 Task: Add an event  with title  Casual Second Business Trip: New York, date '2024/05/22' to 2024/05/23  & Select Event type as  Group. Add location for the event as  Marseille, France and add a description: Welcome to the Lunch with Mentor session, an invaluable opportunity for personal growth and guidance. This session aims to create a casual and supportive environment where mentees can connect with experienced mentors, gain insights, and receive valuable advice to navigate their professional journeys.Create an event link  http-casualsecondbusinesstrip:newyorkcom & Select the event color as  Magenta. , logged in from the account softage.4@softage.netand send the event invitation to softage.7@softage.net and softage.8@softage.net
Action: Mouse pressed left at (710, 156)
Screenshot: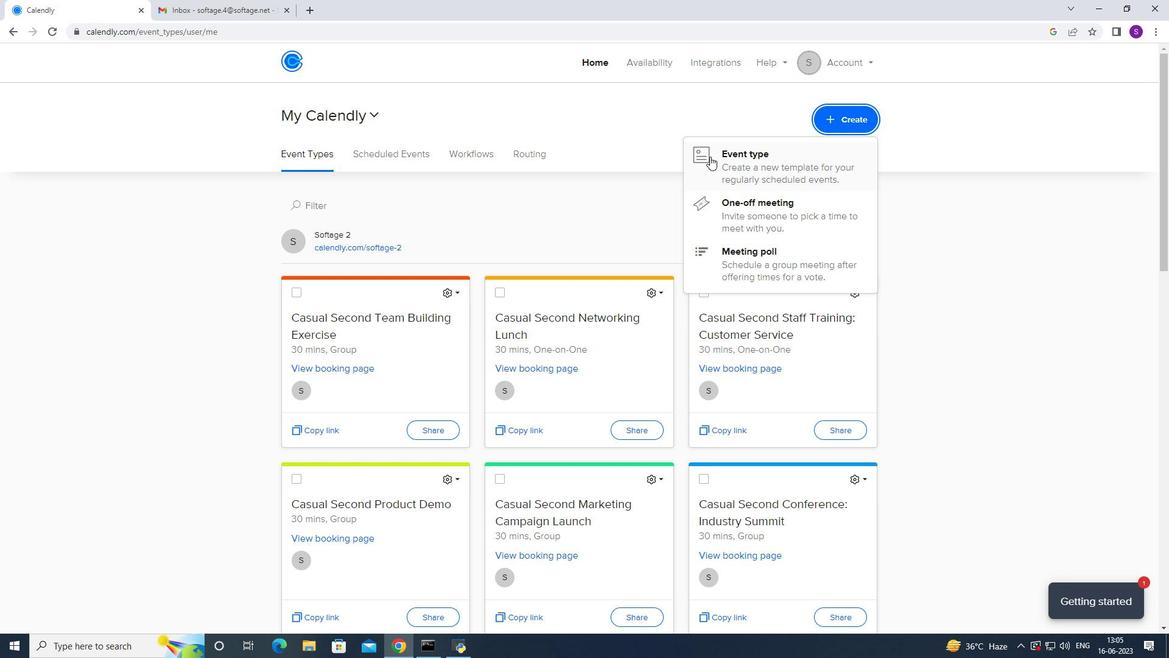 
Action: Mouse moved to (501, 301)
Screenshot: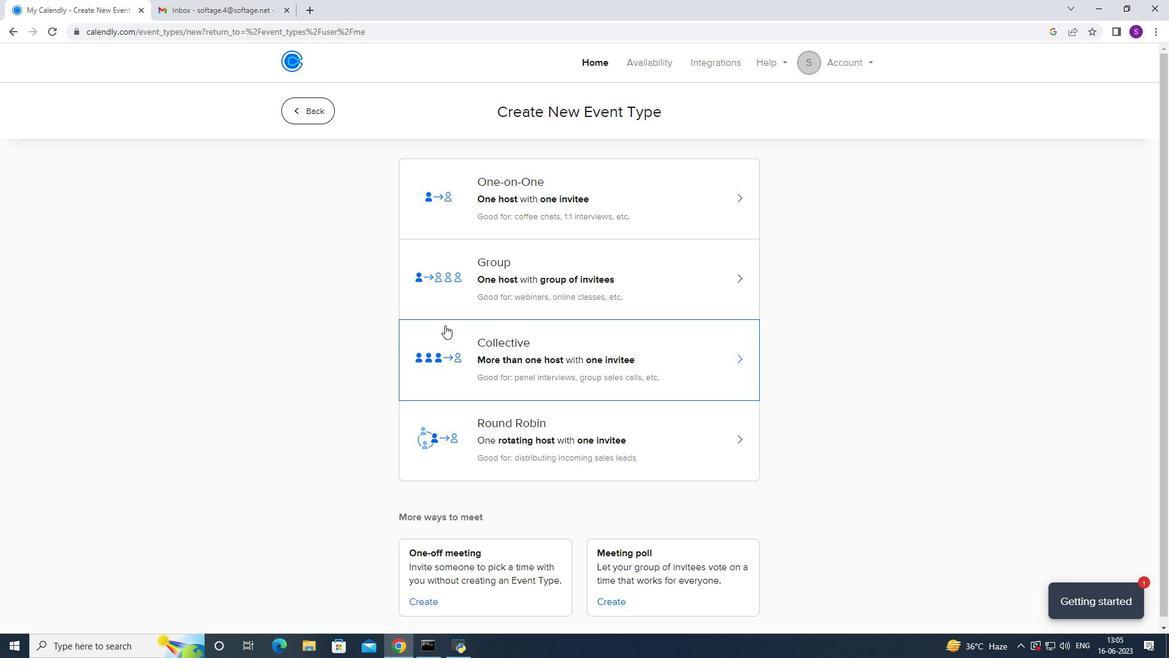 
Action: Mouse pressed left at (501, 301)
Screenshot: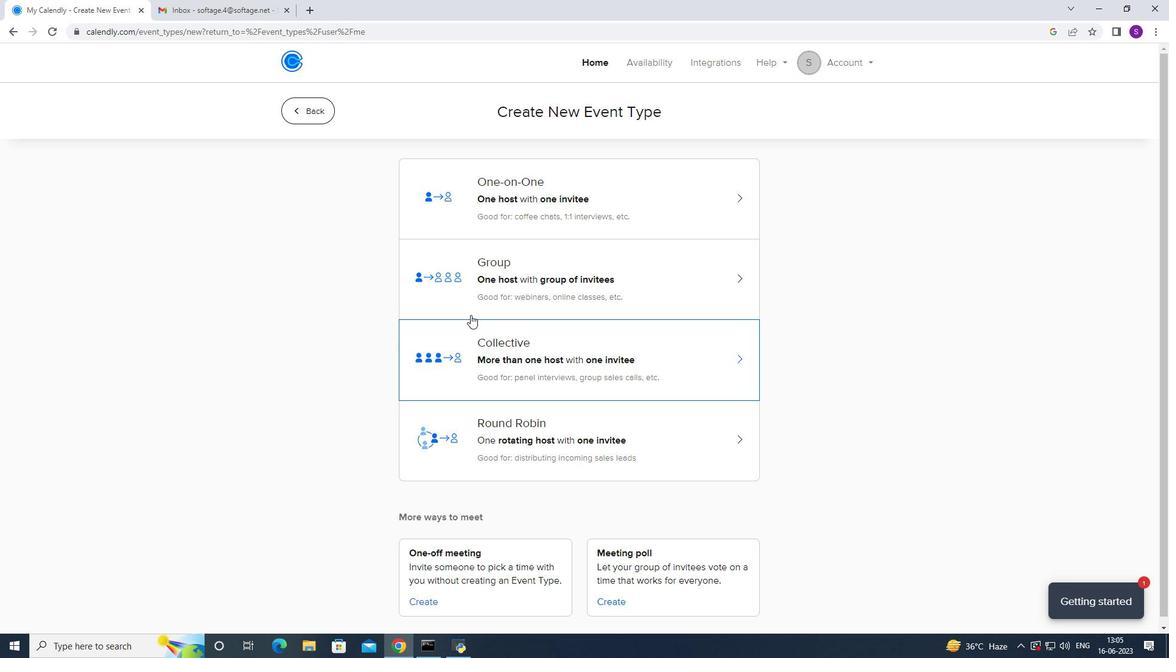 
Action: Mouse moved to (374, 283)
Screenshot: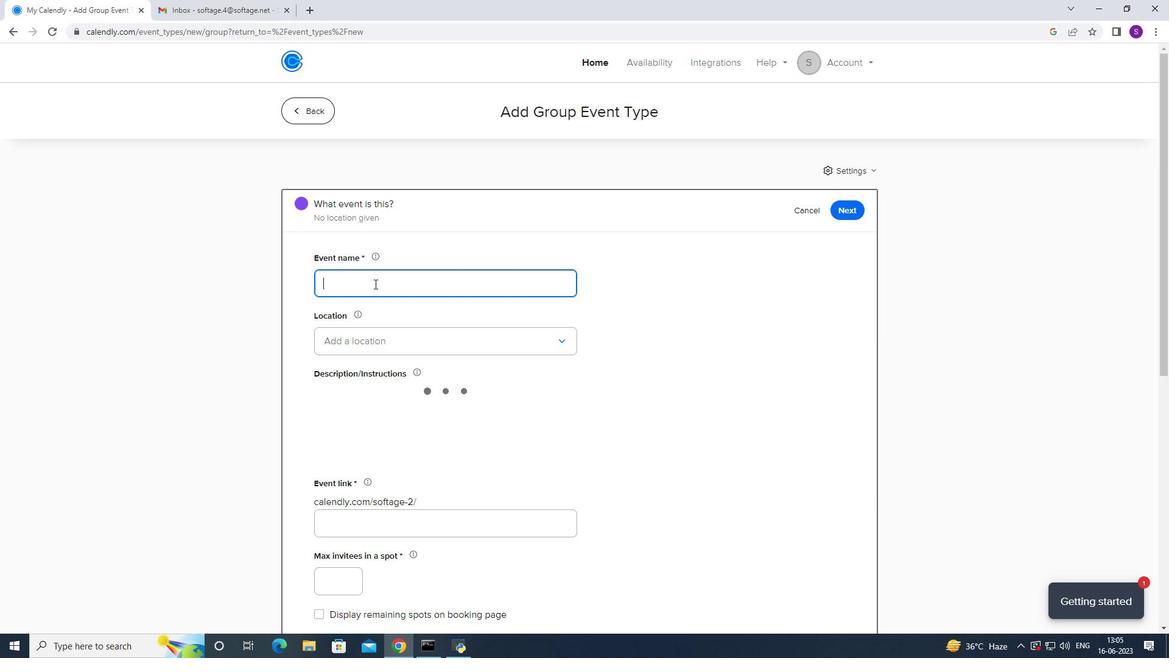 
Action: Mouse pressed left at (374, 283)
Screenshot: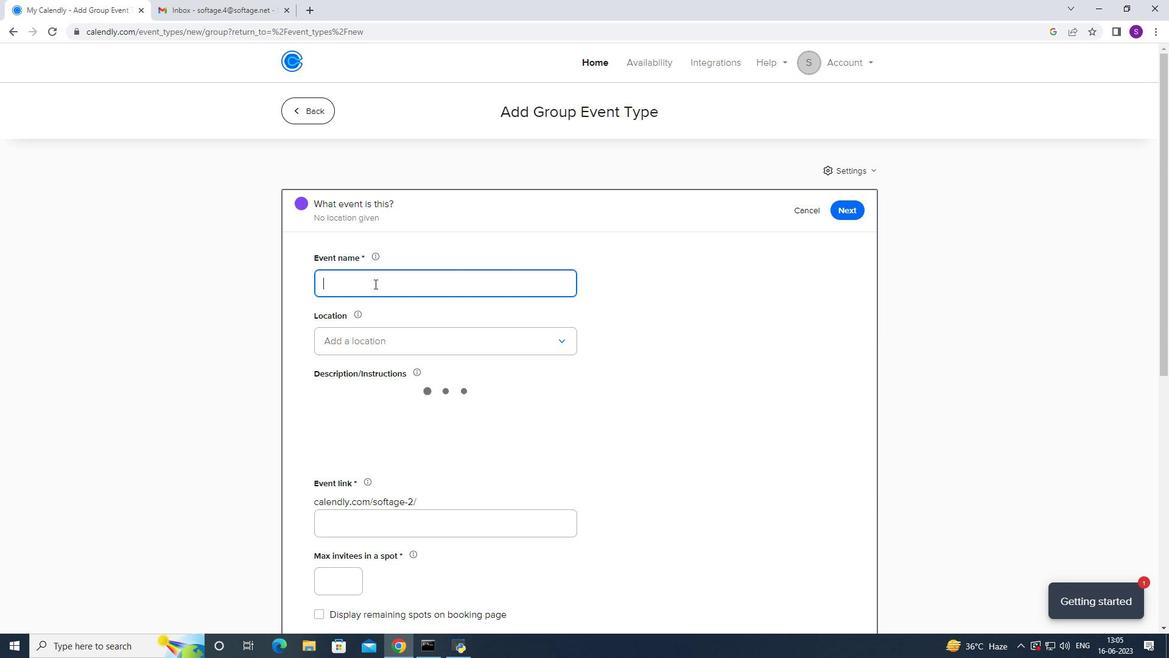 
Action: Mouse moved to (411, 269)
Screenshot: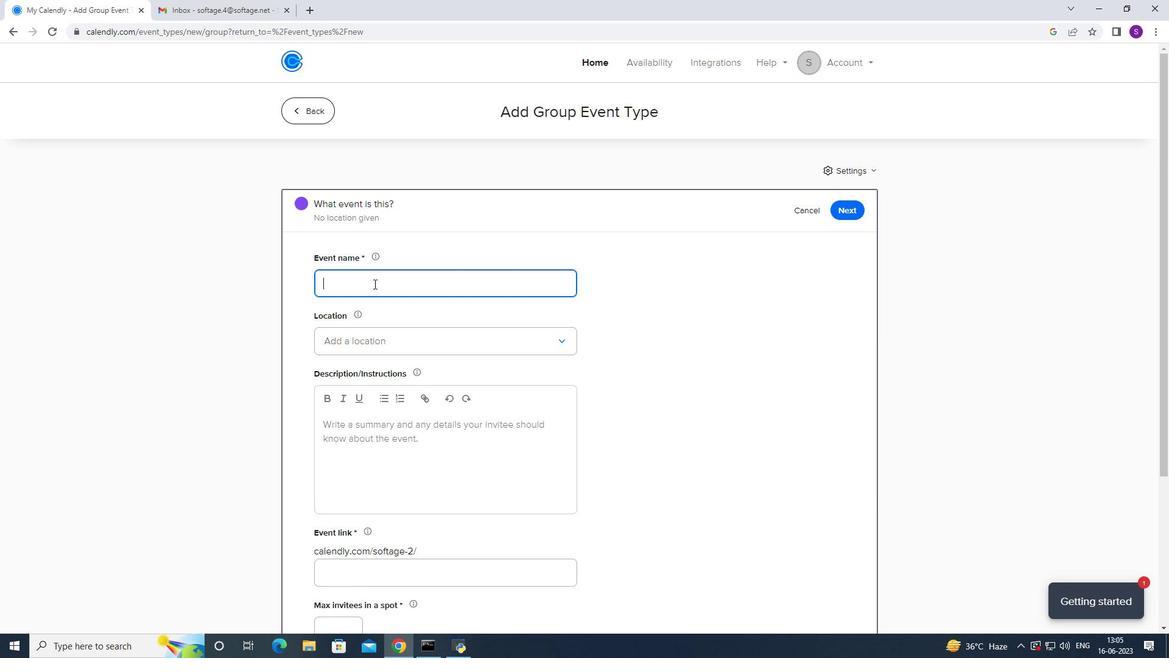
Action: Key pressed <Key.caps_lock>C<Key.caps_lock><Key.caps_lock>AS
Screenshot: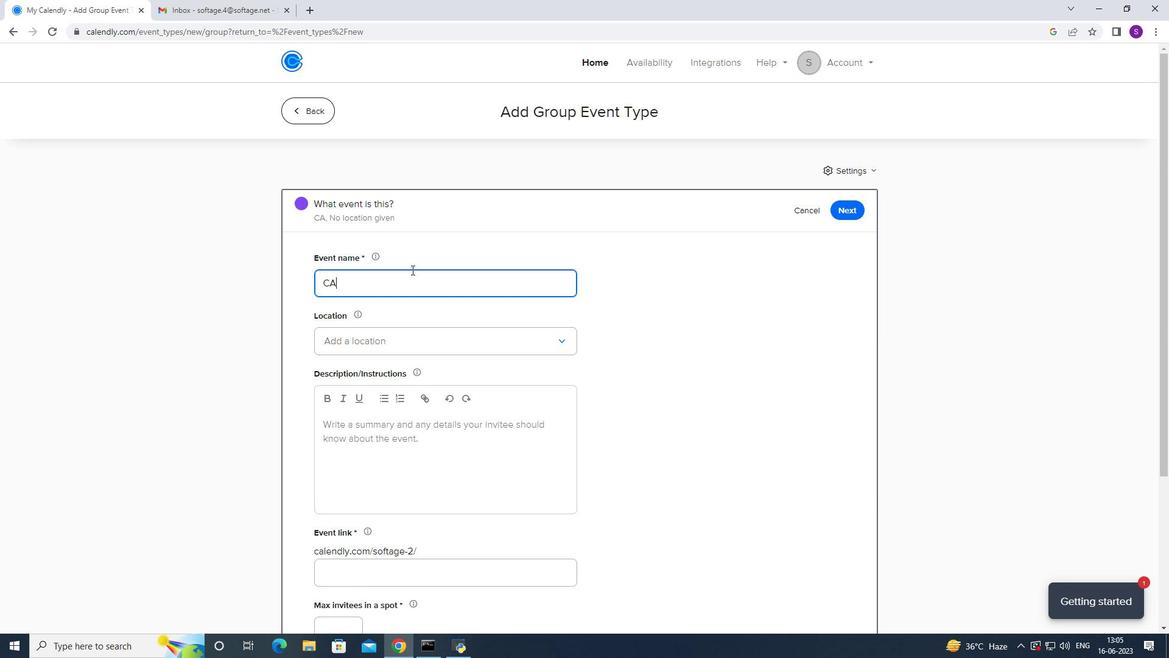 
Action: Mouse moved to (864, 110)
Screenshot: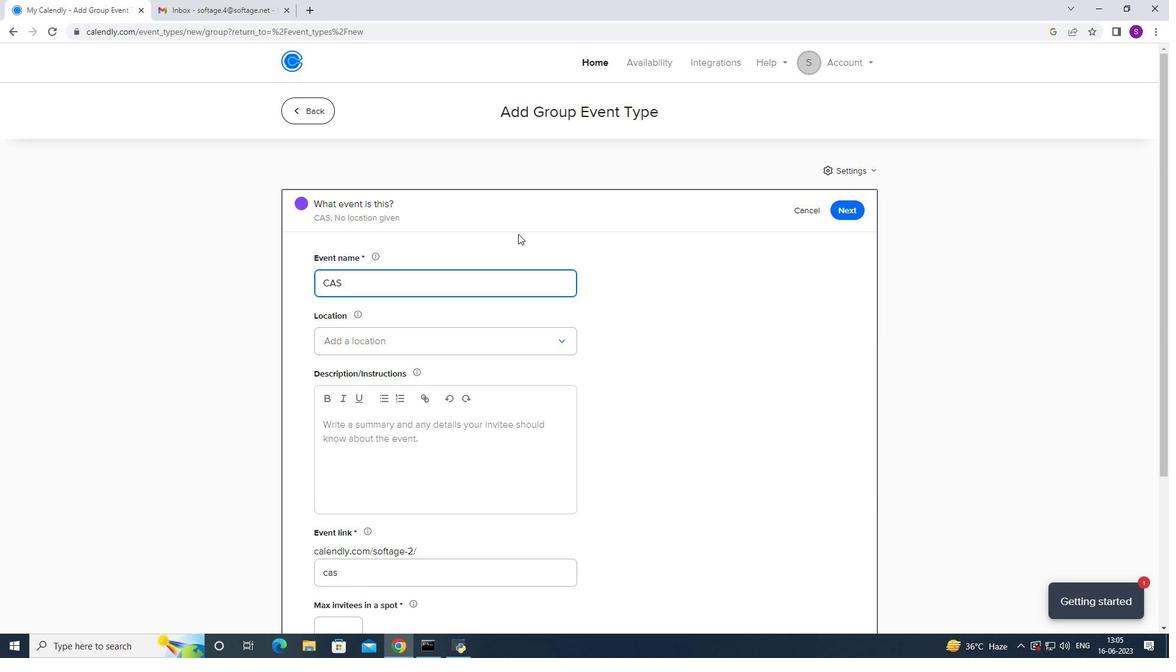 
Action: Key pressed <Key.backspace>
Screenshot: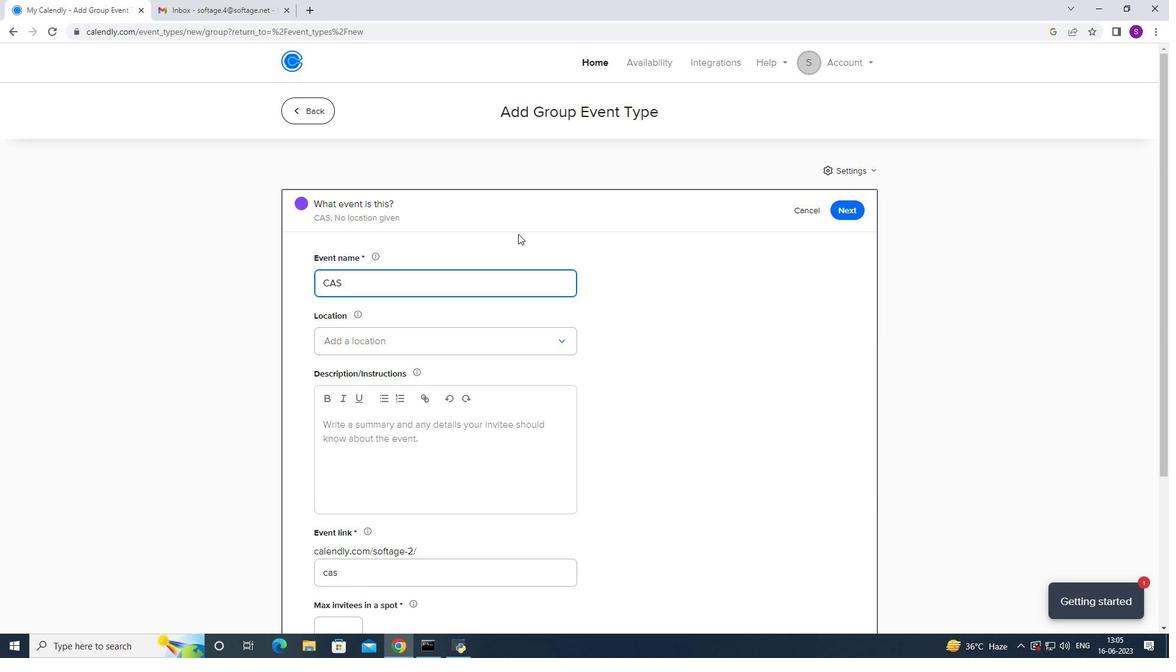 
Action: Mouse moved to (989, 84)
Screenshot: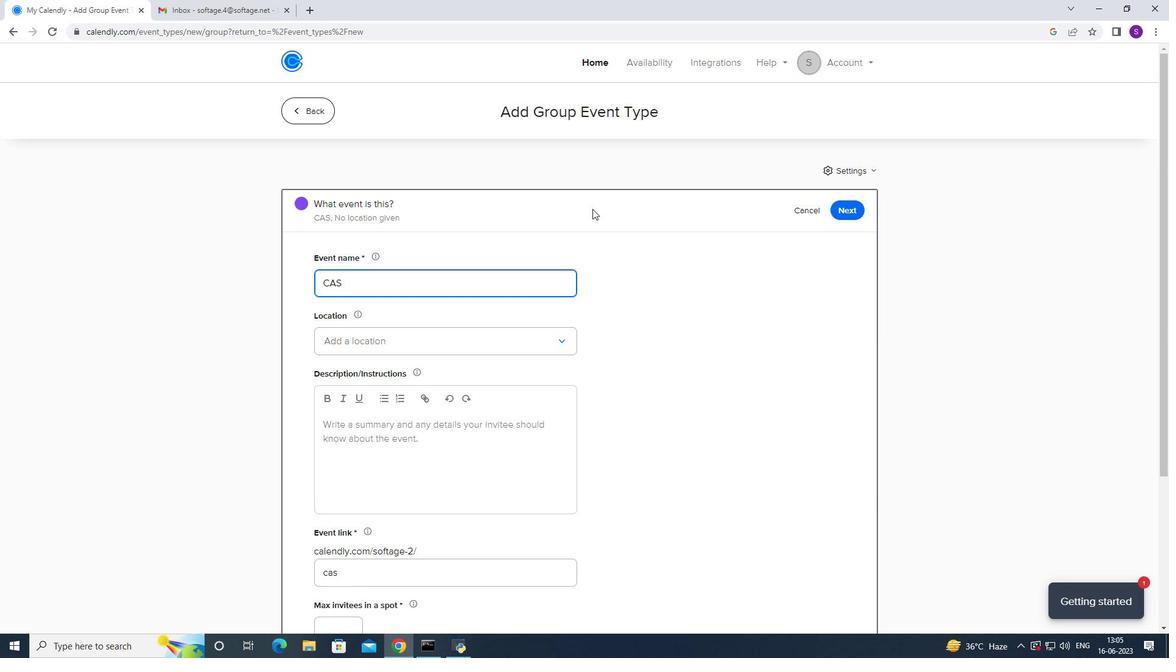 
Action: Key pressed <Key.backspace>
Screenshot: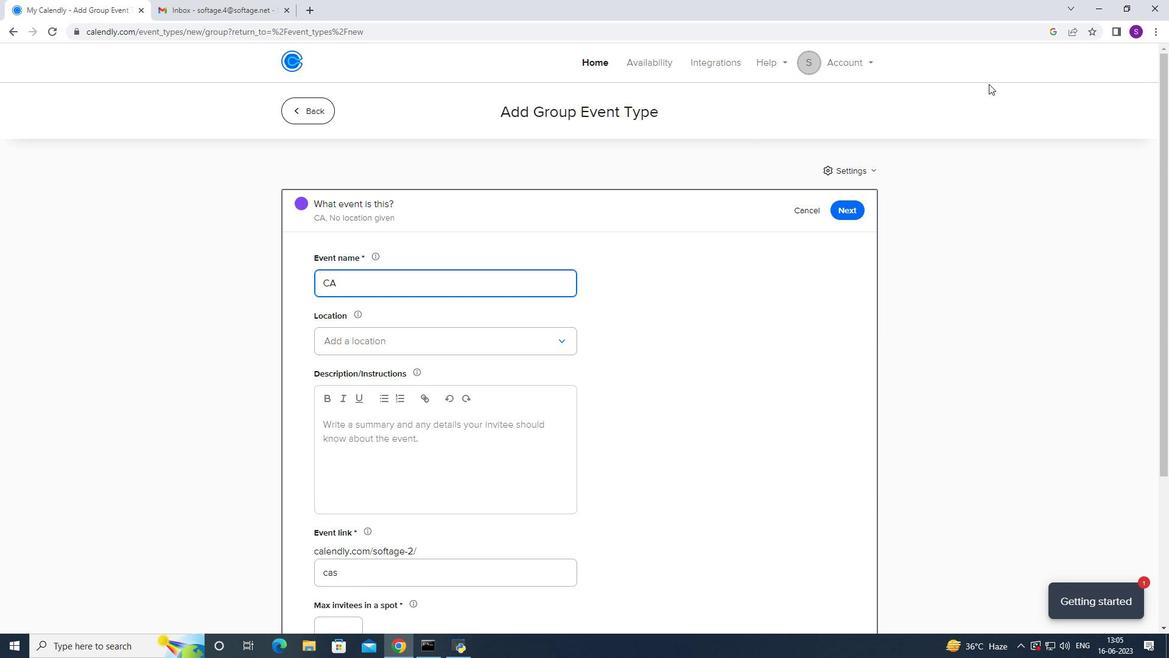 
Action: Mouse moved to (1006, 78)
Screenshot: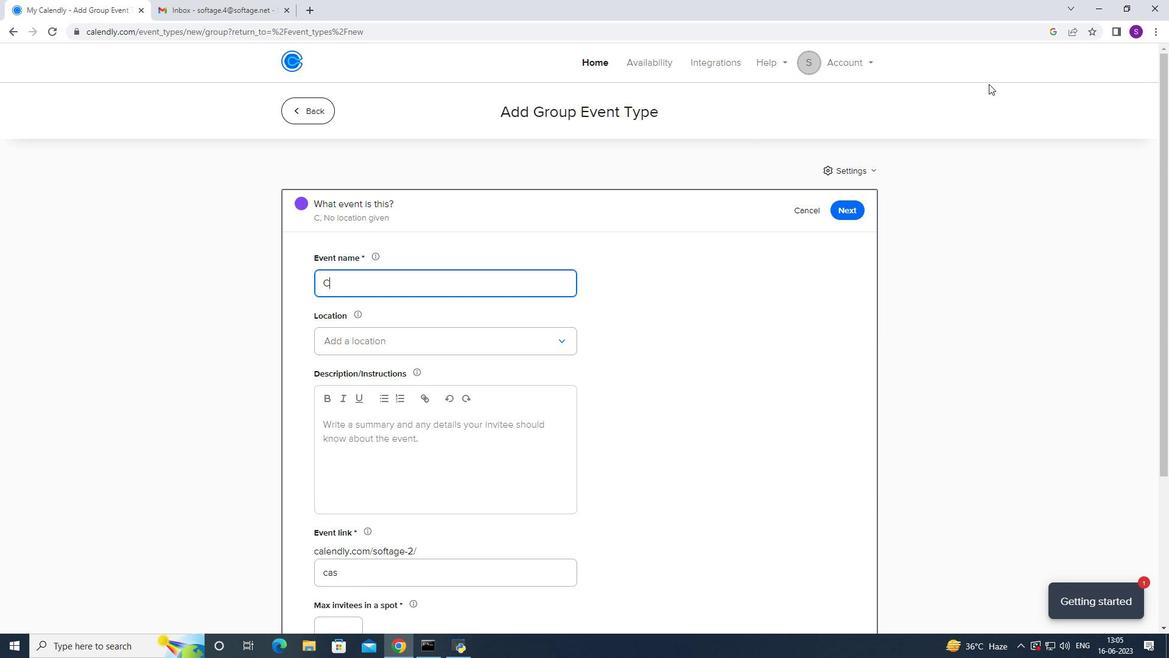 
Action: Key pressed <Key.caps_lock>asual<Key.space><Key.caps_lock>S<Key.caps_lock>econd<Key.space><Key.caps_lock><Key.caps_lock>b<Key.caps_lock><Key.backspace>
Screenshot: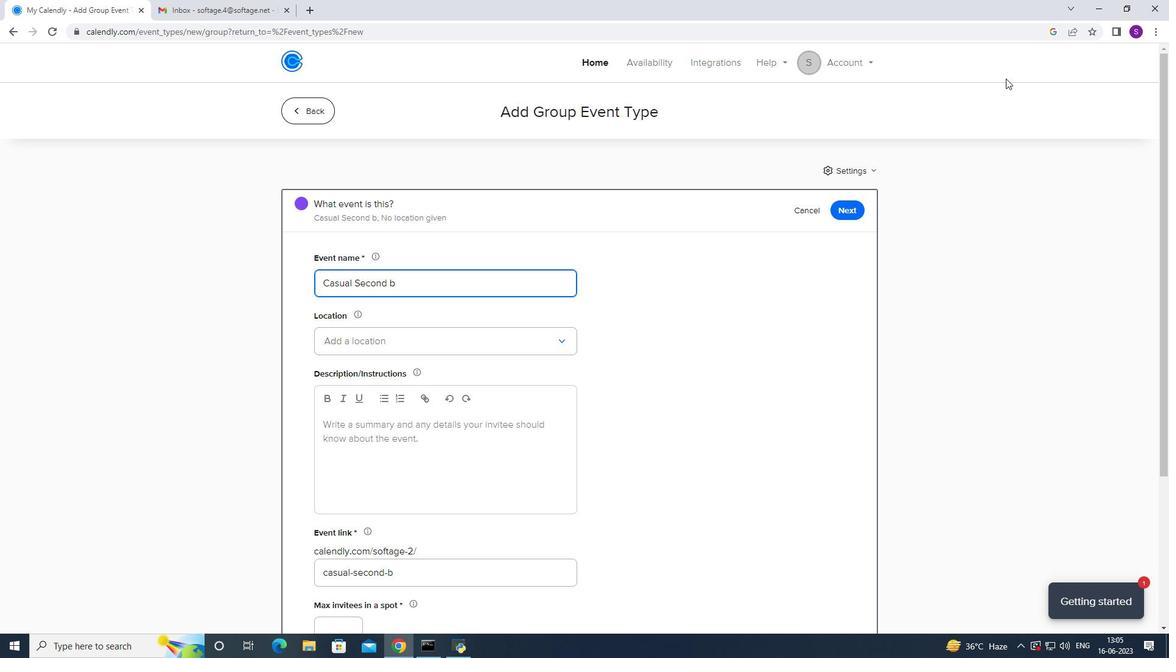 
Action: Mouse moved to (1019, 76)
Screenshot: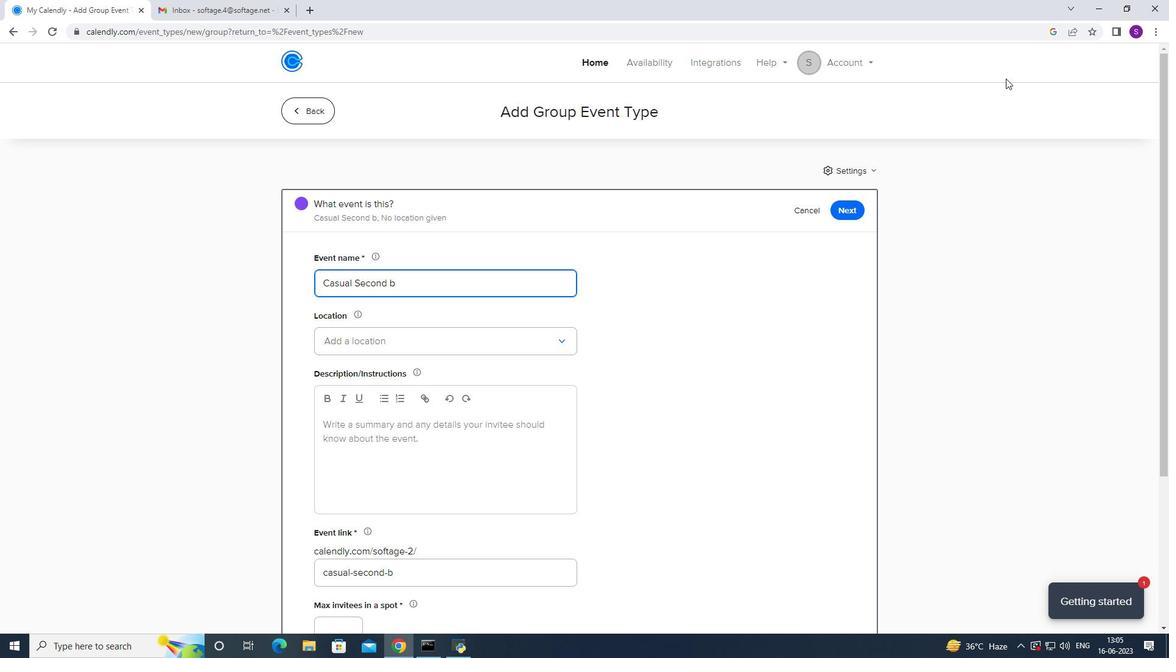 
Action: Key pressed B<Key.caps_lock>usiness<Key.space><Key.caps_lock>T<Key.caps_lock>rip<Key.shift_r>:<Key.space><Key.caps_lock>N<Key.caps_lock>ew<Key.space><Key.caps_lock>Y<Key.caps_lock>ork
Screenshot: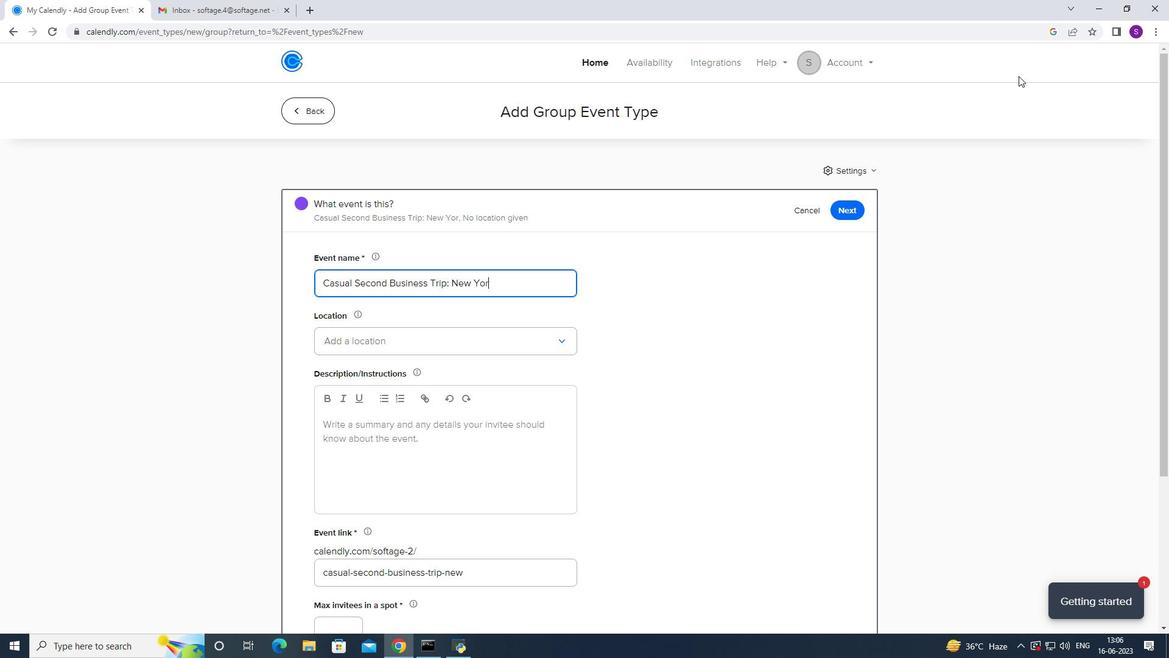 
Action: Mouse moved to (509, 341)
Screenshot: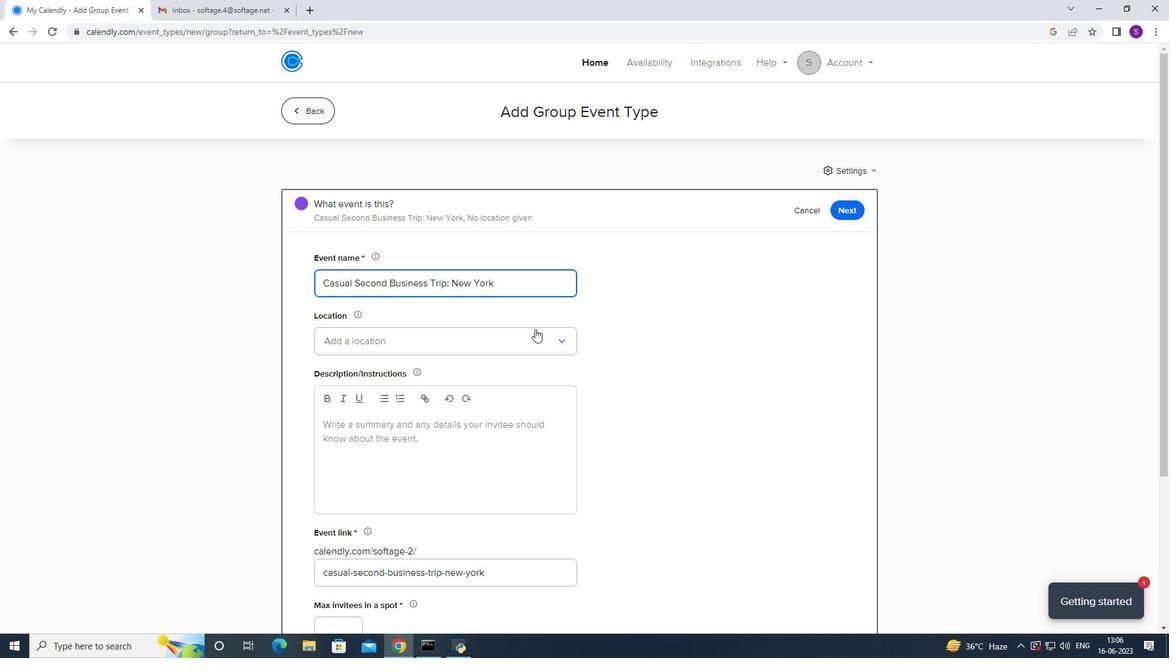 
Action: Mouse pressed left at (509, 341)
Screenshot: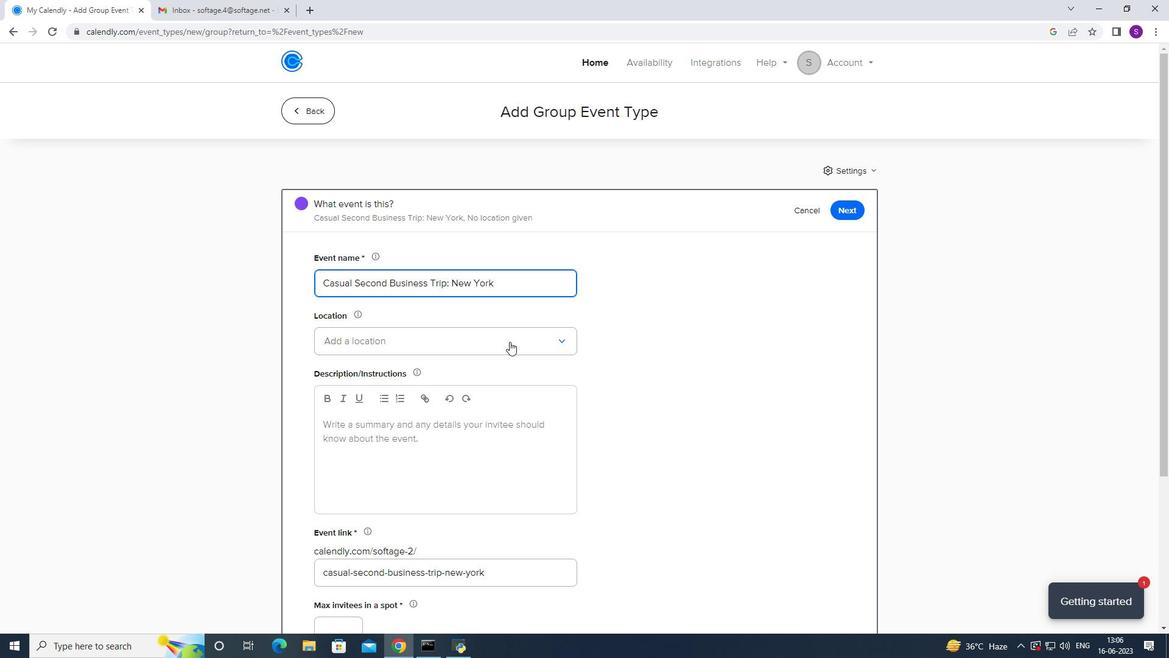 
Action: Mouse moved to (465, 381)
Screenshot: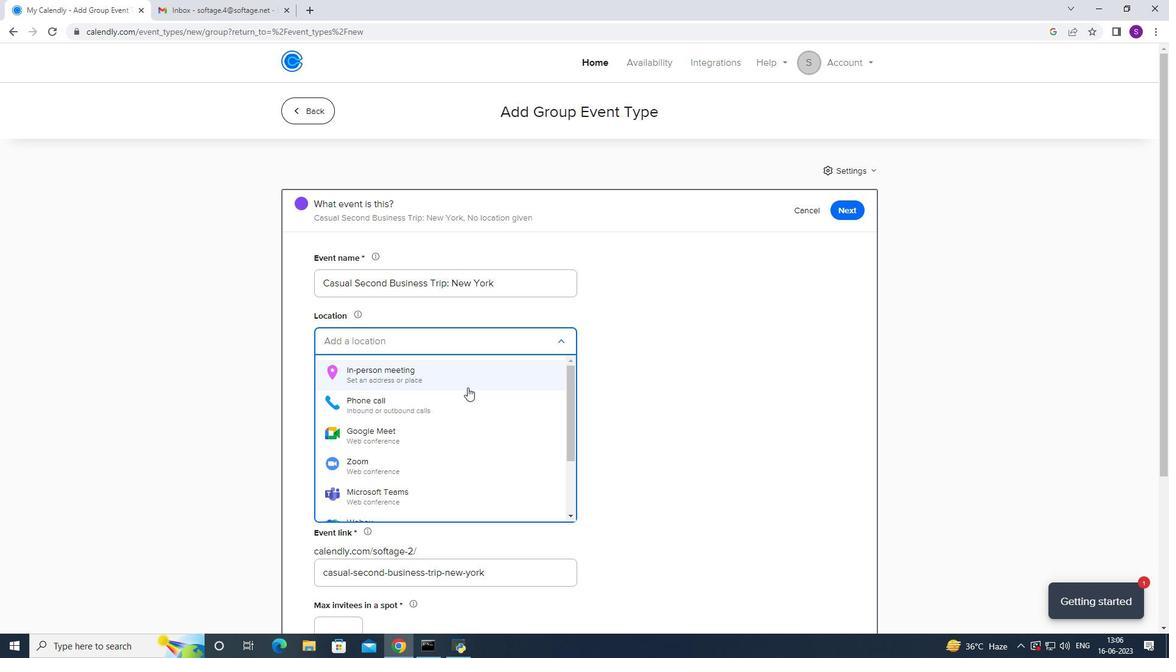 
Action: Mouse pressed left at (465, 381)
Screenshot: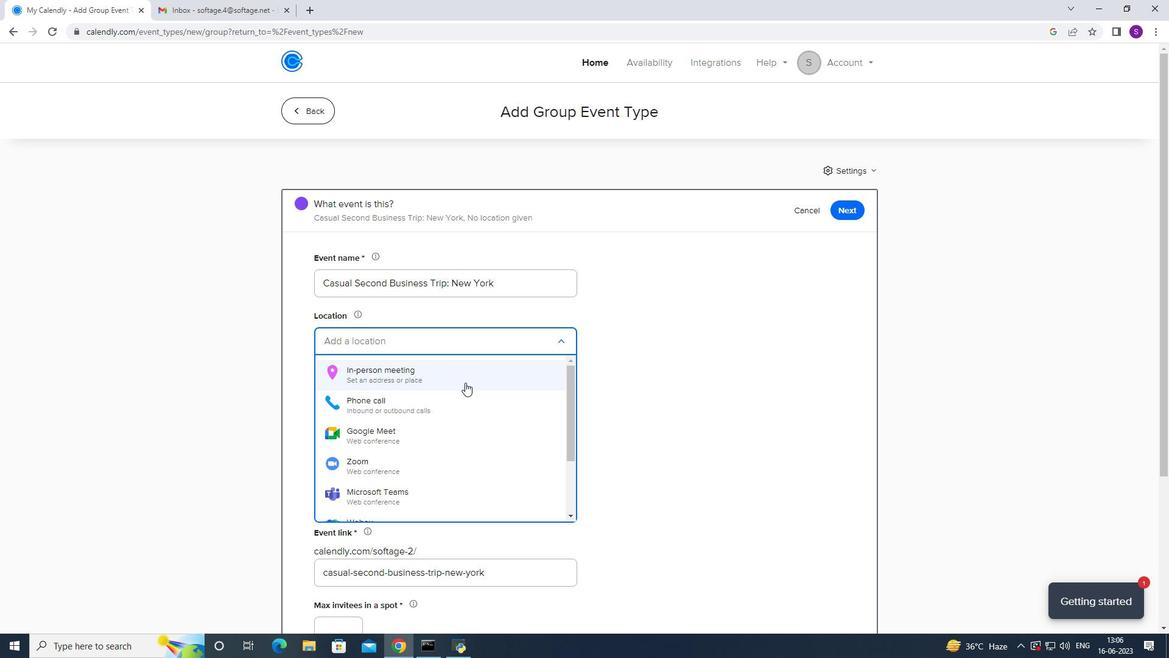 
Action: Mouse moved to (561, 209)
Screenshot: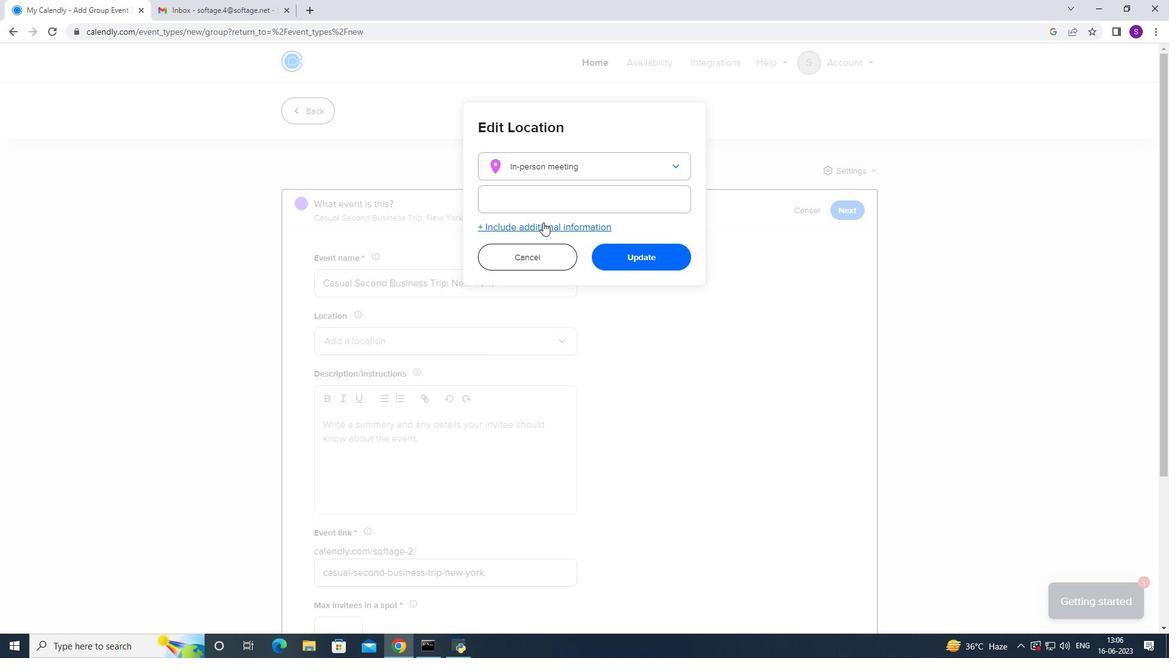 
Action: Mouse pressed left at (561, 209)
Screenshot: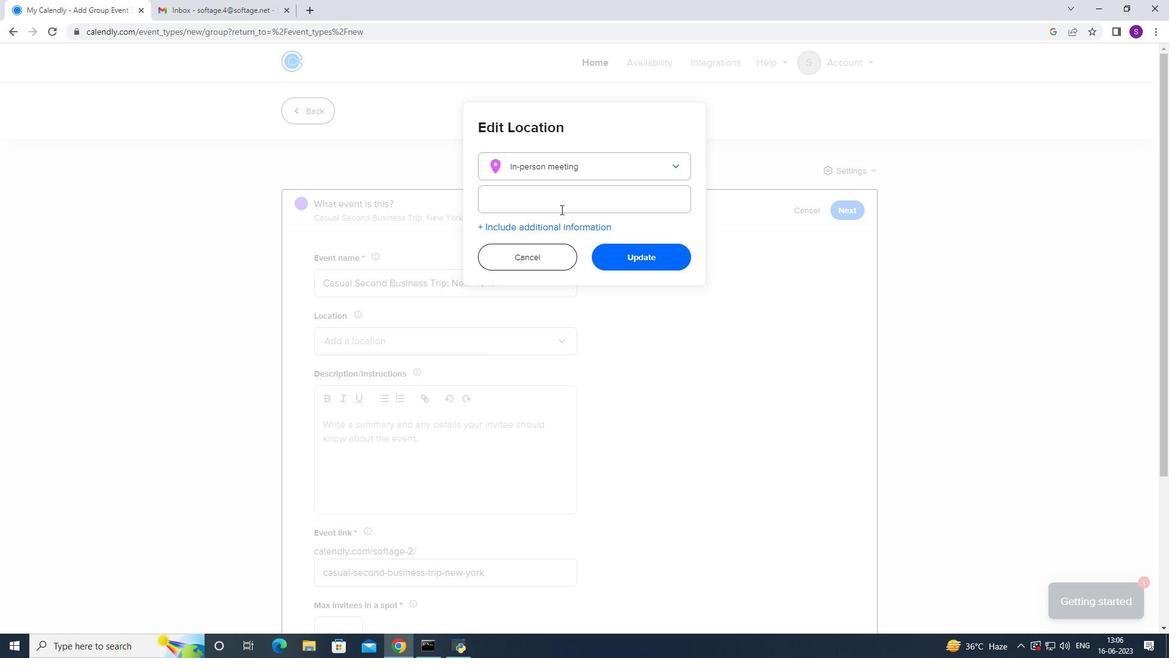 
Action: Key pressed <Key.caps_lock>M<Key.caps_lock>arsel
Screenshot: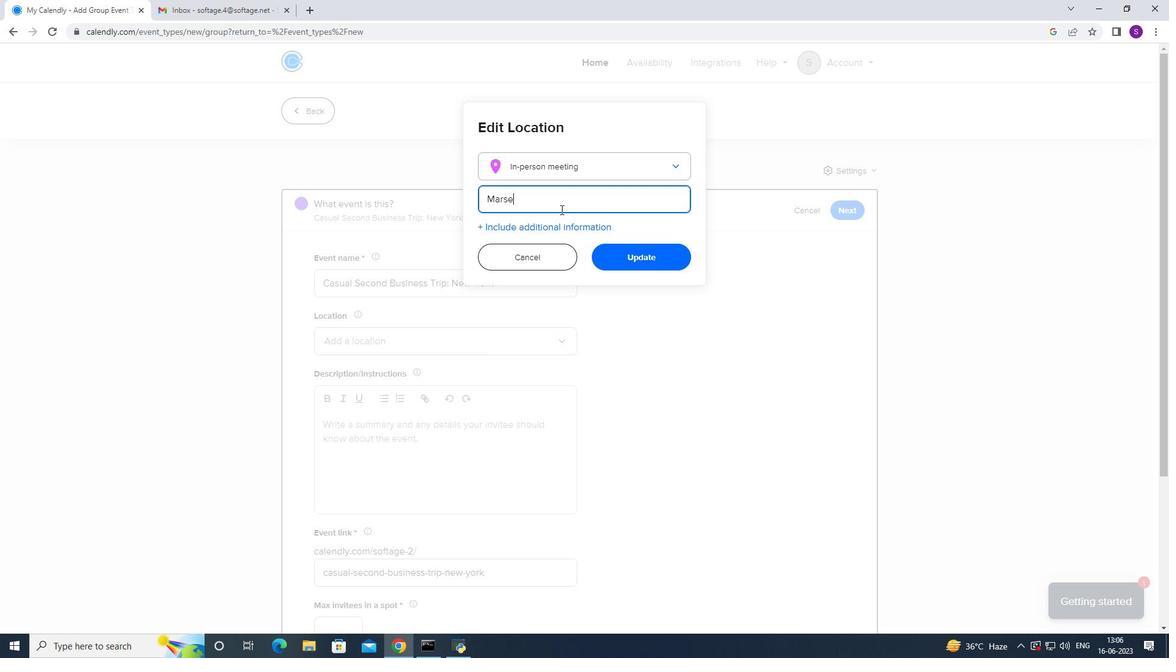 
Action: Mouse moved to (598, 192)
Screenshot: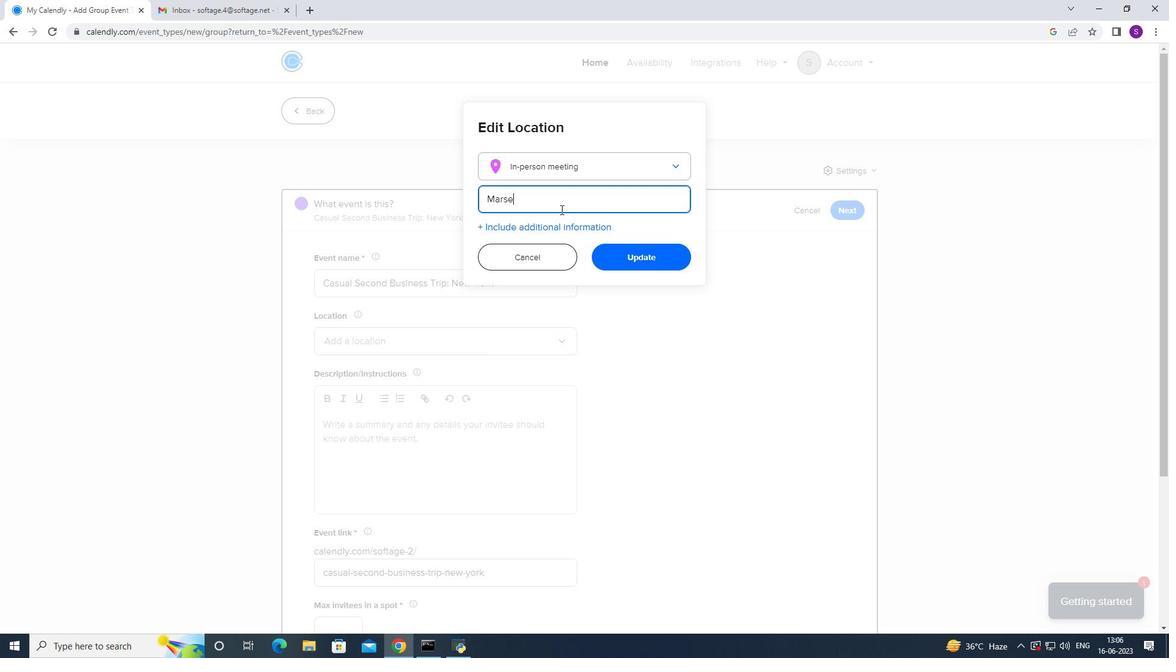 
Action: Key pressed les,<Key.space><Key.caps_lock><Key.caps_lock>fr
Screenshot: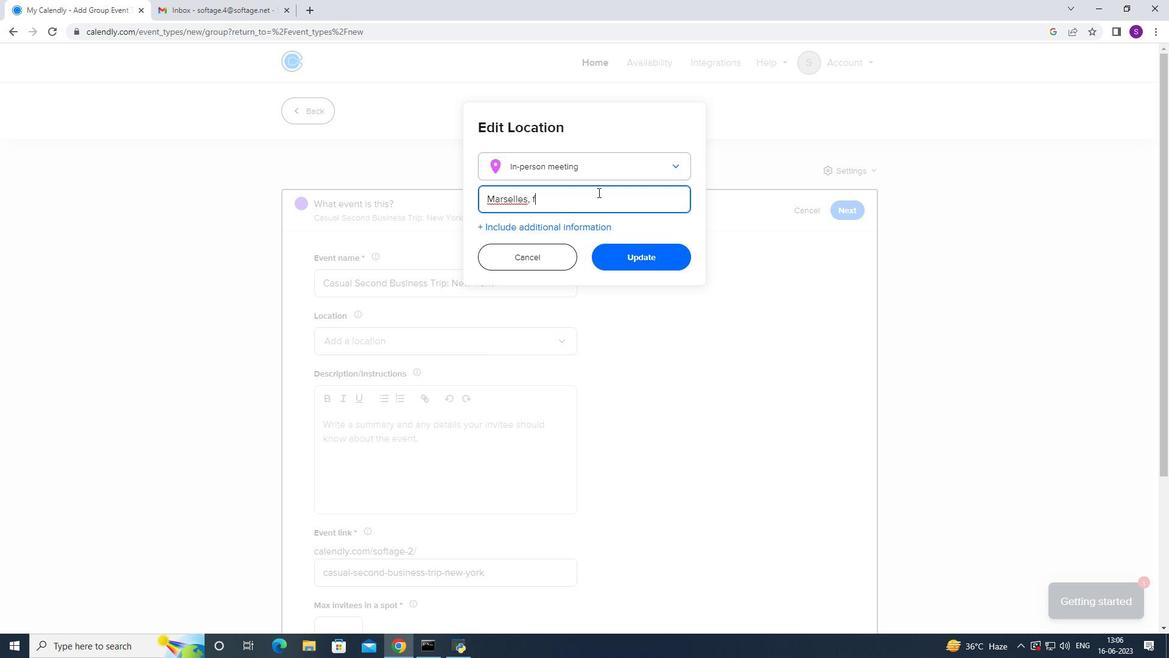 
Action: Mouse moved to (618, 178)
Screenshot: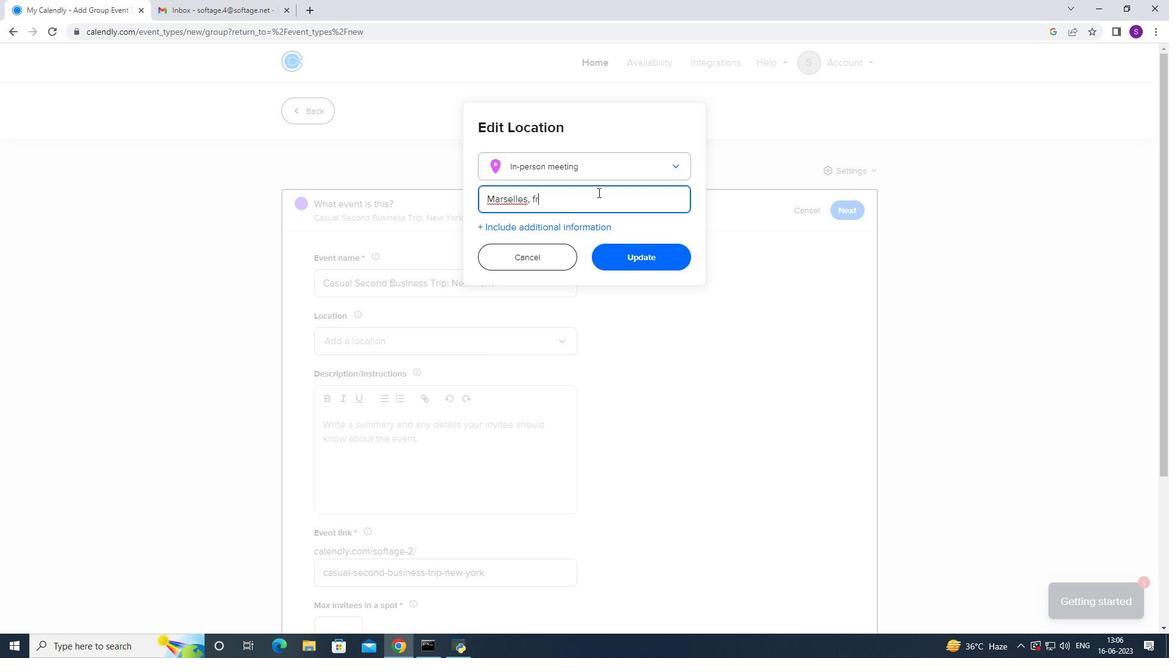 
Action: Key pressed =
Screenshot: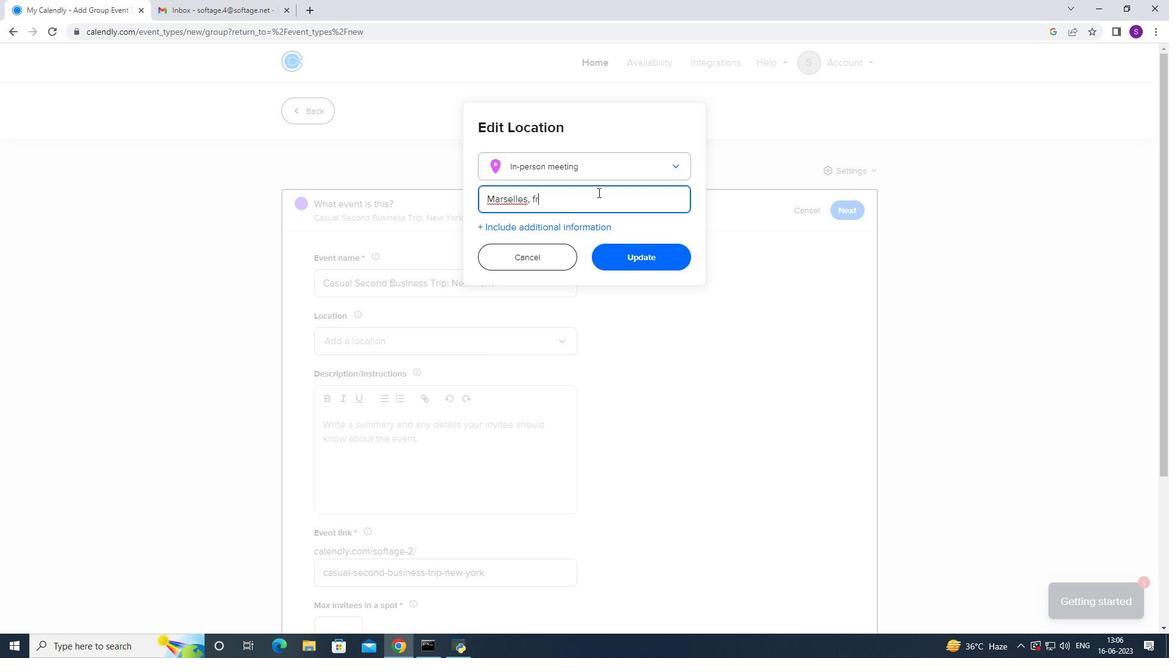 
Action: Mouse moved to (766, 115)
Screenshot: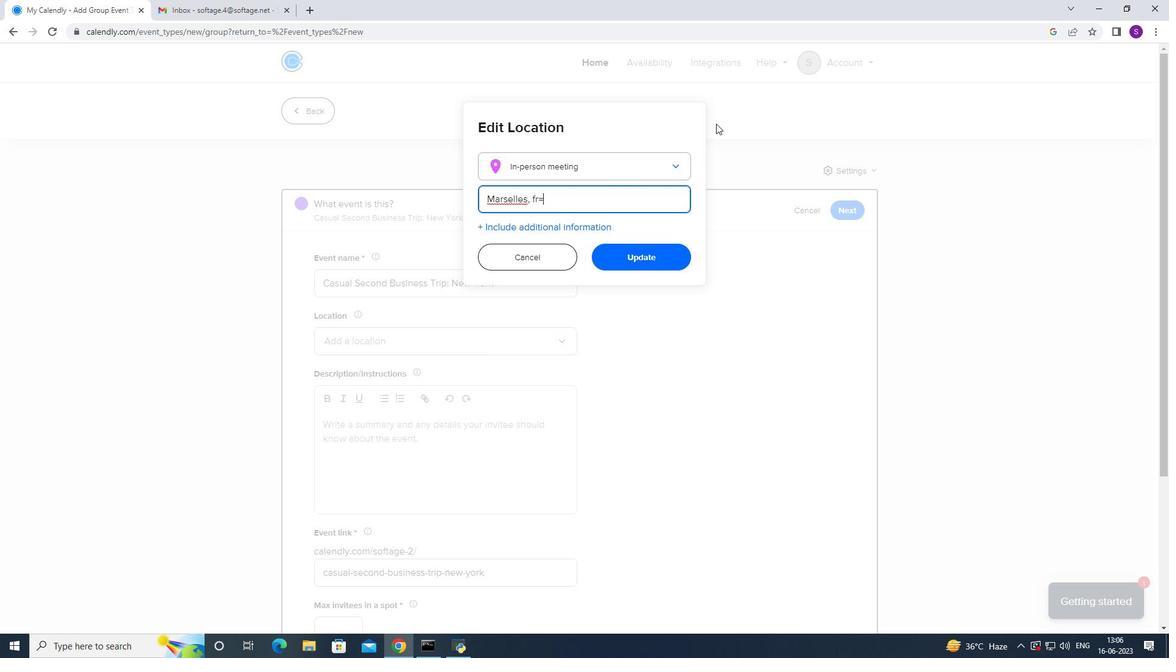 
Action: Key pressed <Key.backspace>
Screenshot: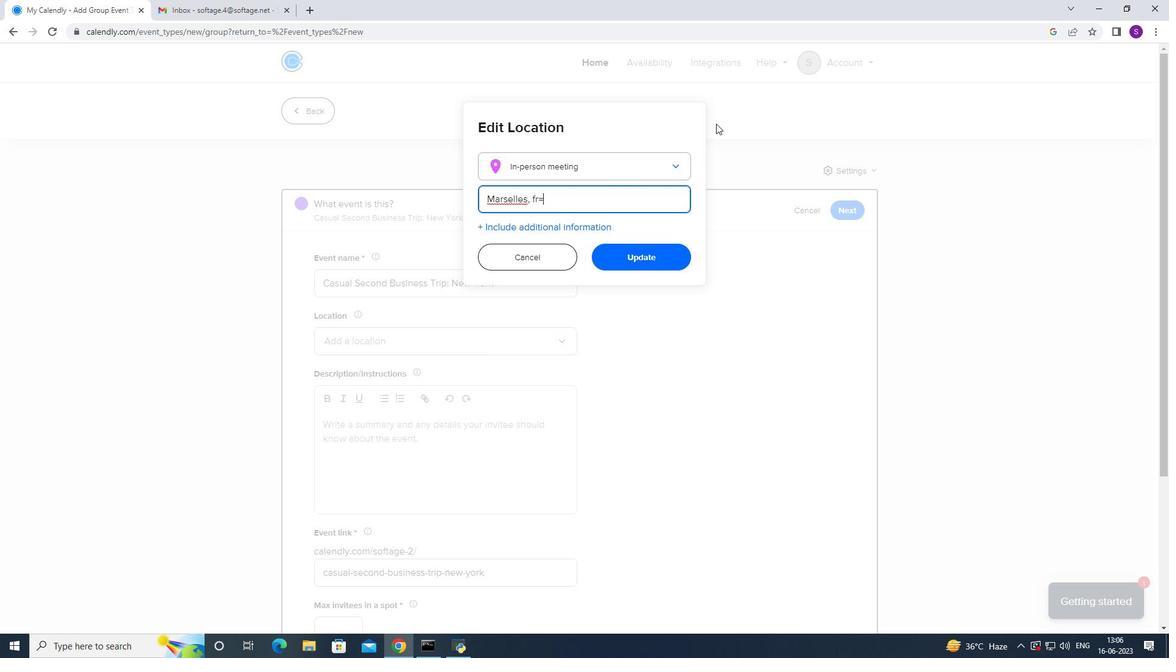 
Action: Mouse moved to (800, 115)
Screenshot: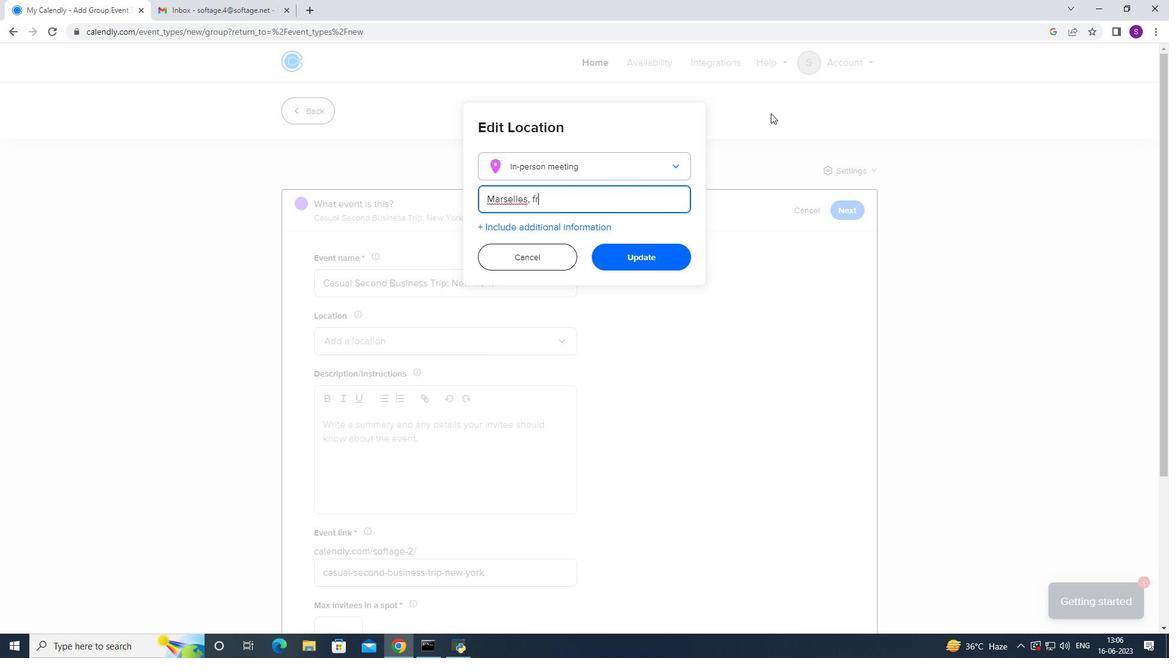 
Action: Key pressed <Key.backspace>
Screenshot: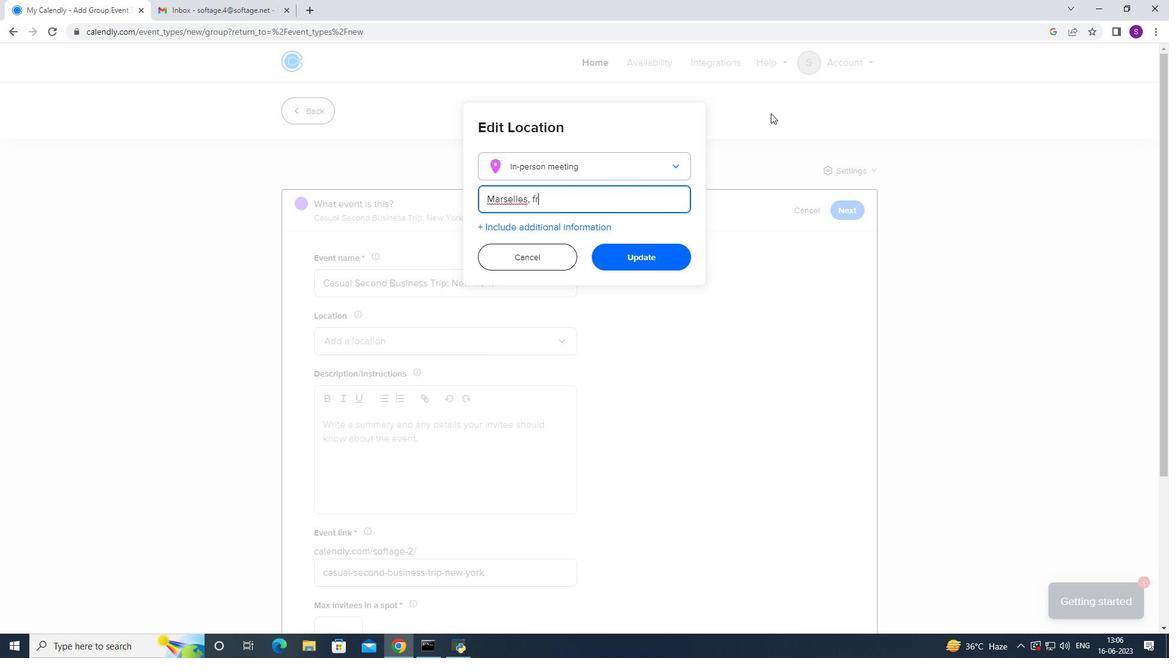 
Action: Mouse moved to (808, 115)
Screenshot: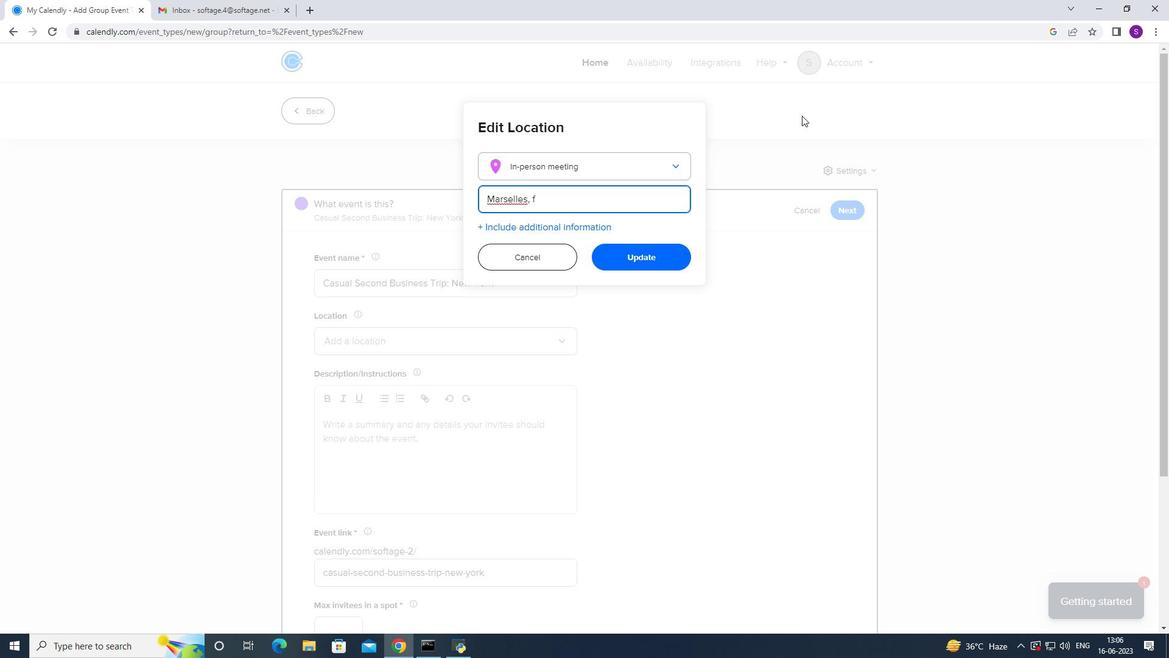 
Action: Key pressed <Key.backspace>
Screenshot: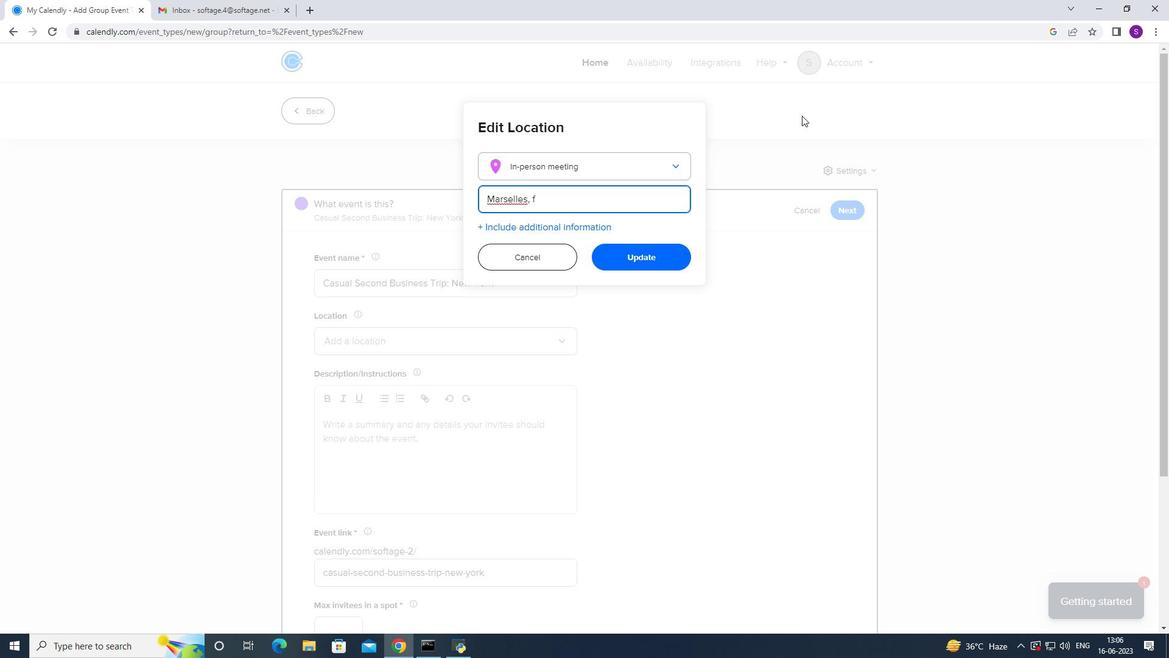 
Action: Mouse moved to (808, 115)
Screenshot: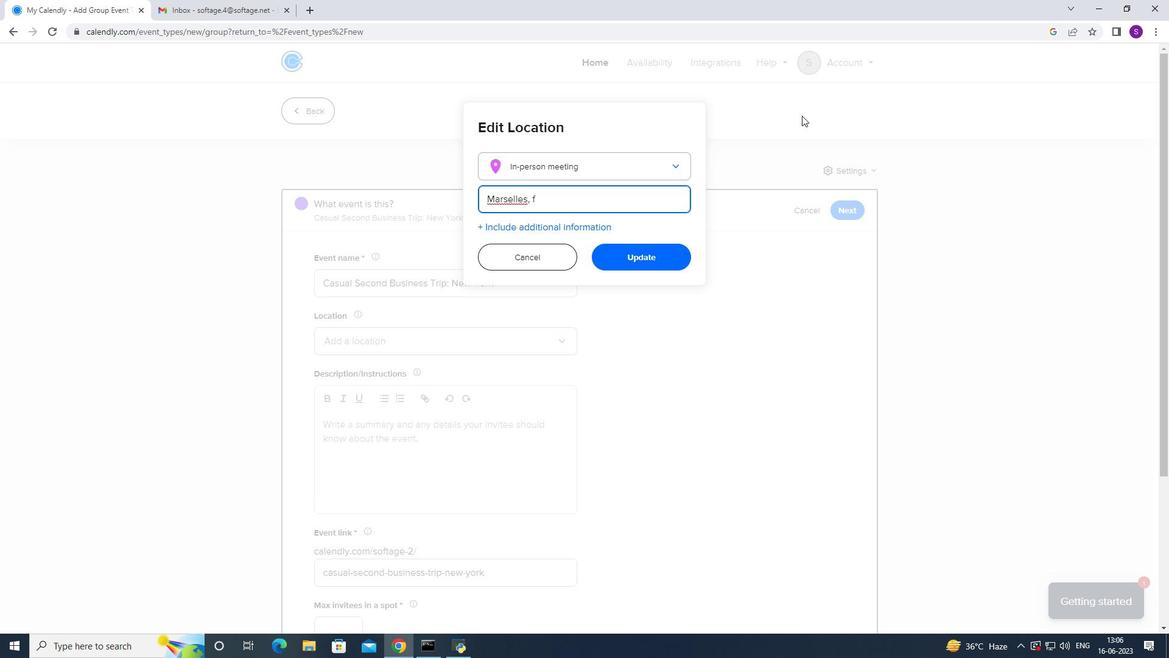 
Action: Key pressed <Key.caps_lock>F<Key.caps_lock><Key.caps_lock>R<Key.backspace><Key.backspace>F<Key.caps_lock>rance
Screenshot: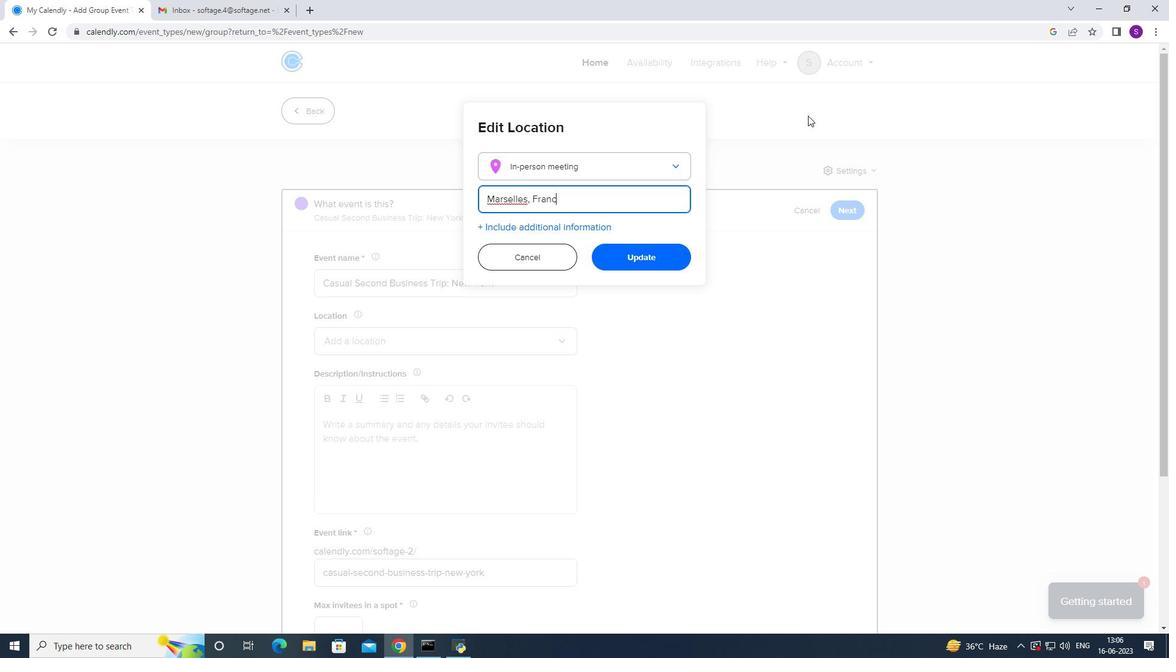 
Action: Mouse moved to (522, 212)
Screenshot: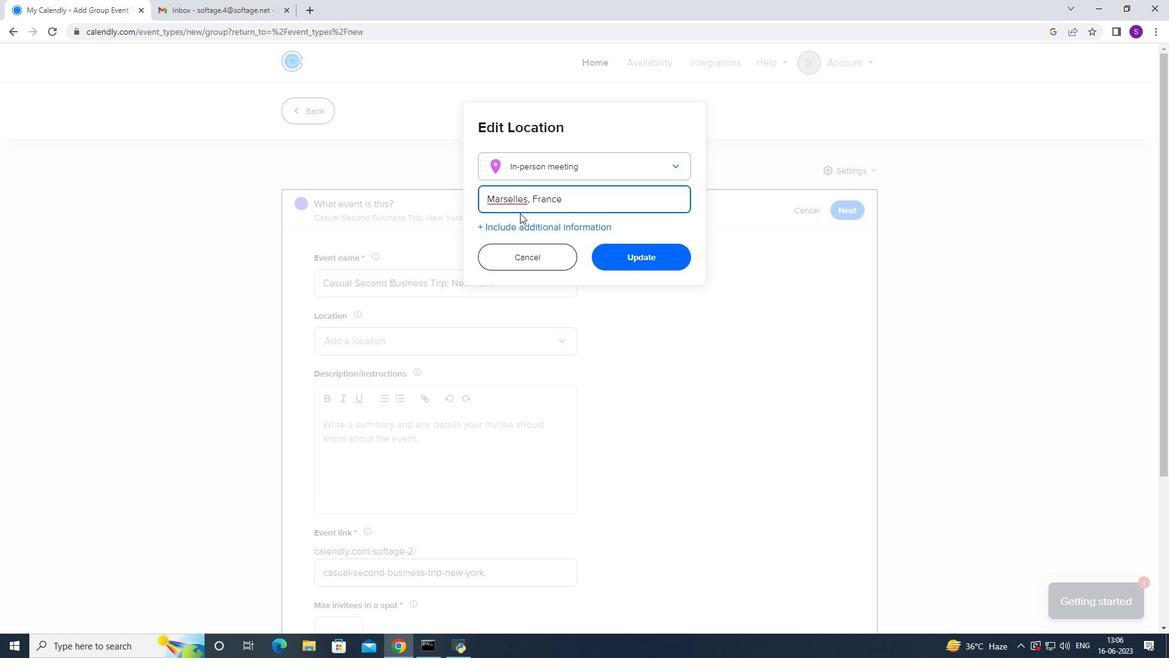 
Action: Mouse pressed left at (522, 212)
Screenshot: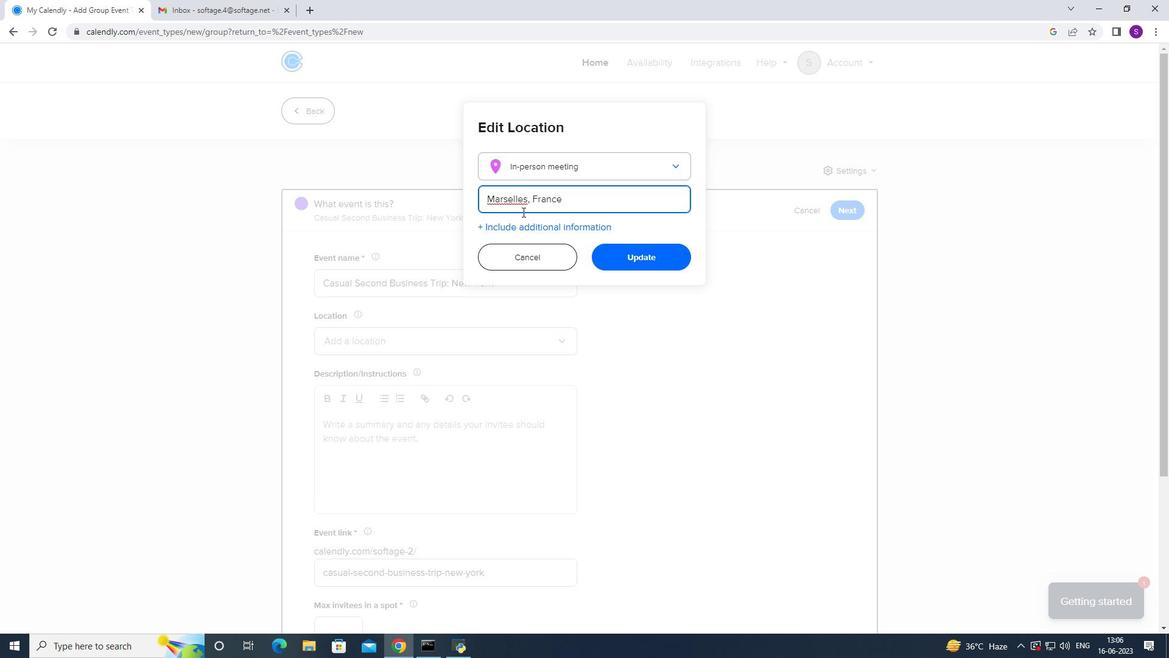 
Action: Mouse moved to (524, 208)
Screenshot: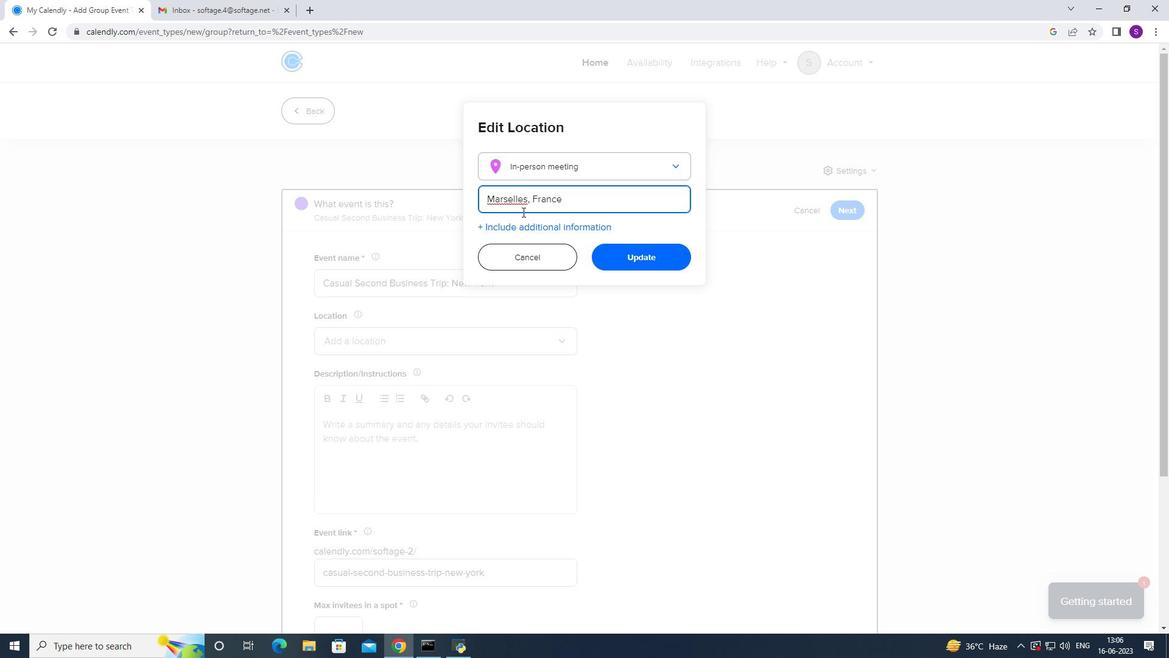 
Action: Mouse pressed right at (524, 208)
Screenshot: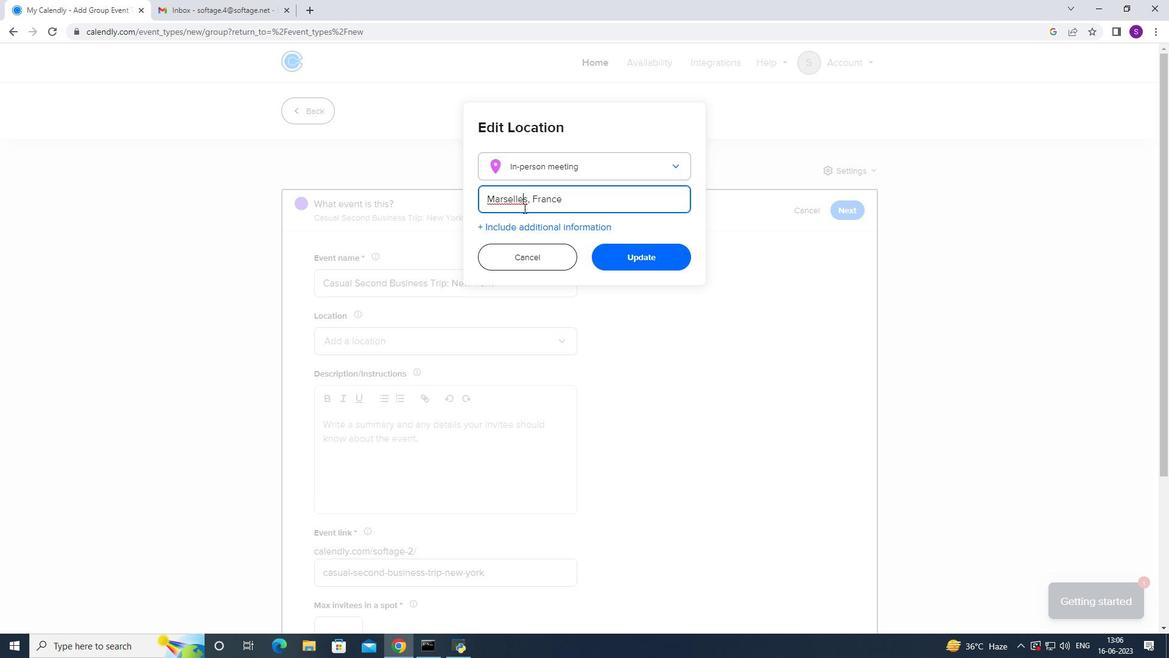 
Action: Mouse moved to (529, 219)
Screenshot: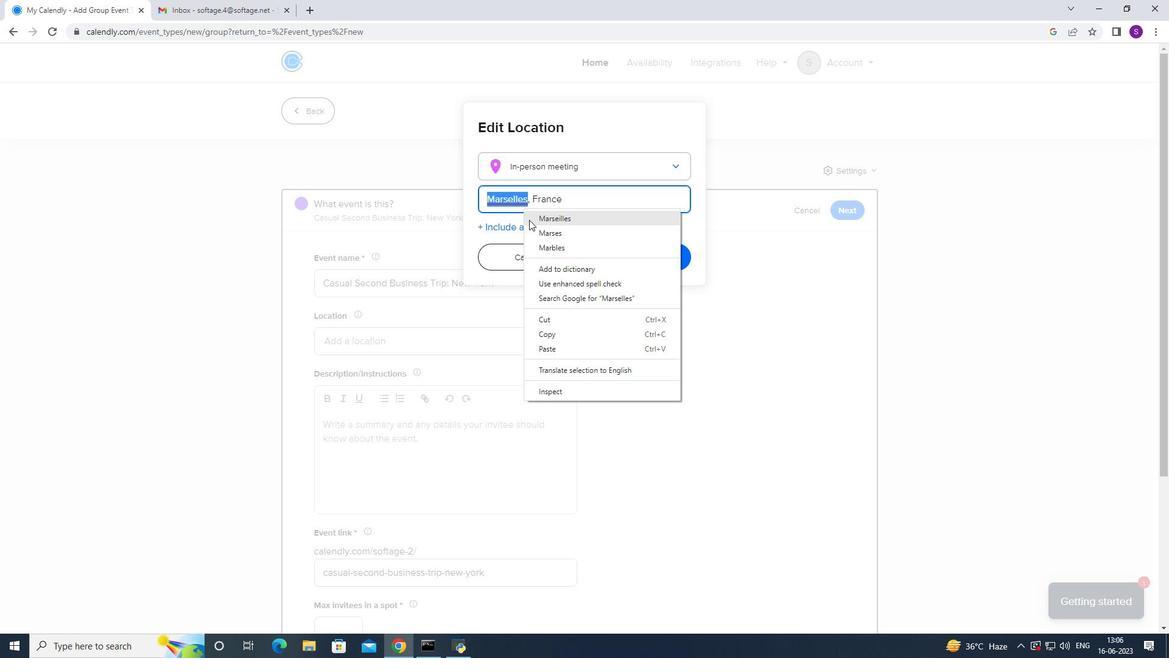 
Action: Mouse pressed left at (529, 219)
Screenshot: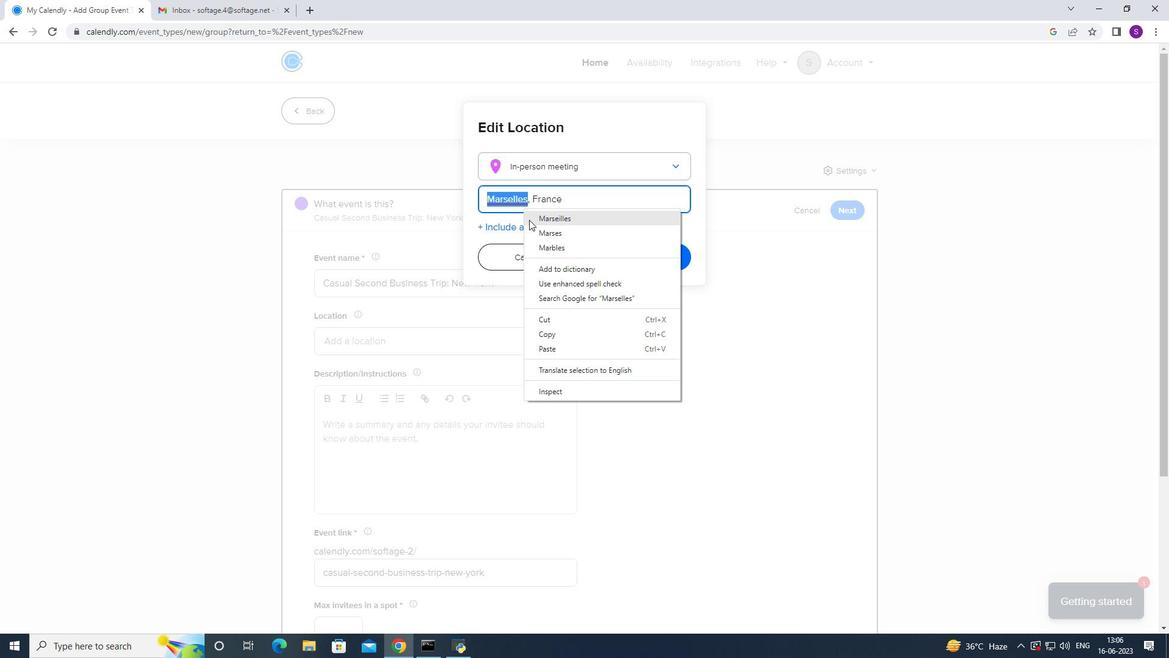 
Action: Mouse moved to (645, 254)
Screenshot: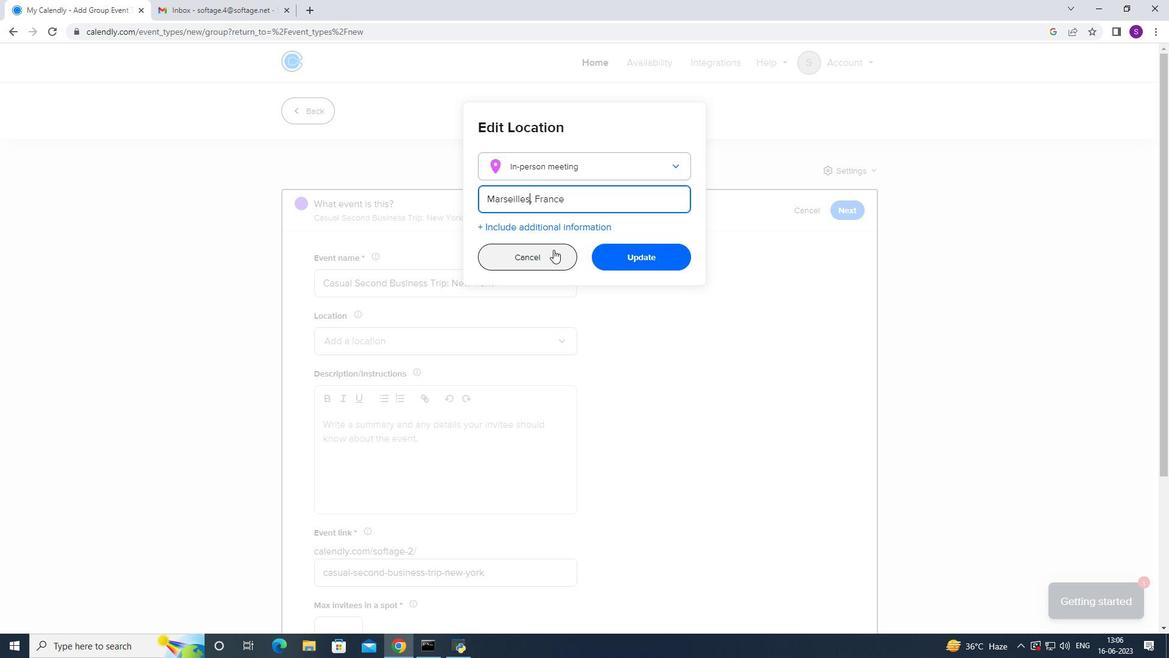 
Action: Mouse pressed left at (645, 254)
Screenshot: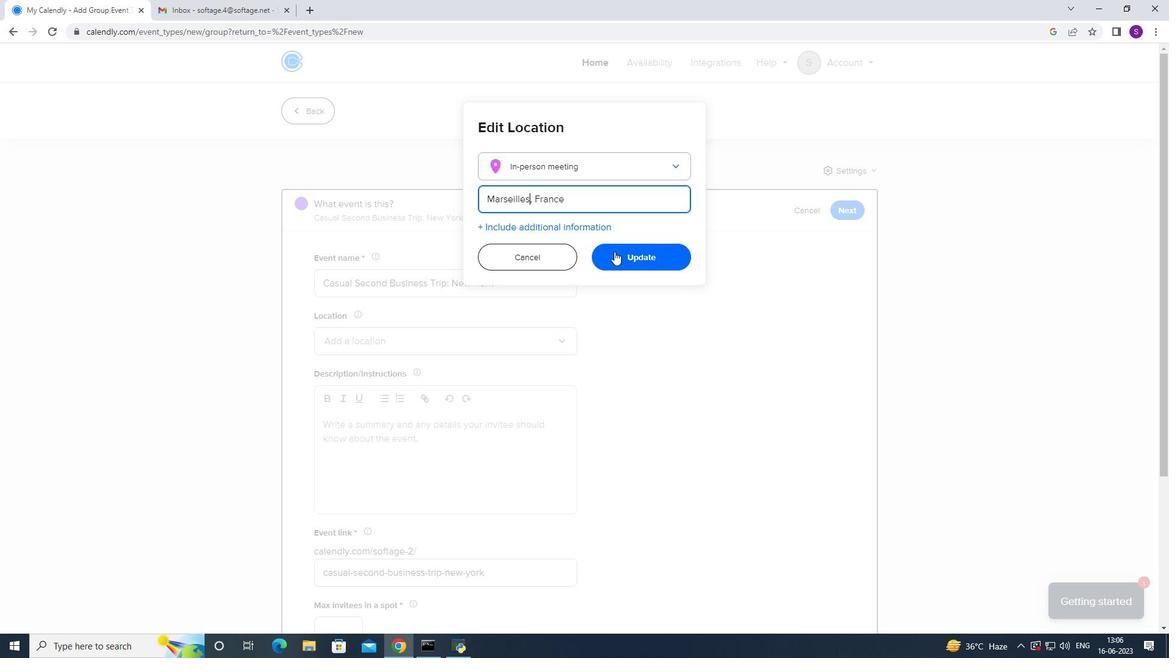 
Action: Mouse moved to (369, 310)
Screenshot: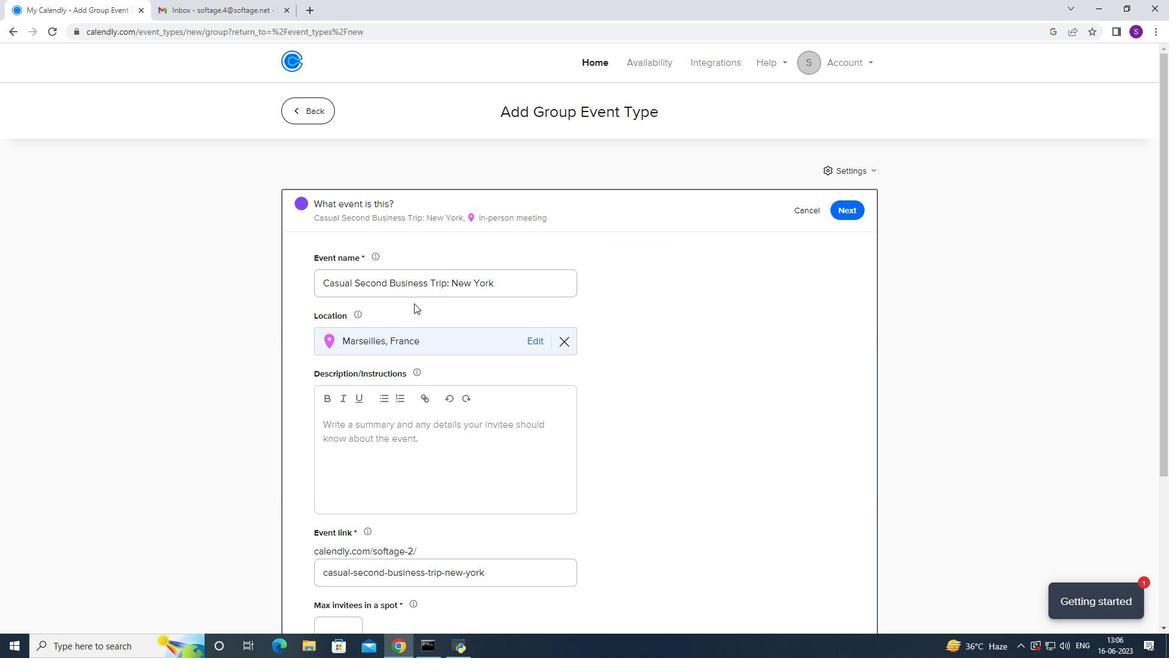 
Action: Mouse scrolled (369, 309) with delta (0, 0)
Screenshot: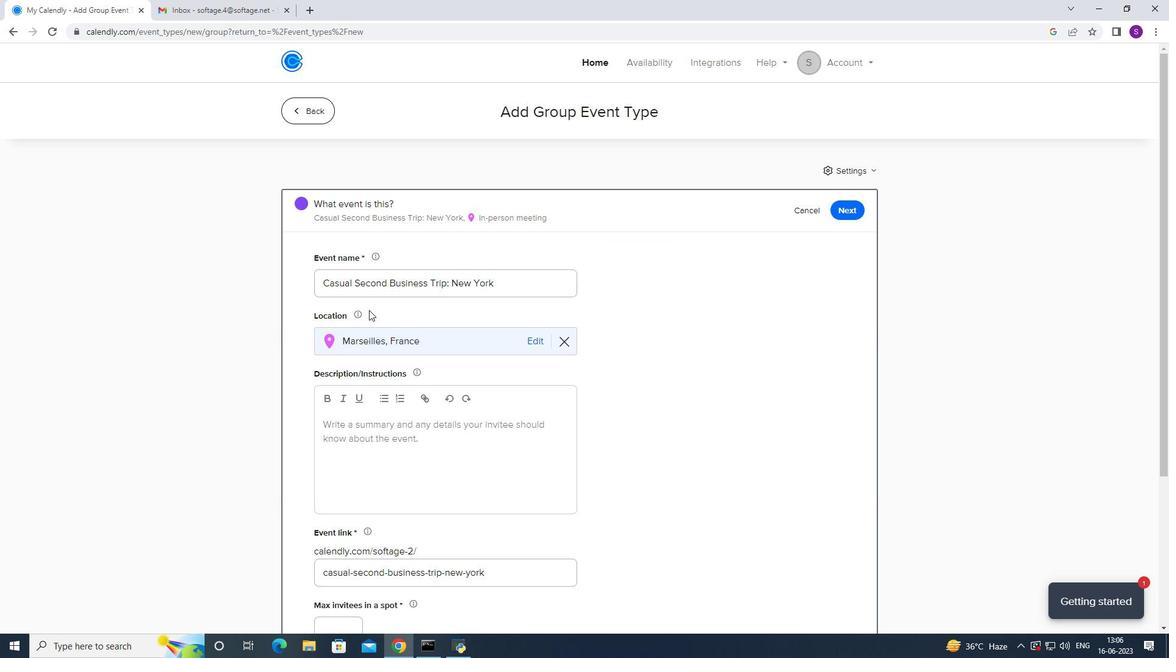 
Action: Mouse scrolled (369, 309) with delta (0, 0)
Screenshot: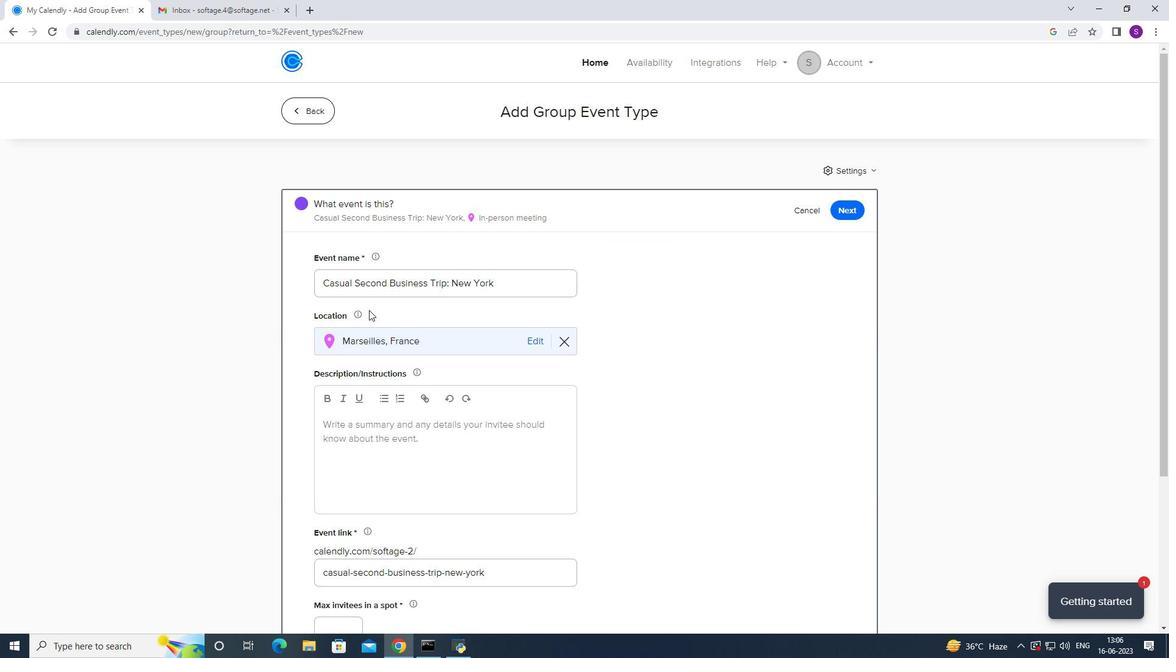 
Action: Mouse moved to (368, 310)
Screenshot: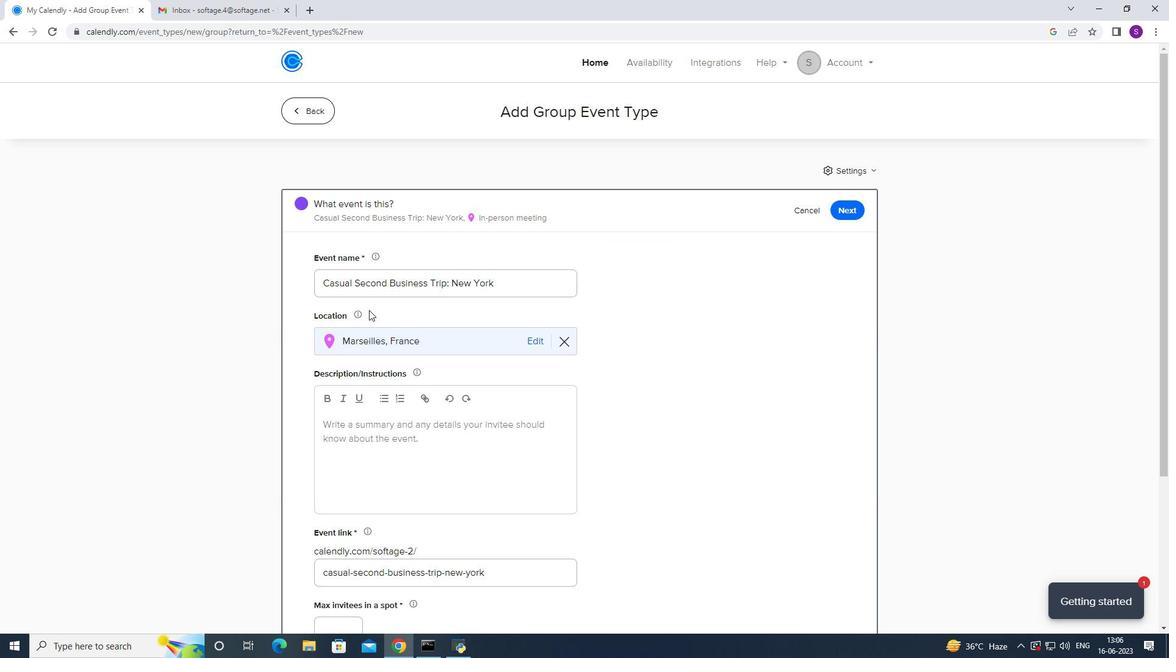 
Action: Mouse scrolled (369, 309) with delta (0, 0)
Screenshot: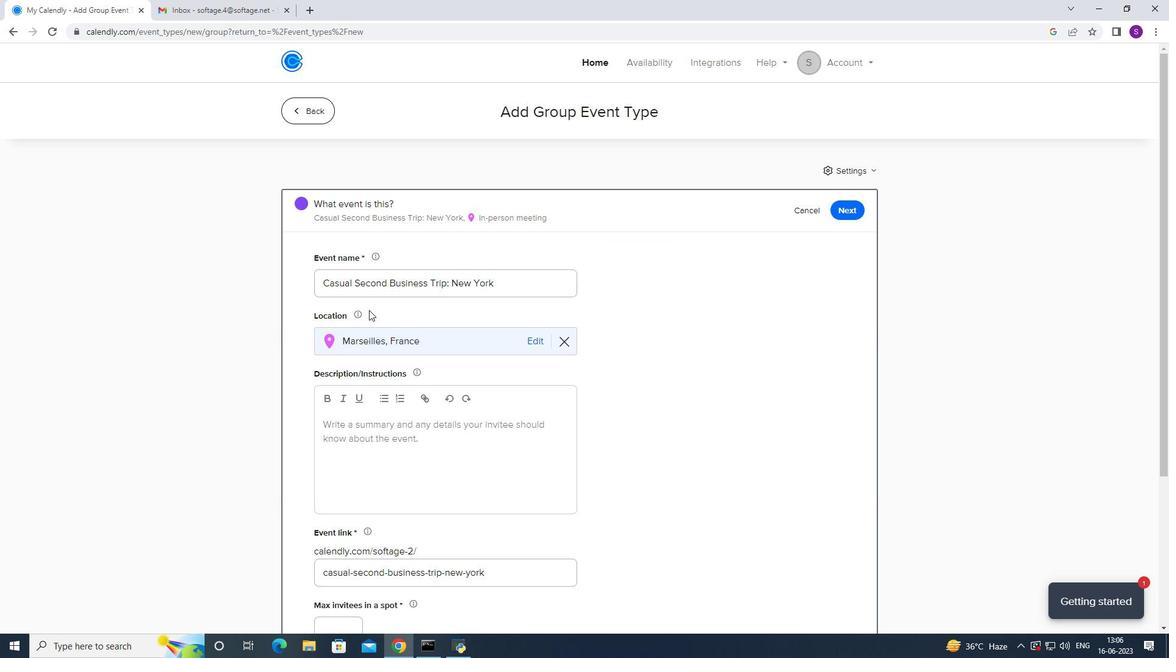 
Action: Mouse moved to (367, 309)
Screenshot: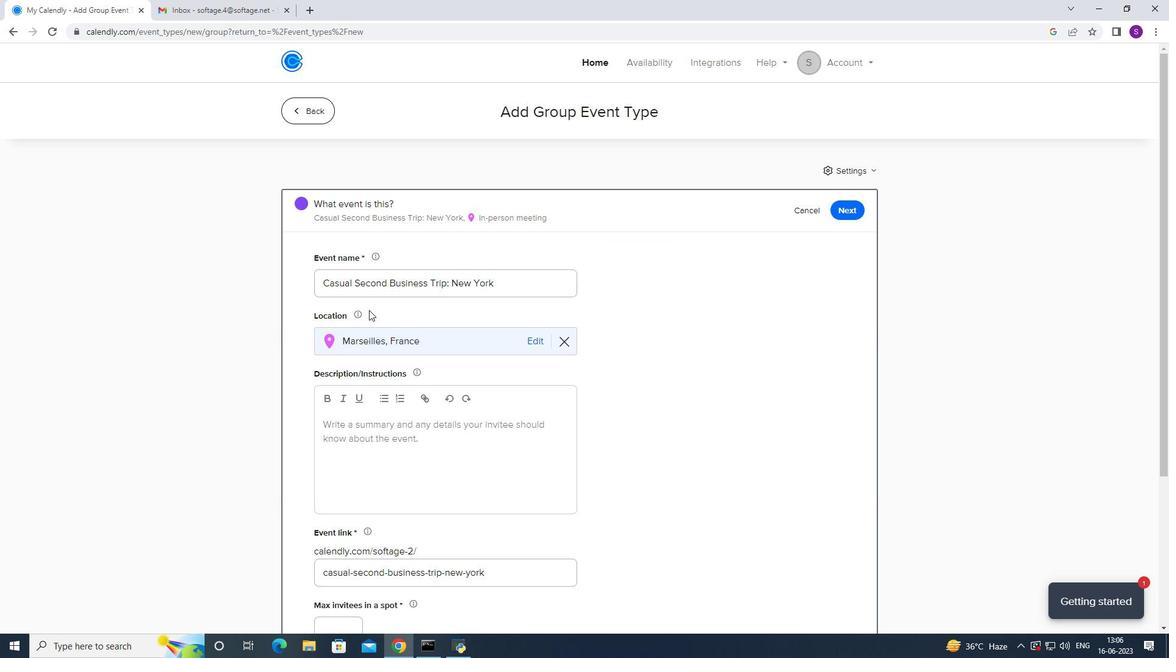 
Action: Mouse scrolled (369, 309) with delta (0, 0)
Screenshot: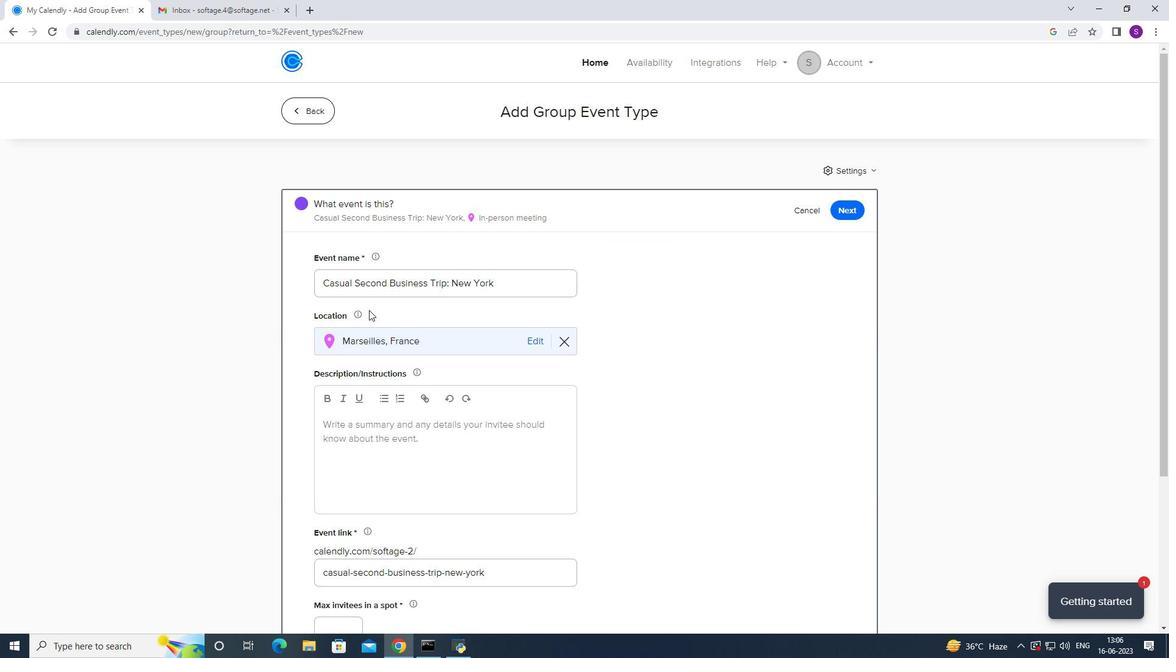
Action: Mouse moved to (366, 309)
Screenshot: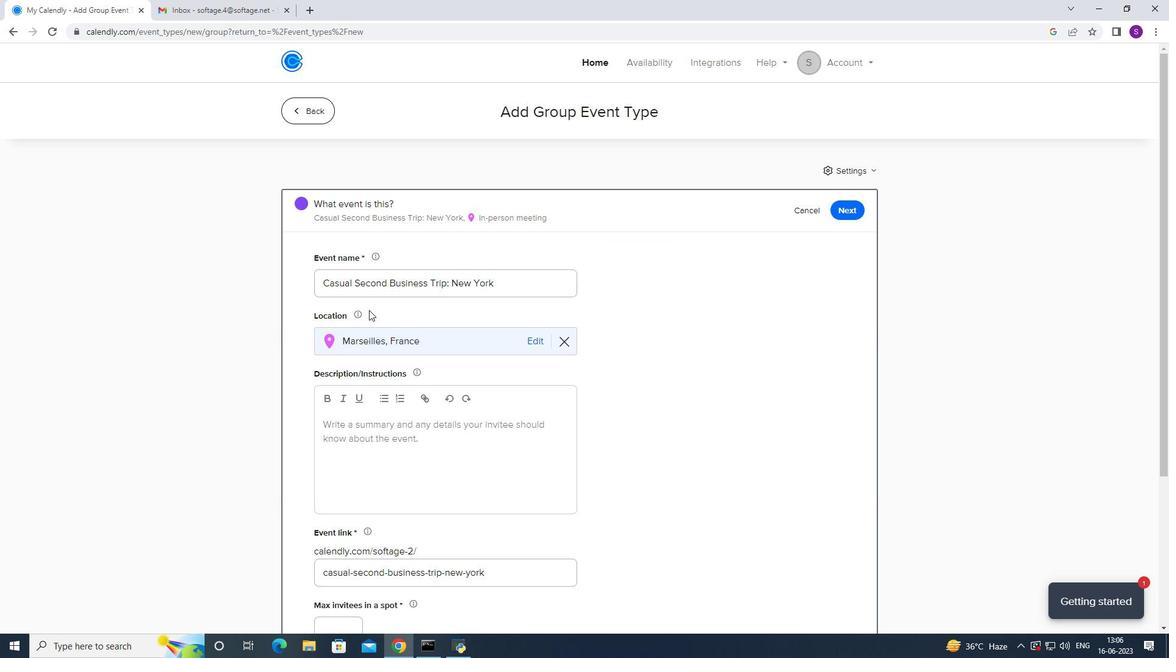 
Action: Mouse scrolled (367, 308) with delta (0, 0)
Screenshot: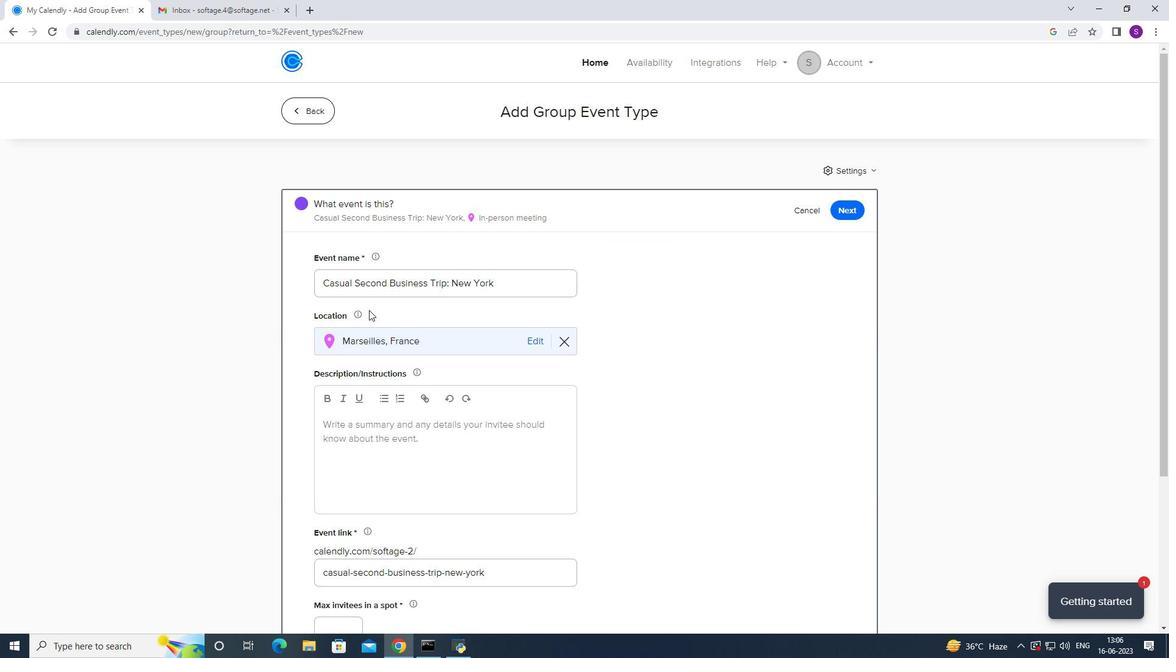 
Action: Mouse moved to (366, 309)
Screenshot: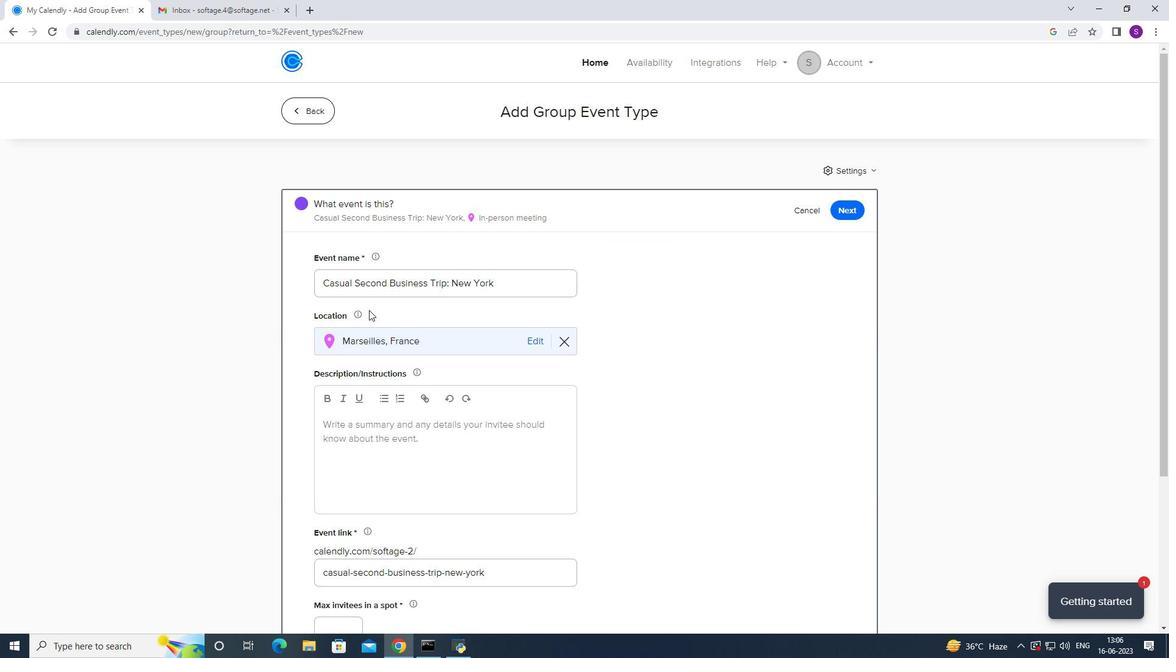 
Action: Mouse scrolled (366, 308) with delta (0, 0)
Screenshot: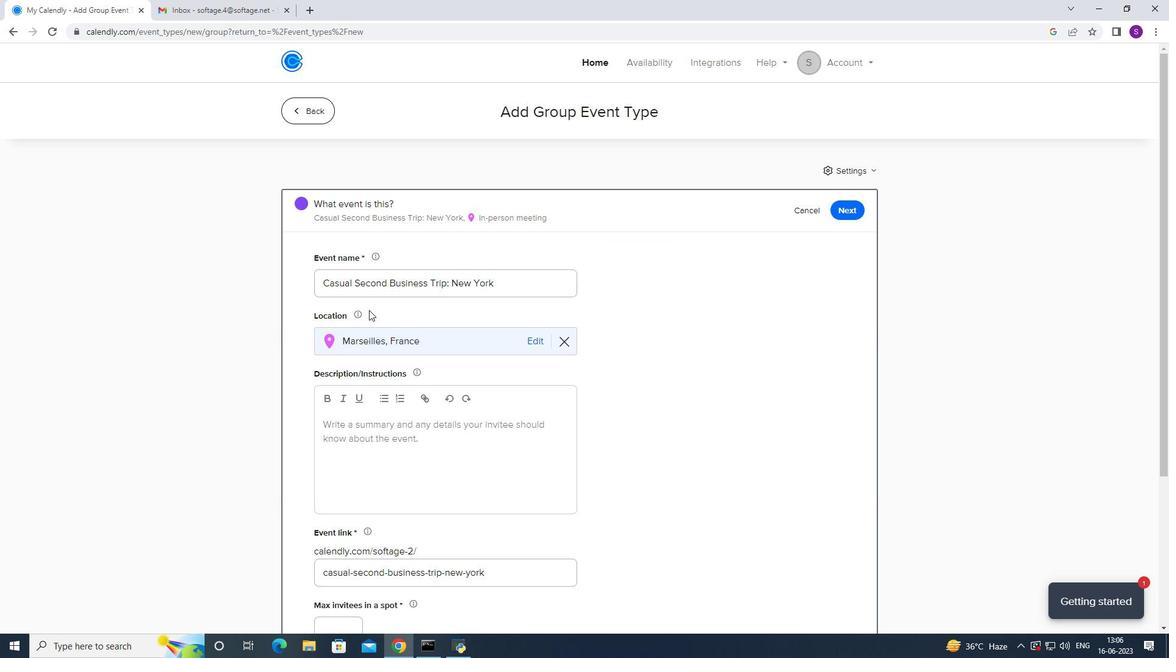 
Action: Mouse moved to (378, 513)
Screenshot: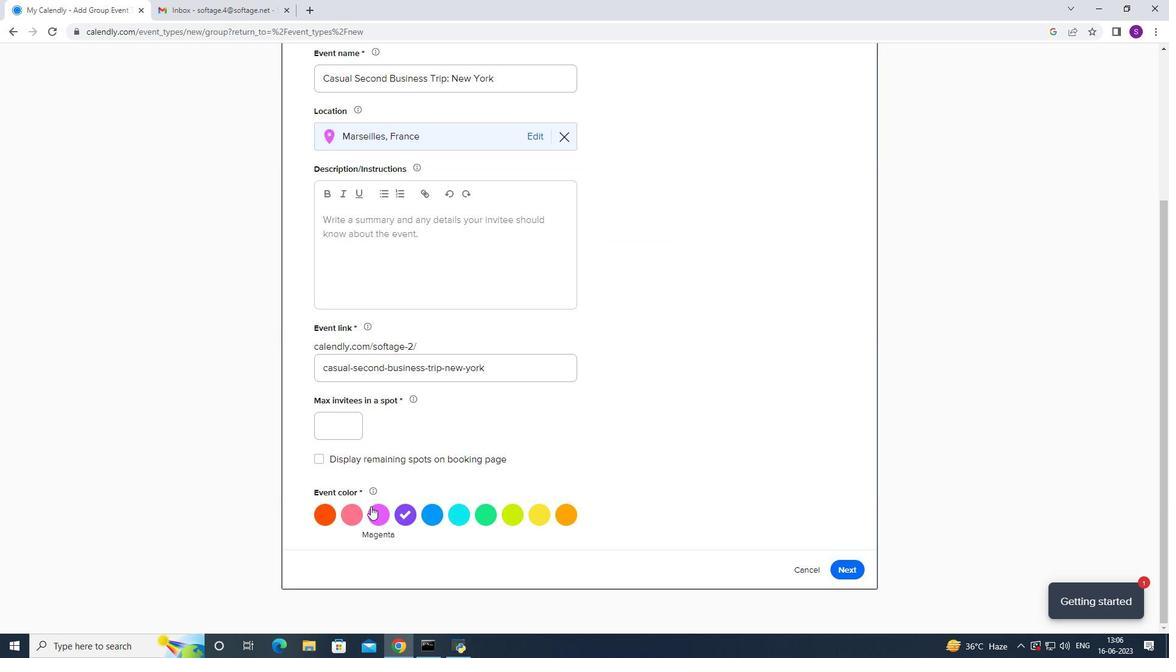 
Action: Mouse pressed left at (378, 513)
Screenshot: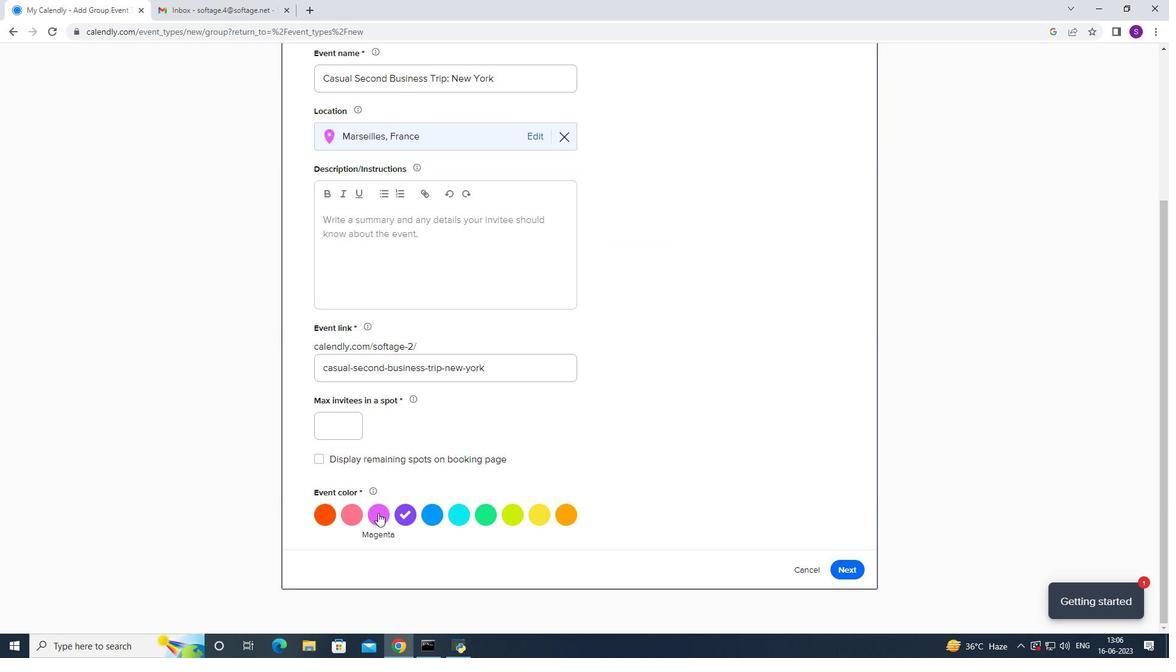 
Action: Mouse moved to (351, 426)
Screenshot: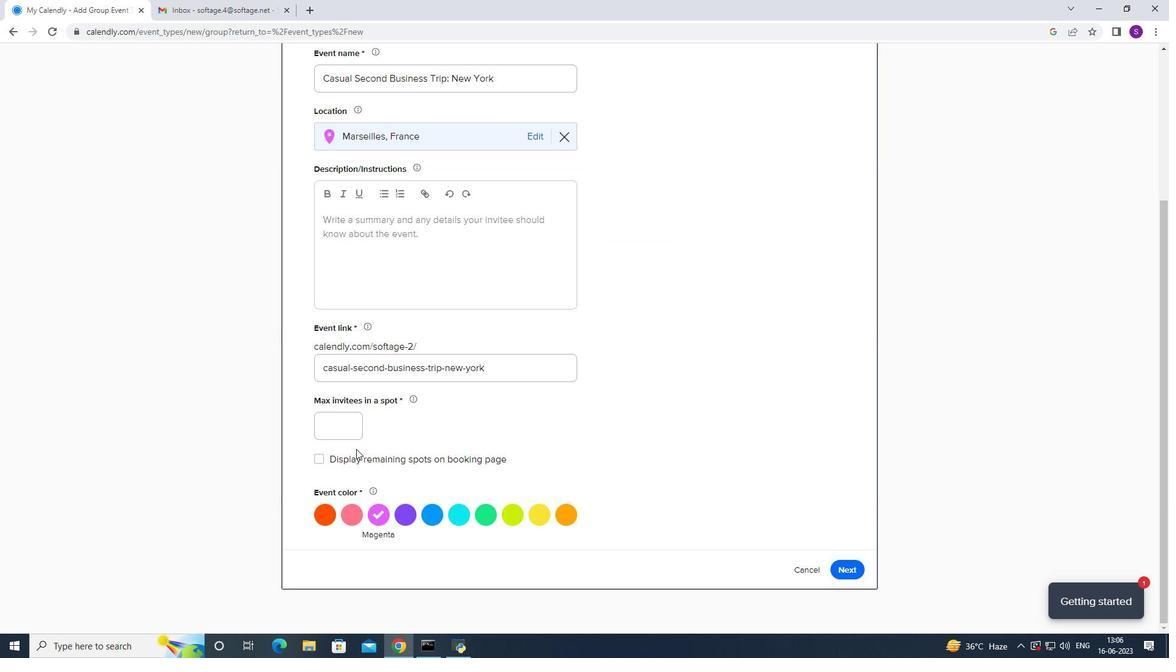 
Action: Mouse pressed left at (351, 426)
Screenshot: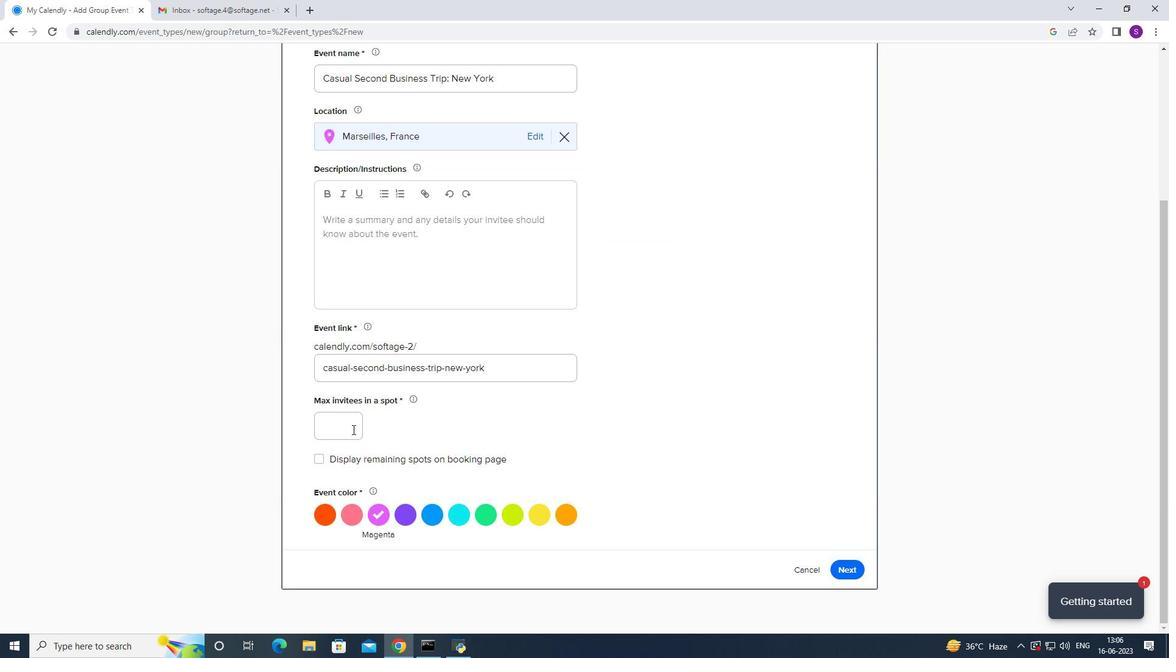 
Action: Key pressed 3
Screenshot: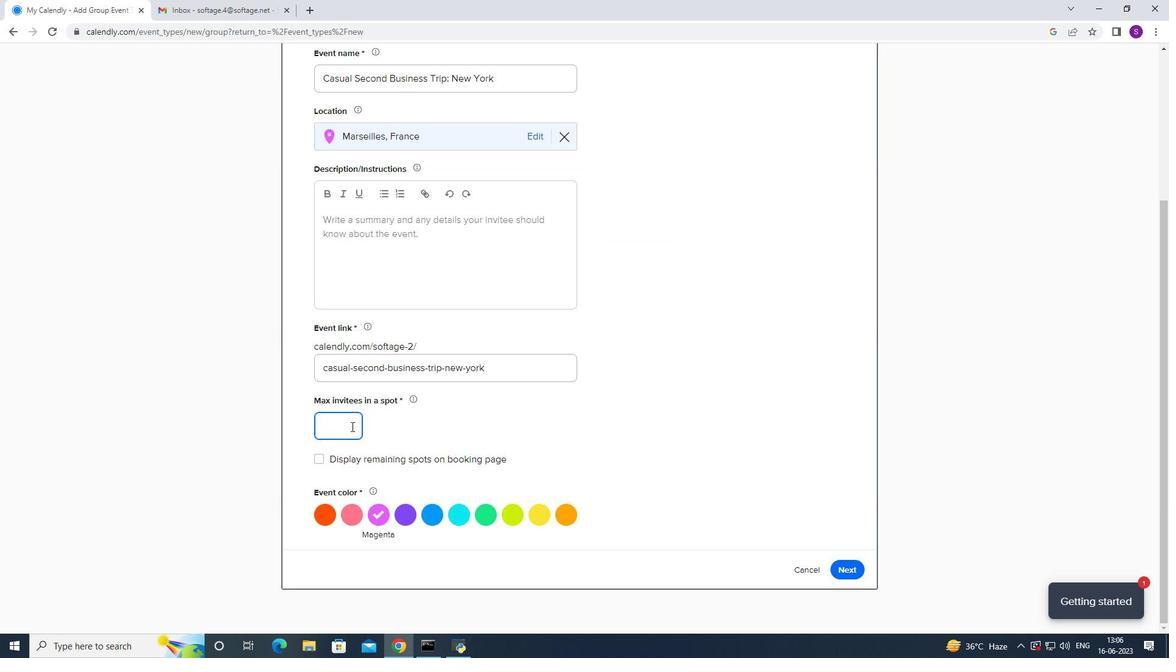 
Action: Mouse moved to (424, 235)
Screenshot: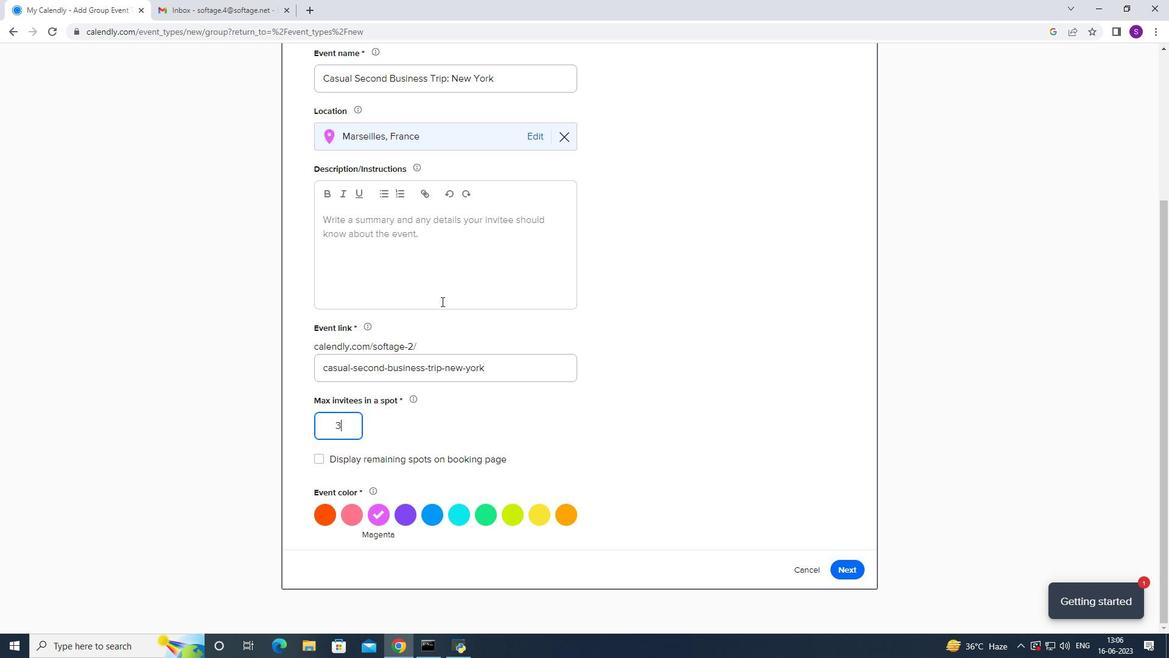 
Action: Mouse pressed left at (424, 235)
Screenshot: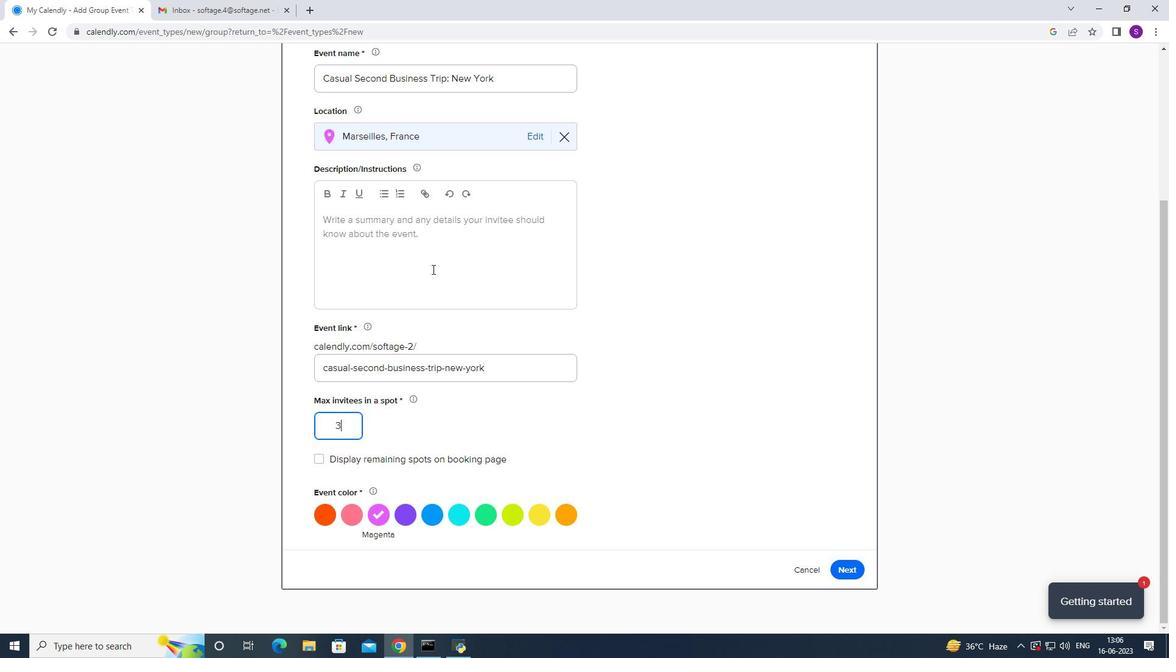 
Action: Mouse moved to (1171, 525)
Screenshot: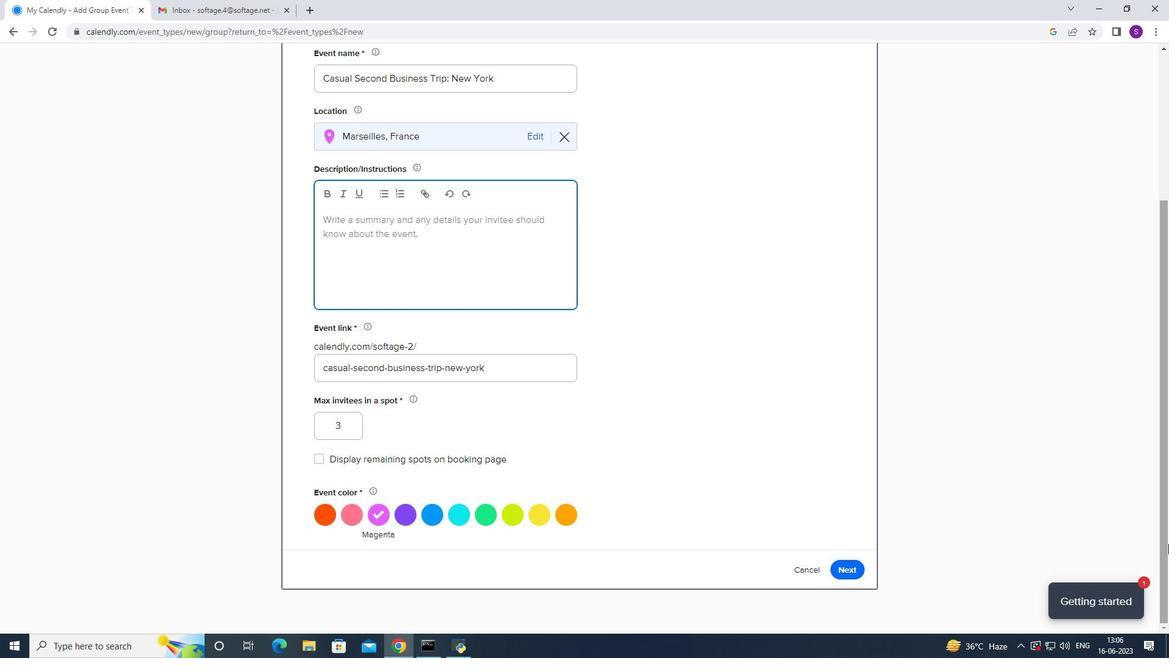 
Action: Key pressed <Key.caps_lock>WE<Key.caps_lock>=<Key.backspace><Key.backspace>elcomet<Key.backspace><Key.space>to<Key.space>the<Key.space><Key.caps_lock>L<Key.caps_lock>unch<Key.space>ewi=<Key.backspace><Key.backspace><Key.backspace><Key.backspace>with<Key.space><Key.caps_lock>M<Key.caps_lock>entor<Key.space>session<Key.space>,<Key.space>an<Key.space>invaluabkle<Key.space><Key.backspace><Key.backspace><Key.backspace><Key.backspace>le<Key.space>opportunity<Key.space>for<Key.space>o=<Key.backspace><Key.backspace>personal<Key.space>groe<Key.backspace>wth<Key.space>and<Key.space>guidance.<Key.space><Key.caps_lock>T<Key.caps_lock>his<Key.space>sesion<Key.space>s<Key.backspace><Key.backspace><Key.backspace><Key.backspace><Key.backspace>sion<Key.space>asims<Key.space>to<Key.space>crate<Key.backspace><Key.backspace><Key.backspace><Key.backspace><Key.backspace><Key.backspace><Key.backspace><Key.backspace><Key.backspace><Key.backspace><Key.backspace><Key.backspace><Key.backspace>ims<Key.space>to<Key.space>create<Key.space>a<Key.space>casual<Key.space>and<Key.space>supportive<Key.space>environment<Key.space>where<Key.space>mentes<Key.backspace><Key.backspace>ees<Key.space>can<Key.space>connect<Key.space>with<Key.space>mentyors<Key.backspace><Key.backspace>
Screenshot: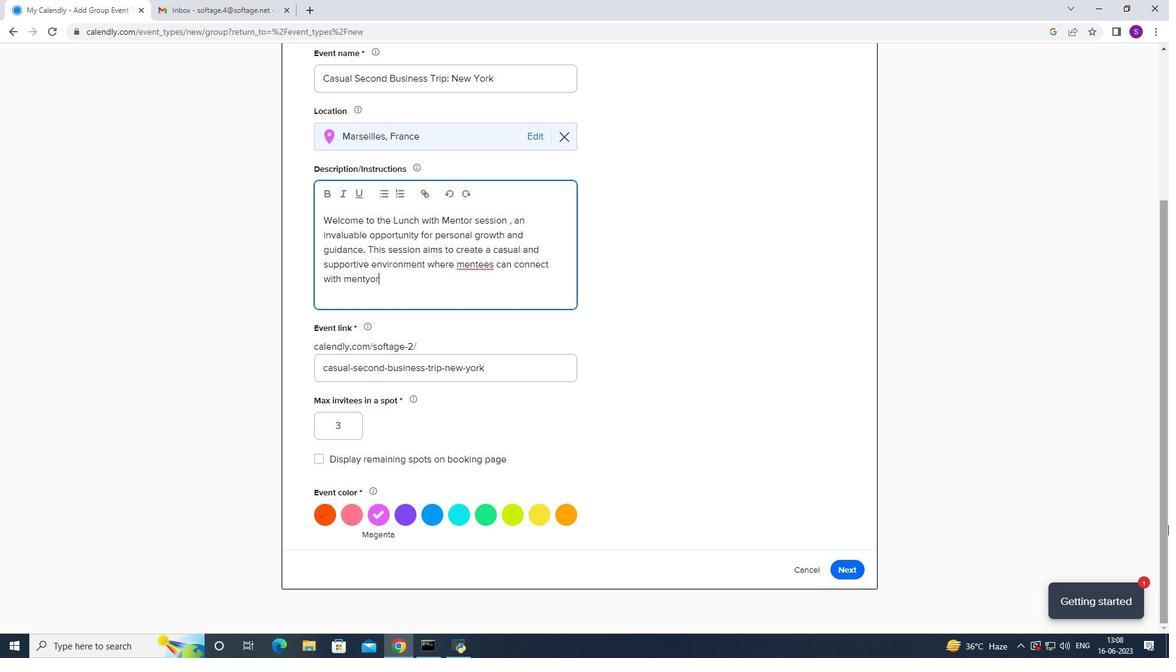 
Action: Mouse moved to (1169, 522)
Screenshot: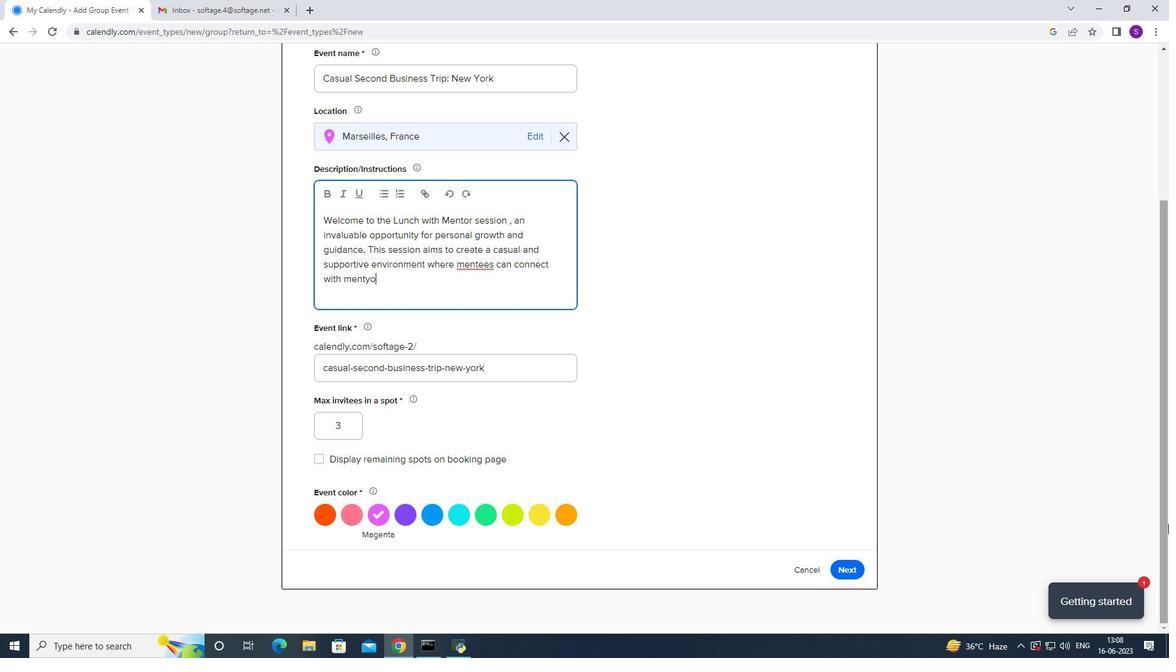 
Action: Key pressed <Key.backspace>
Screenshot: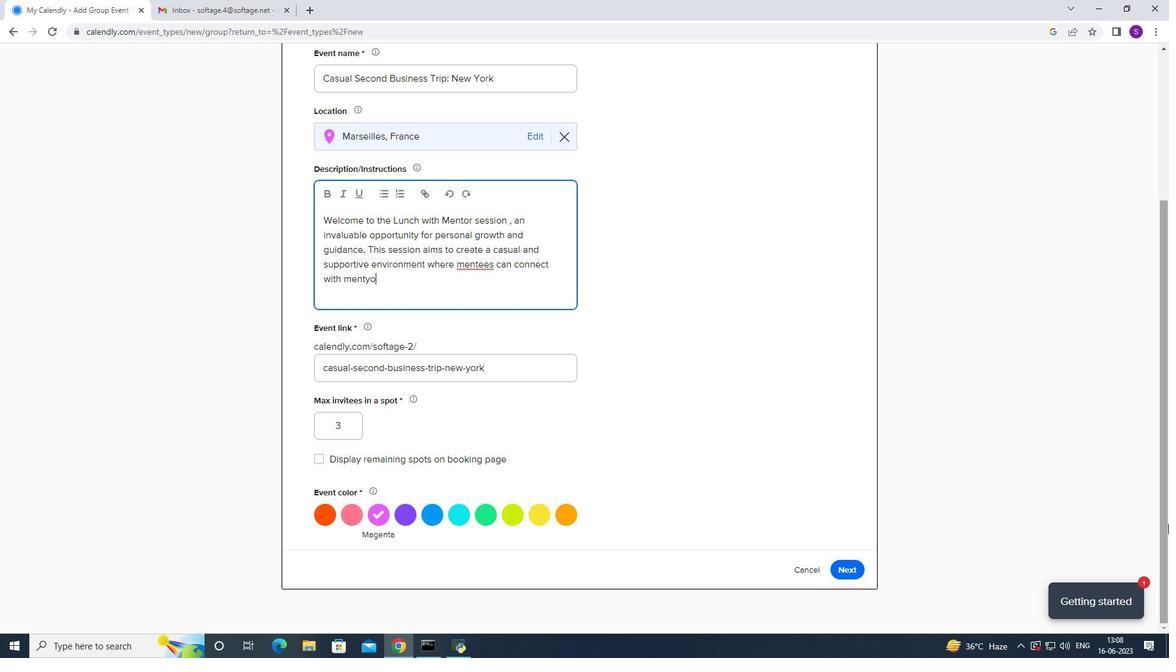 
Action: Mouse moved to (1170, 521)
Screenshot: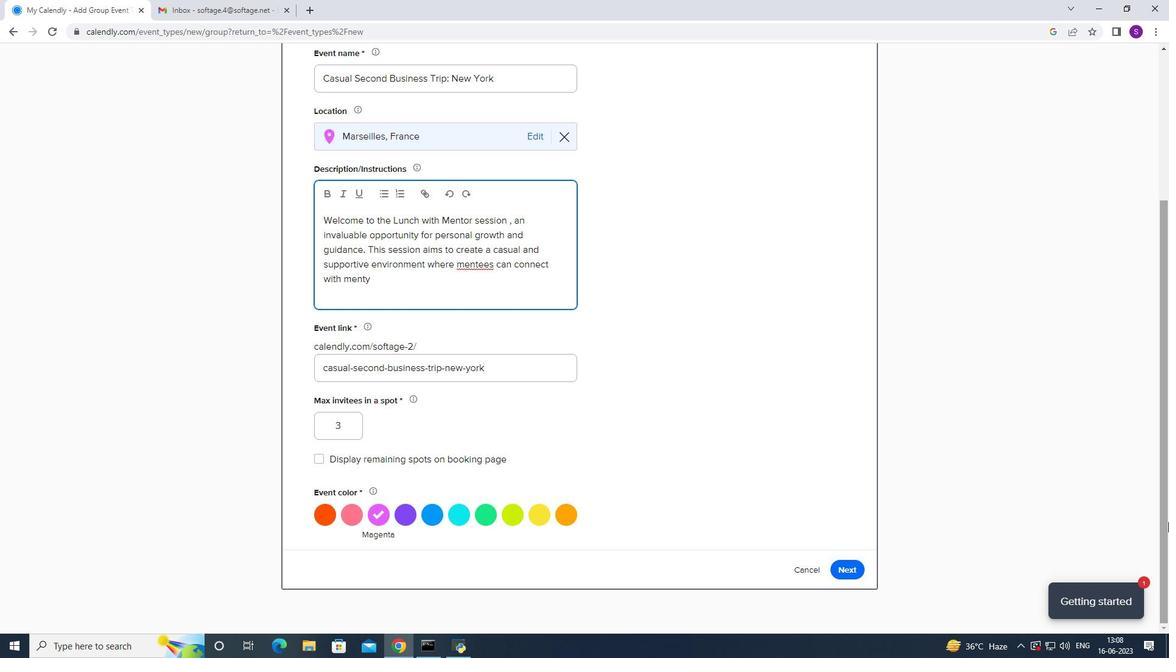 
Action: Key pressed <Key.backspace>ors,<Key.space>gain<Key.space>insights<Key.space>and<Key.space>recireve<Key.space>valuable<Key.space>advice<Key.space>to<Key.space>navigate<Key.space>their<Key.space>professional<Key.space>jpoi=<Key.backspace><Key.backspace><Key.backspace><Key.backspace>u=<Key.backspace><Key.backspace>ourneys.
Screenshot: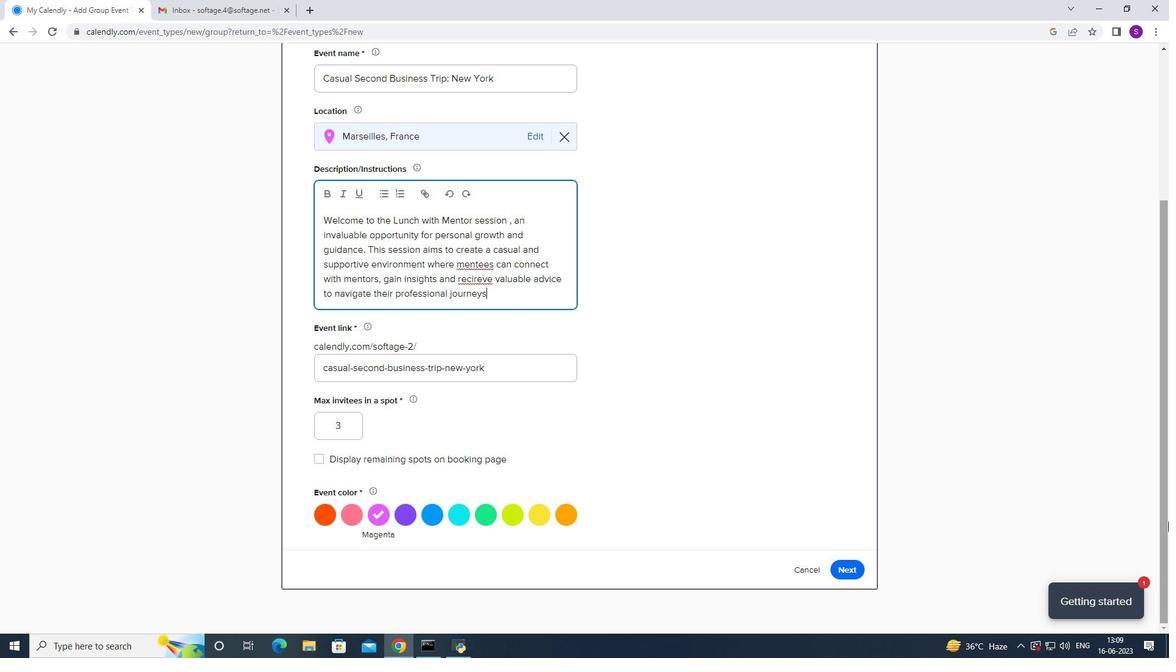 
Action: Mouse moved to (482, 280)
Screenshot: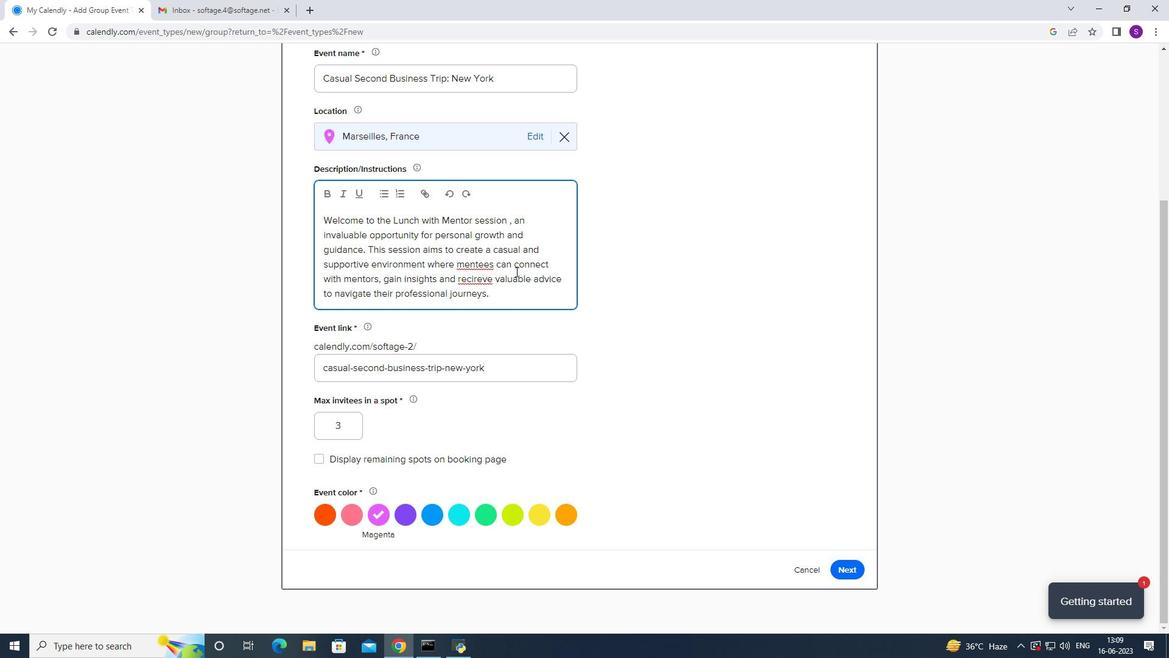 
Action: Mouse pressed right at (482, 280)
Screenshot: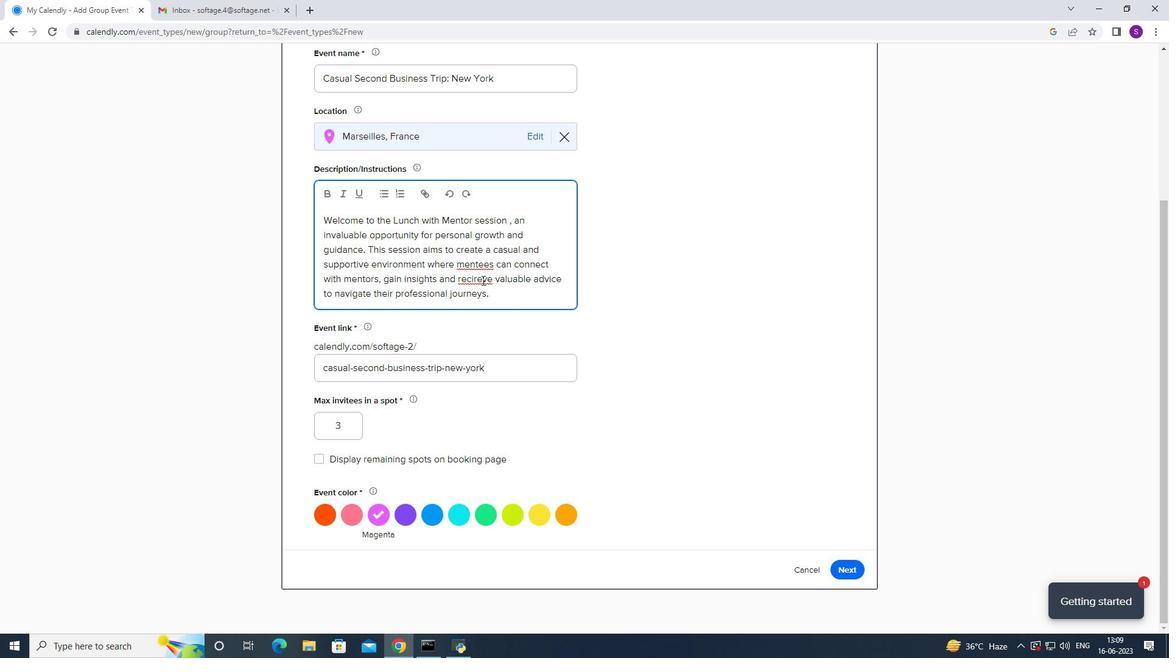 
Action: Mouse moved to (495, 296)
Screenshot: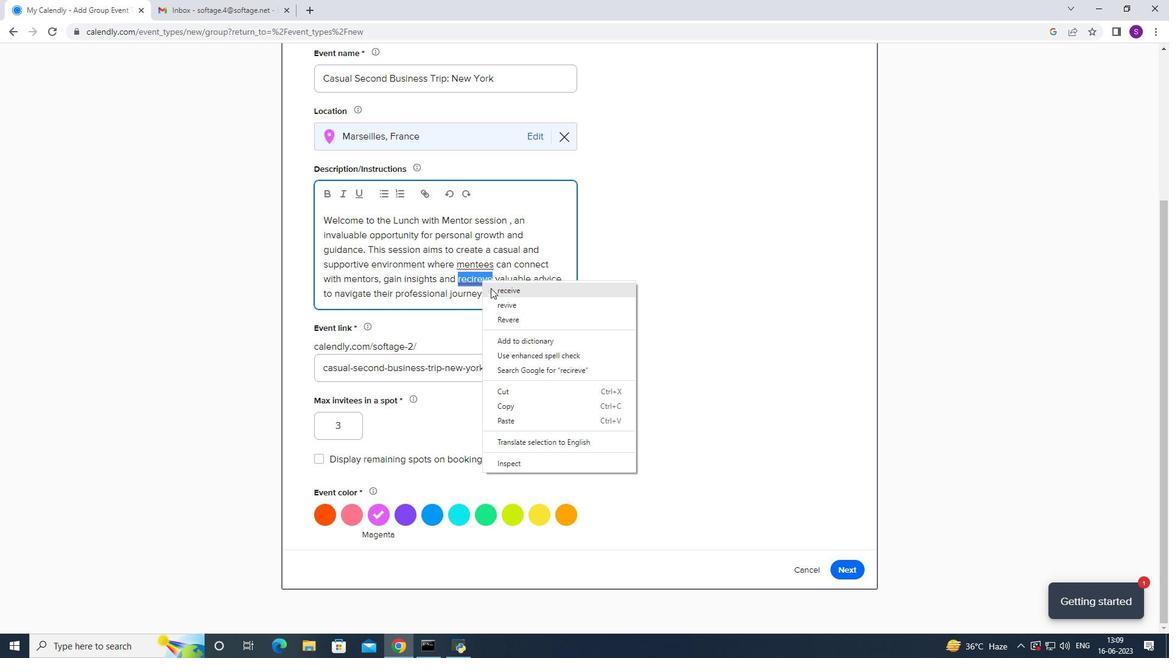 
Action: Mouse pressed left at (495, 296)
Screenshot: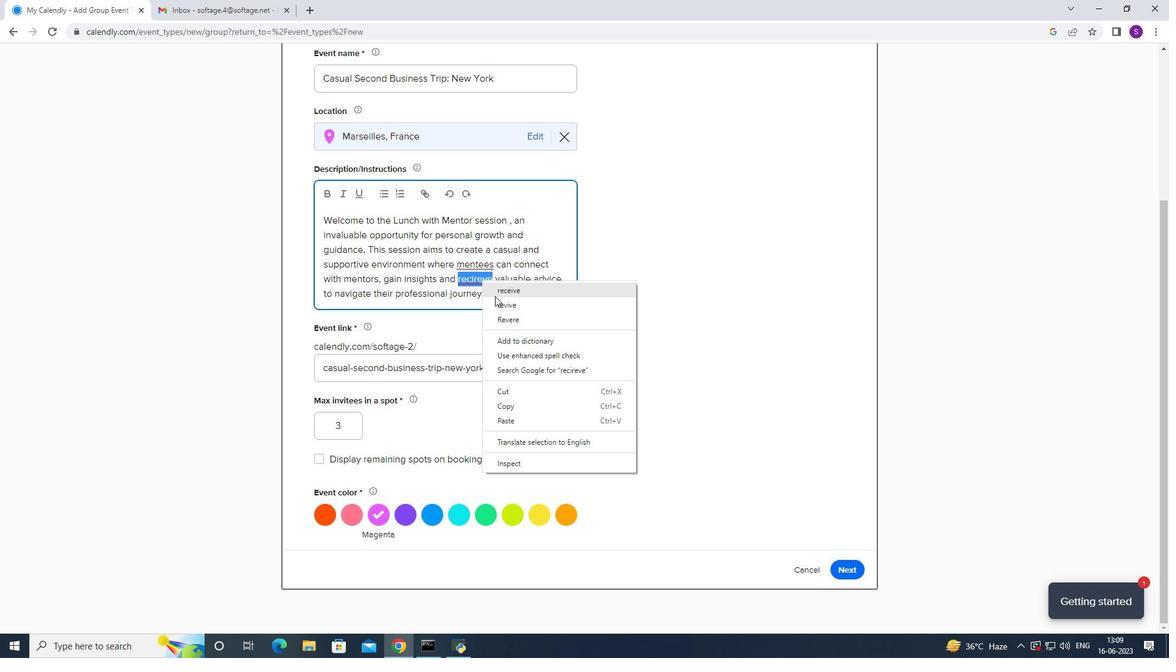 
Action: Mouse moved to (842, 561)
Screenshot: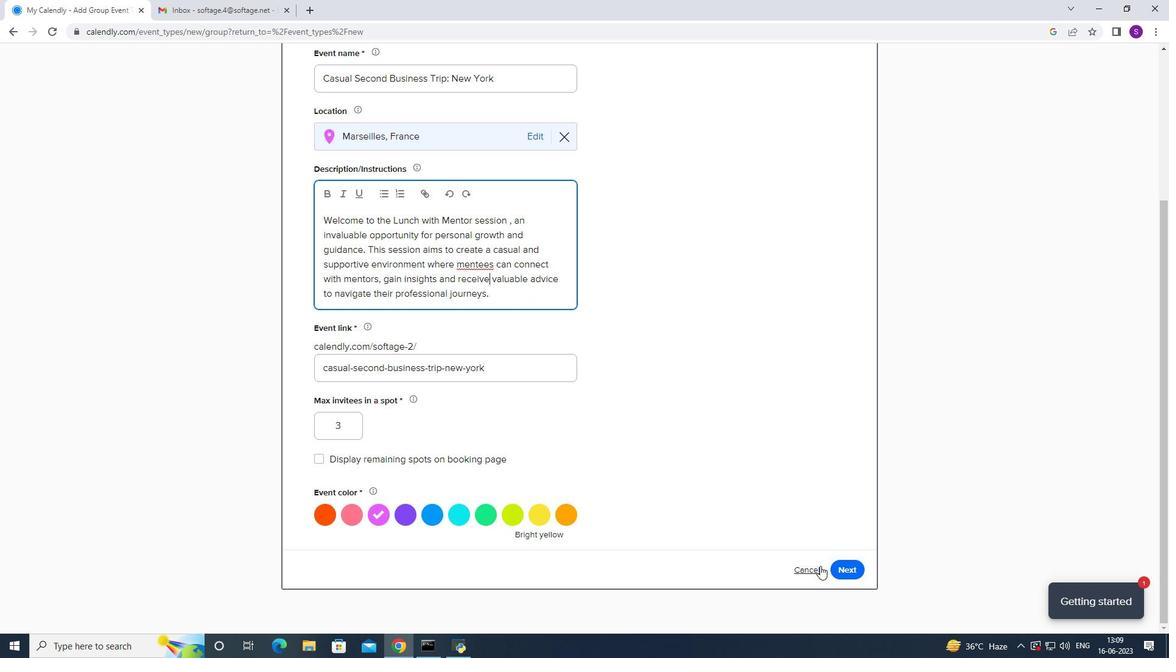 
Action: Mouse pressed left at (842, 561)
Screenshot: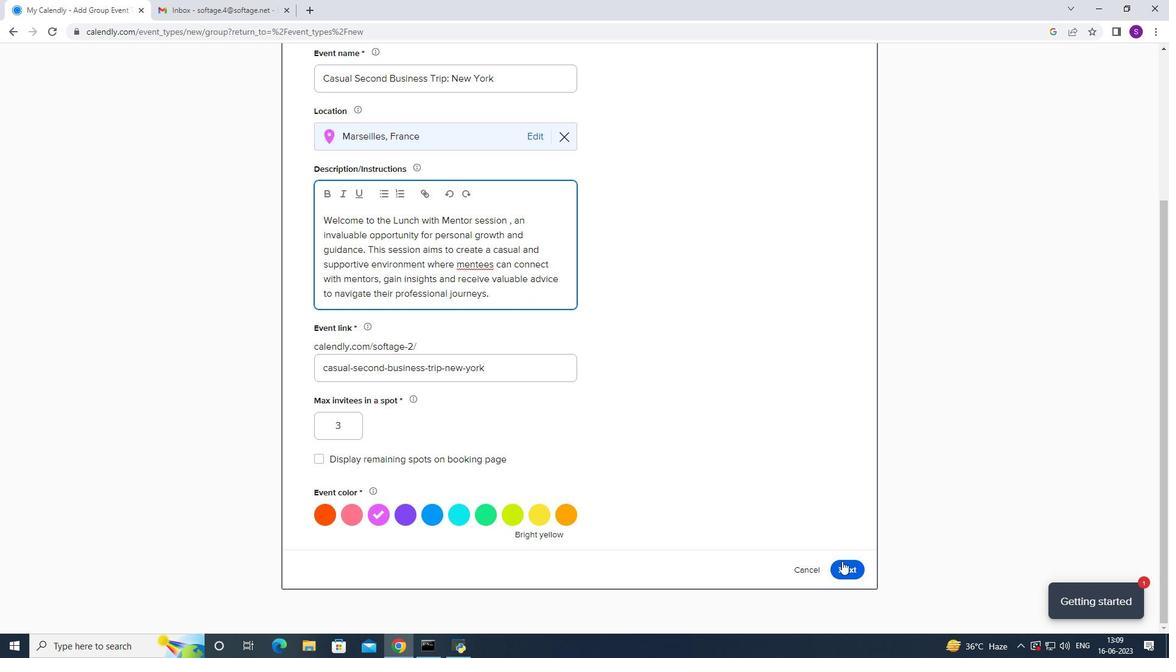 
Action: Mouse moved to (381, 184)
Screenshot: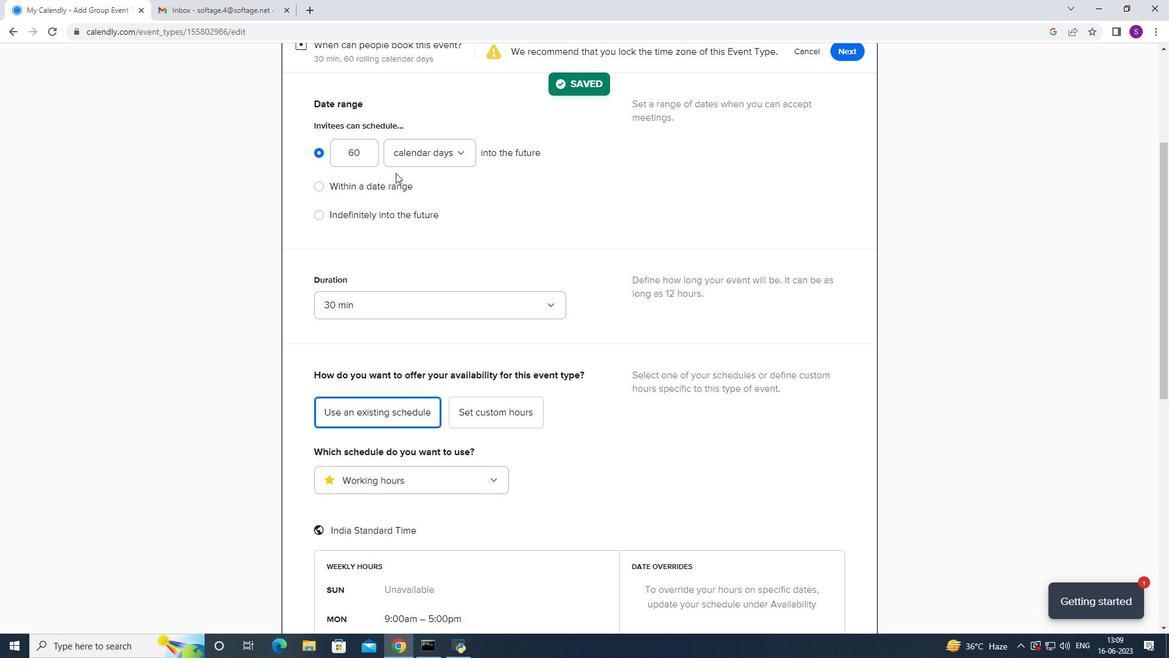
Action: Mouse pressed left at (381, 184)
Screenshot: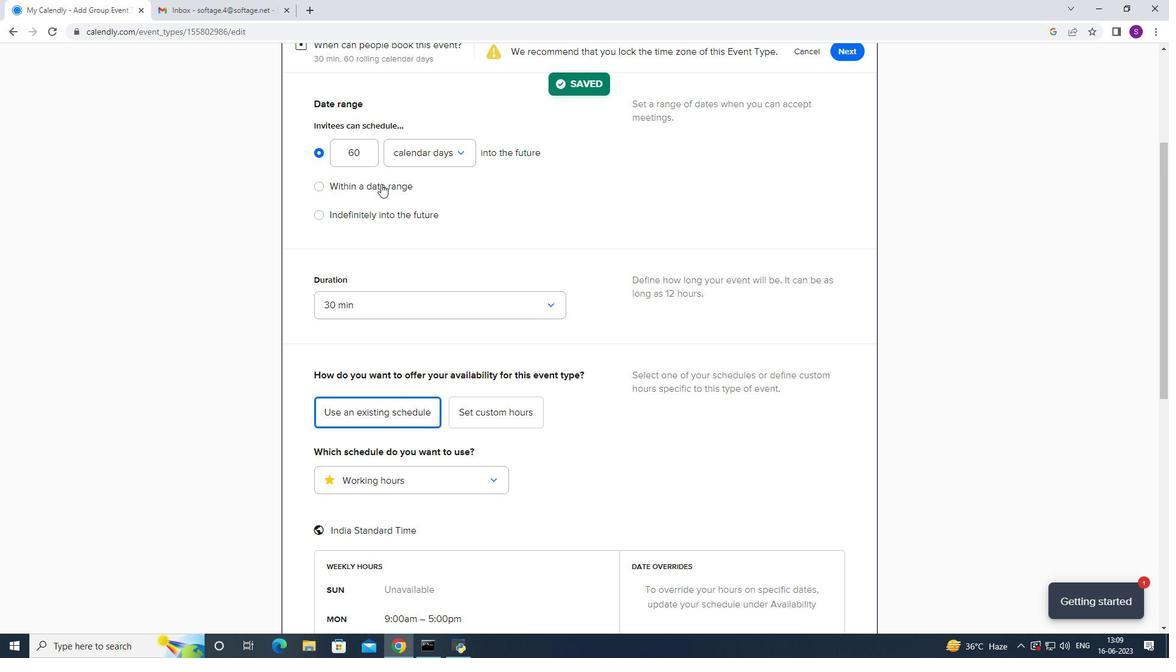 
Action: Mouse moved to (435, 194)
Screenshot: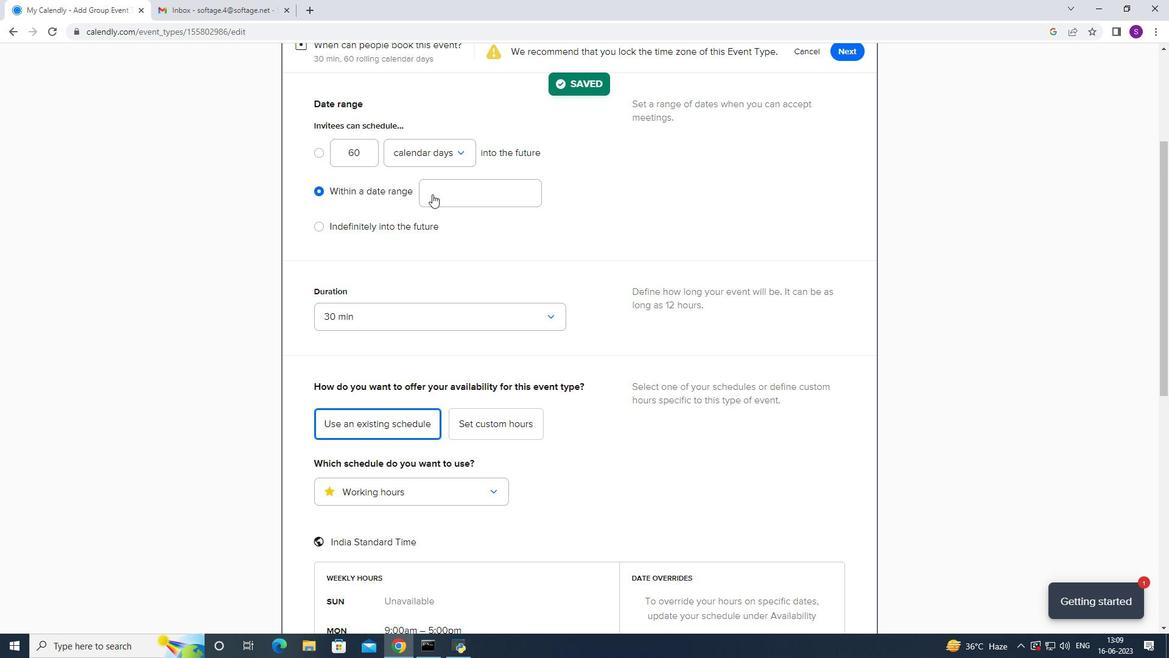 
Action: Mouse pressed left at (435, 194)
Screenshot: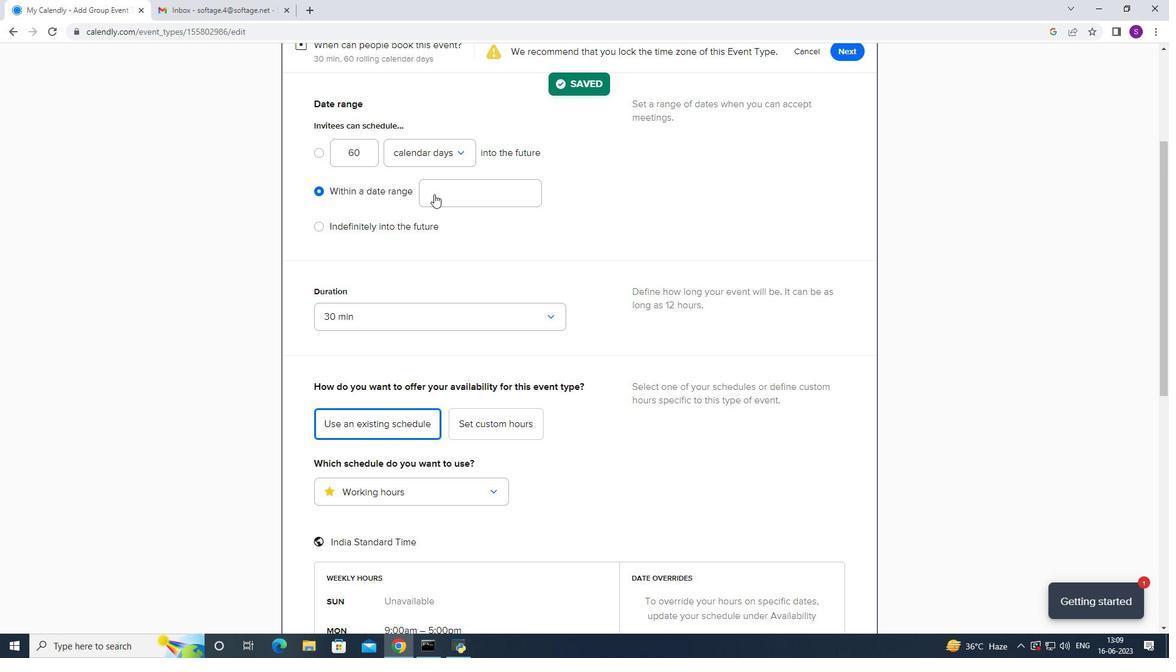
Action: Mouse moved to (516, 238)
Screenshot: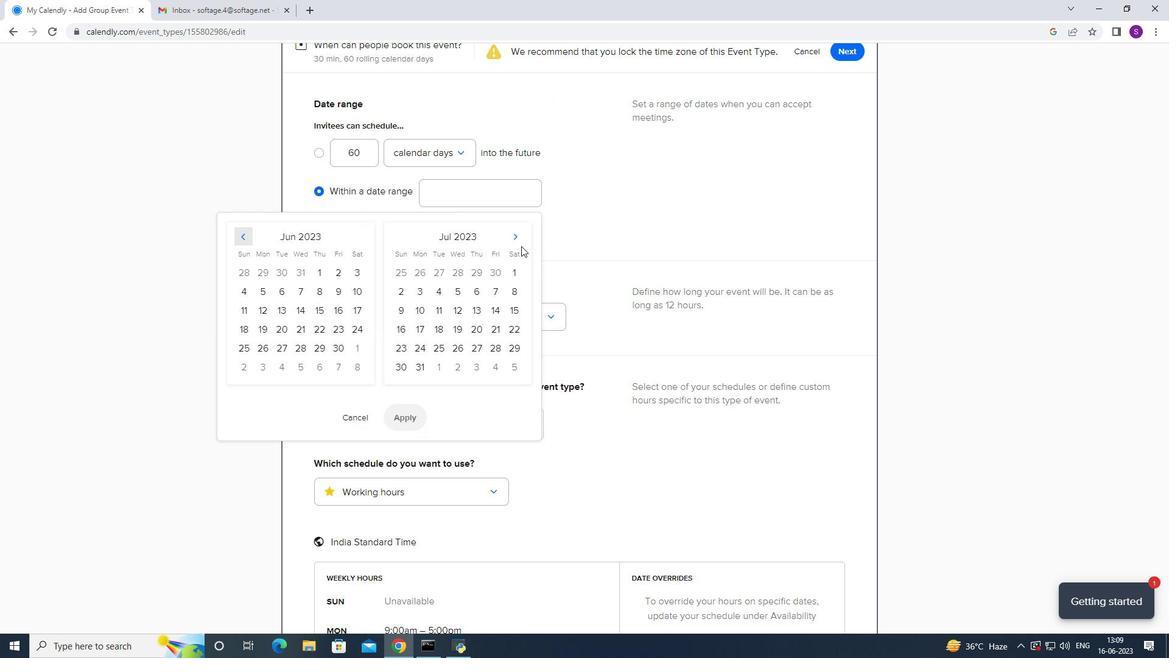 
Action: Mouse pressed left at (516, 238)
Screenshot: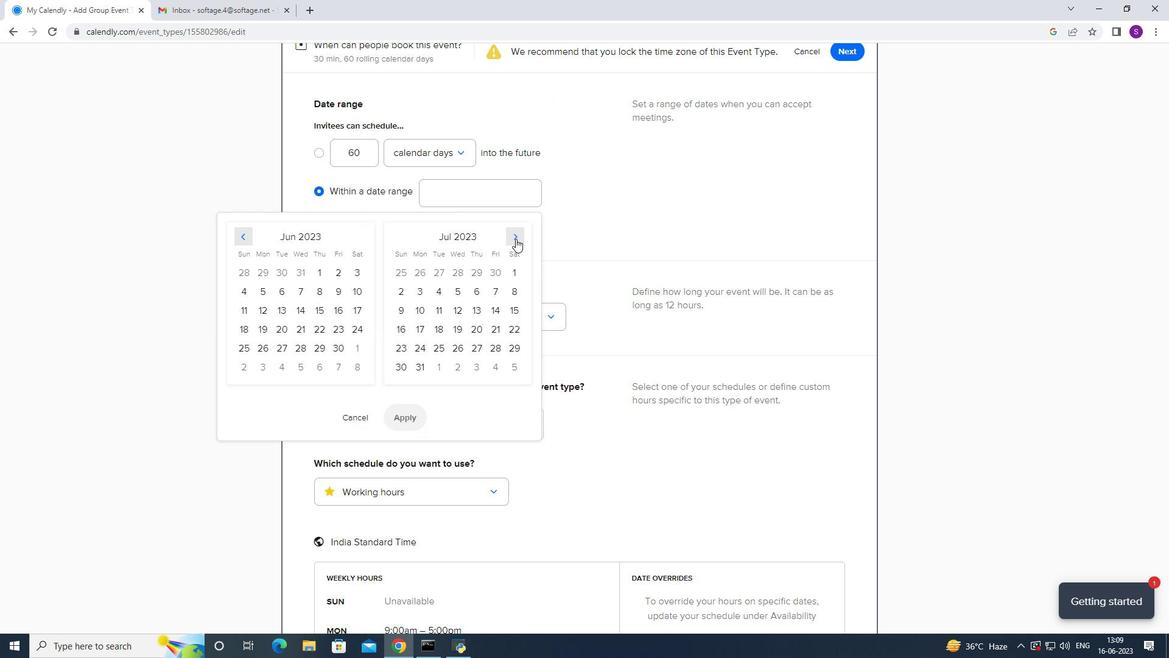 
Action: Mouse pressed left at (516, 238)
Screenshot: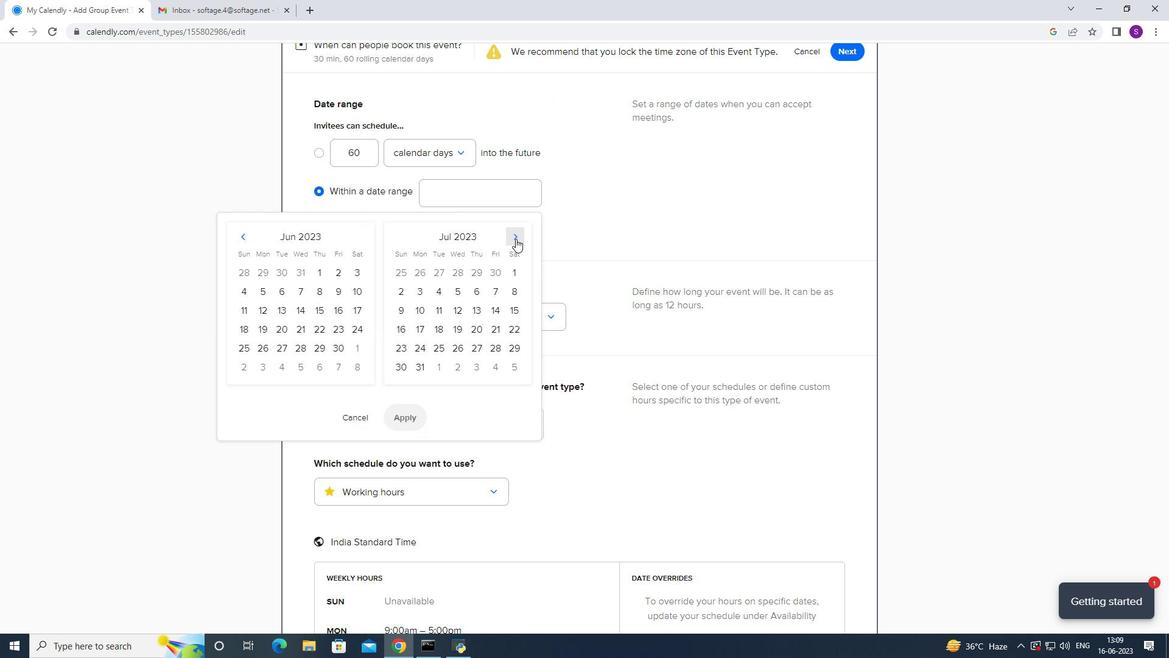
Action: Mouse pressed left at (516, 238)
Screenshot: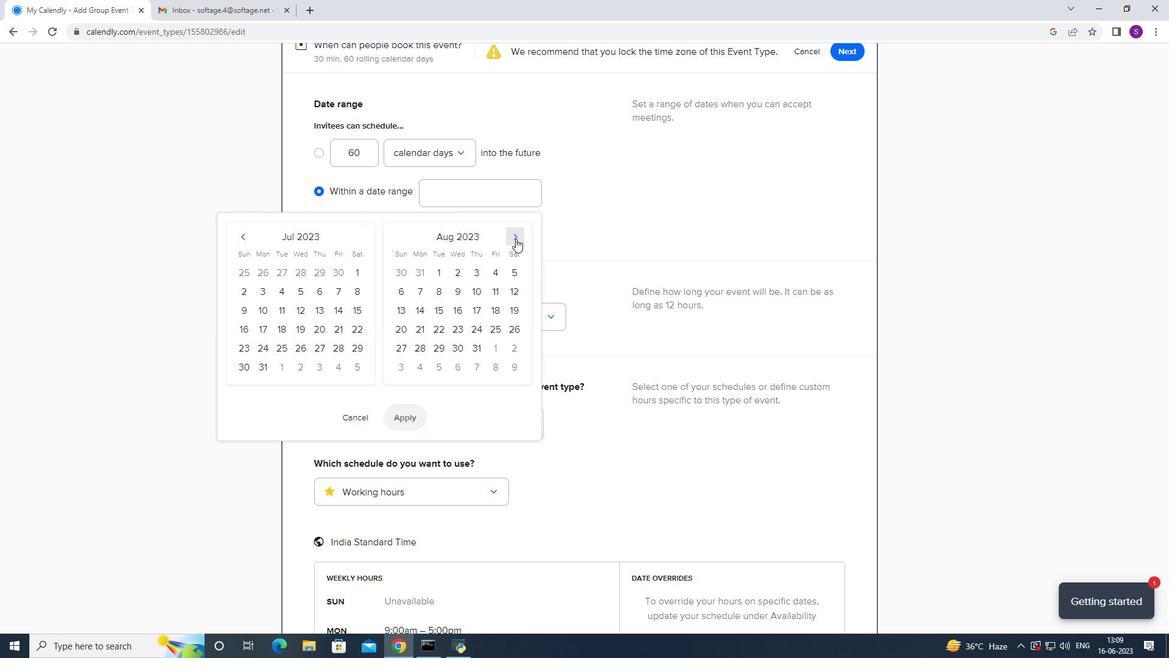 
Action: Mouse pressed left at (516, 238)
Screenshot: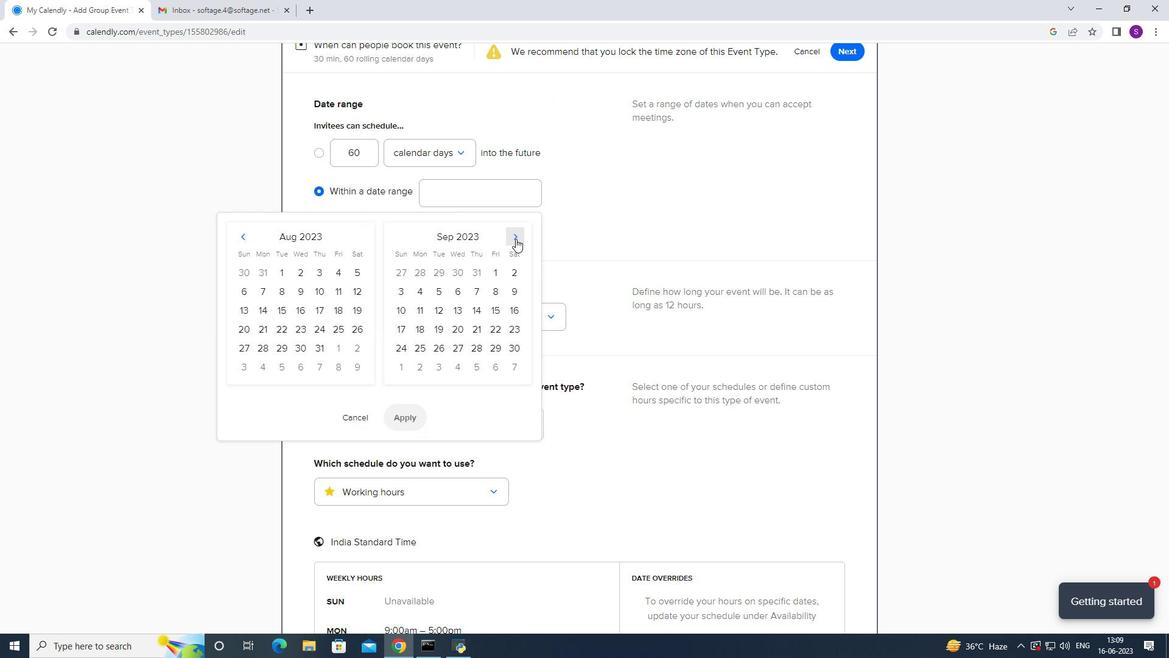 
Action: Mouse pressed left at (516, 238)
Screenshot: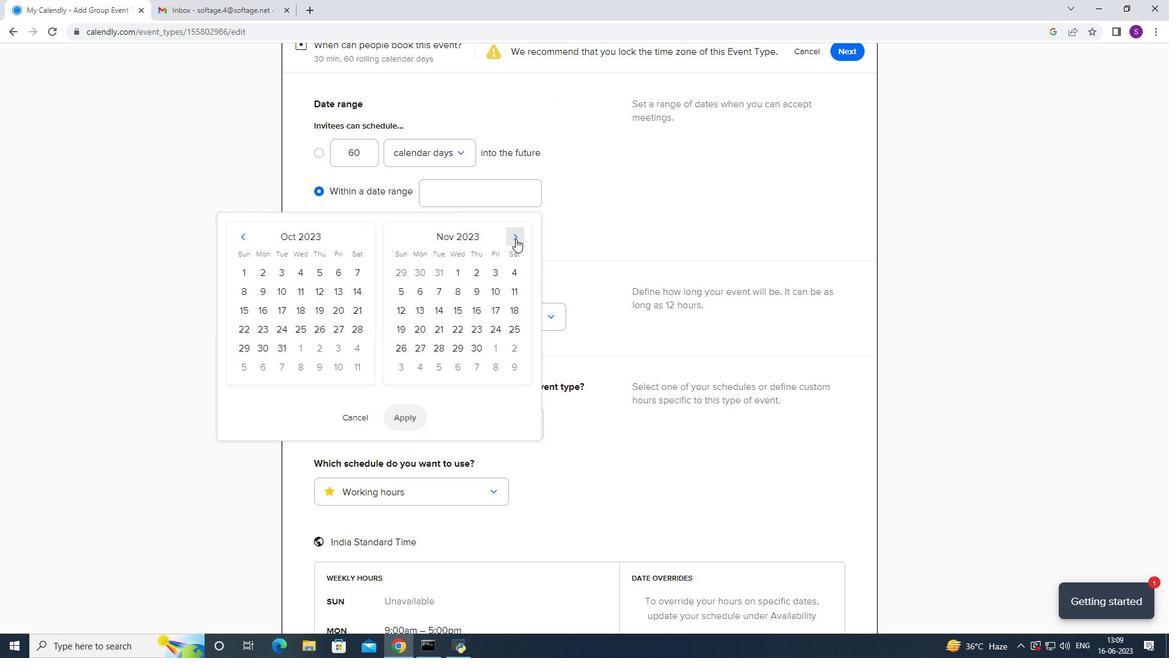 
Action: Mouse pressed right at (516, 238)
Screenshot: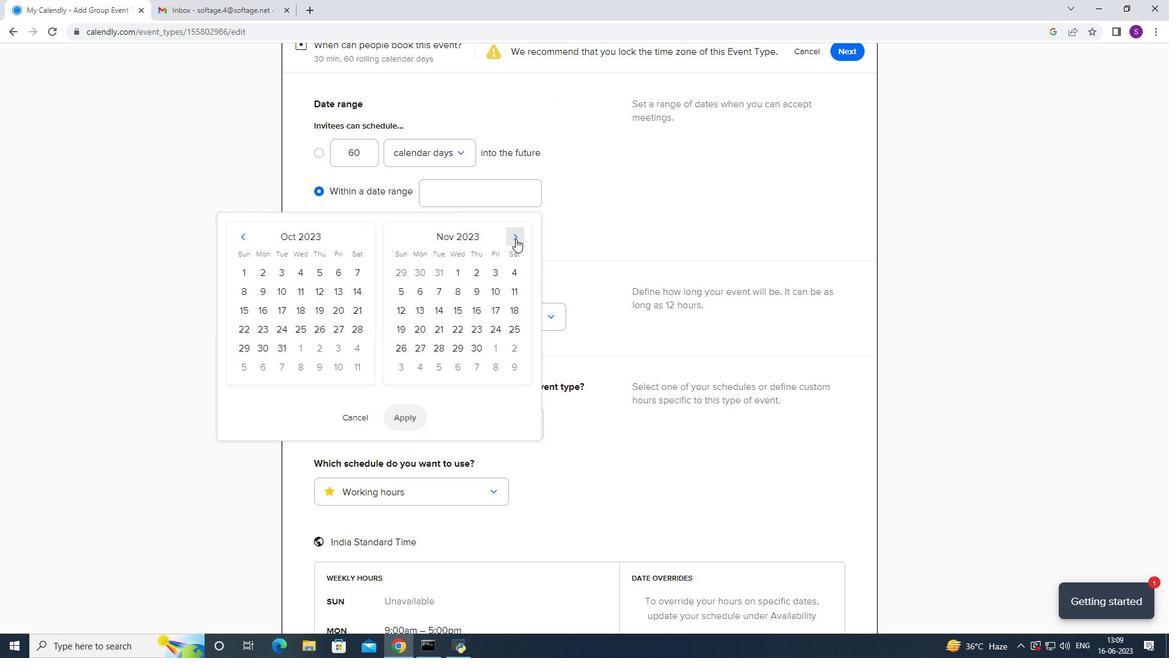 
Action: Mouse pressed left at (516, 238)
Screenshot: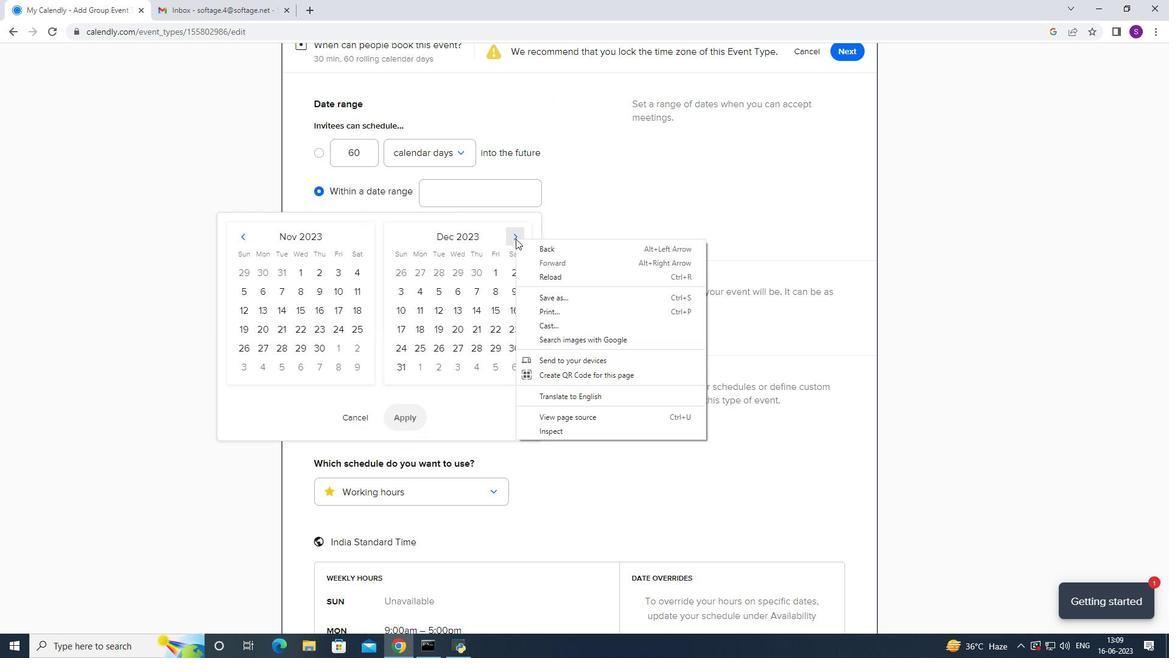 
Action: Mouse pressed left at (516, 238)
Screenshot: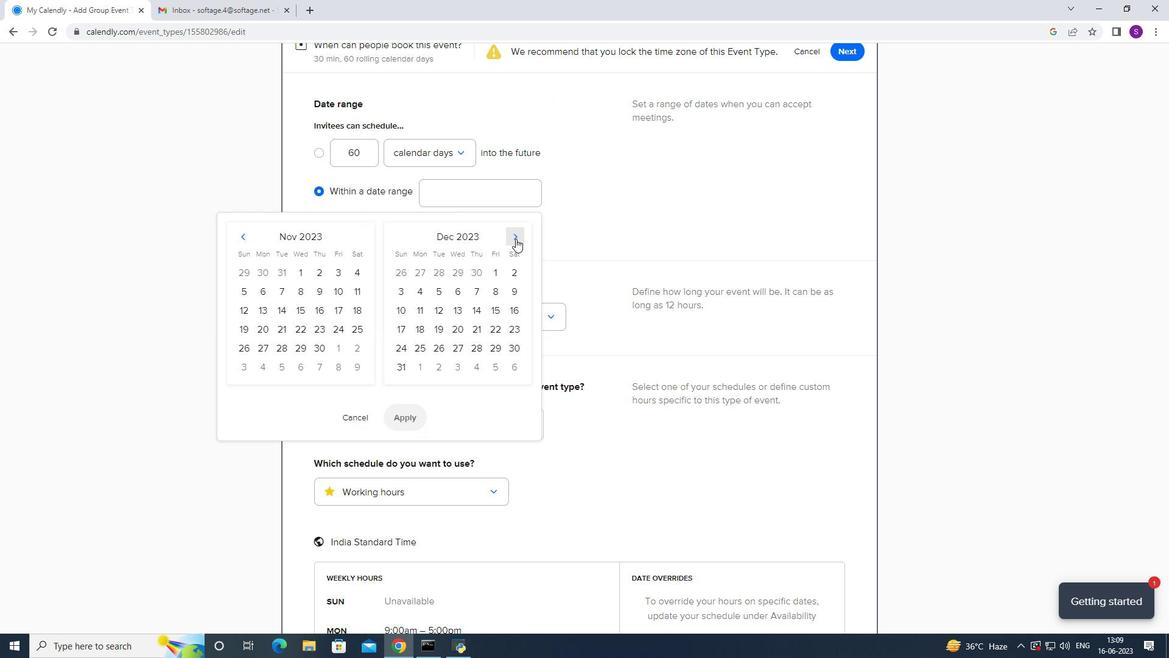 
Action: Mouse pressed left at (516, 238)
Screenshot: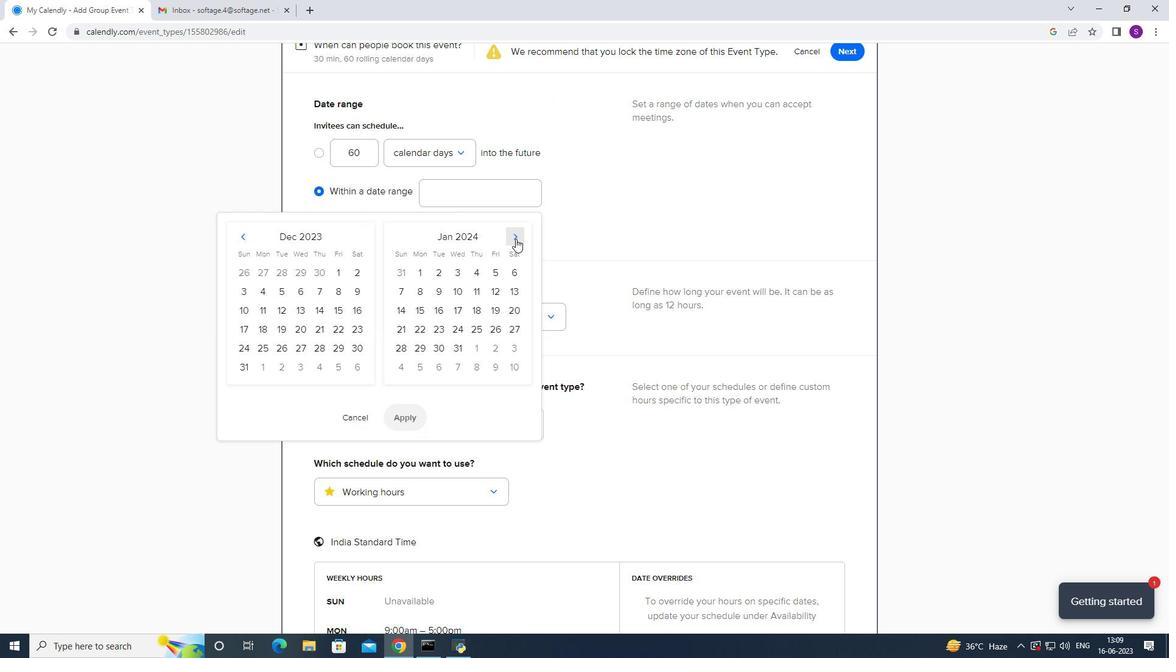 
Action: Mouse pressed left at (516, 238)
Screenshot: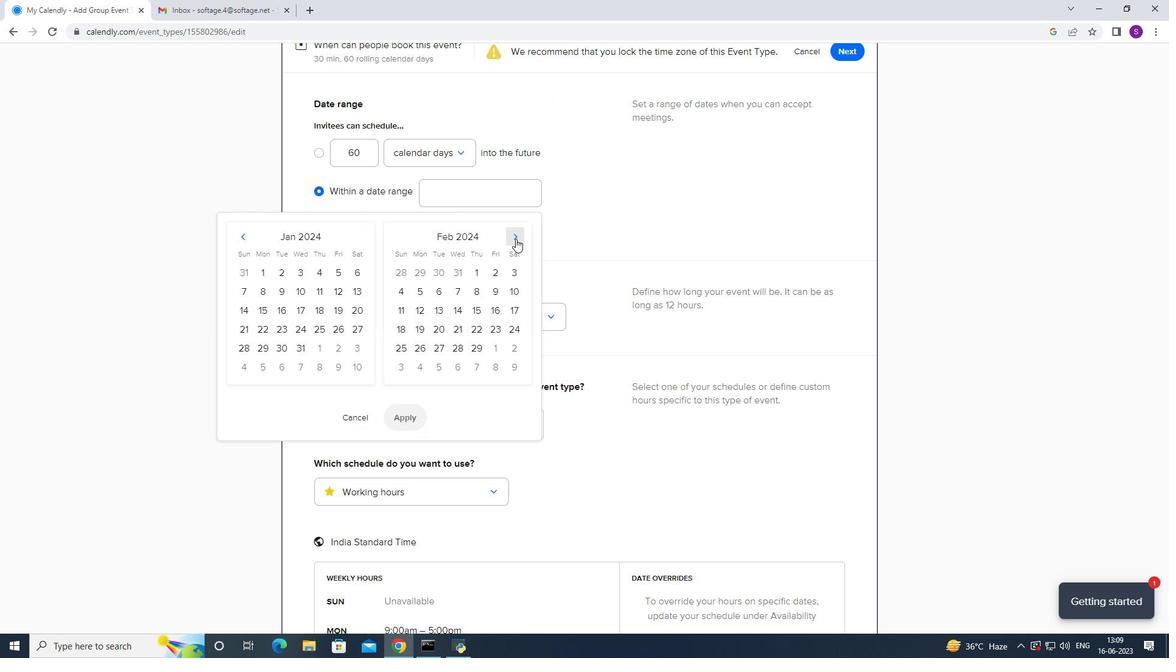 
Action: Mouse pressed left at (516, 238)
Screenshot: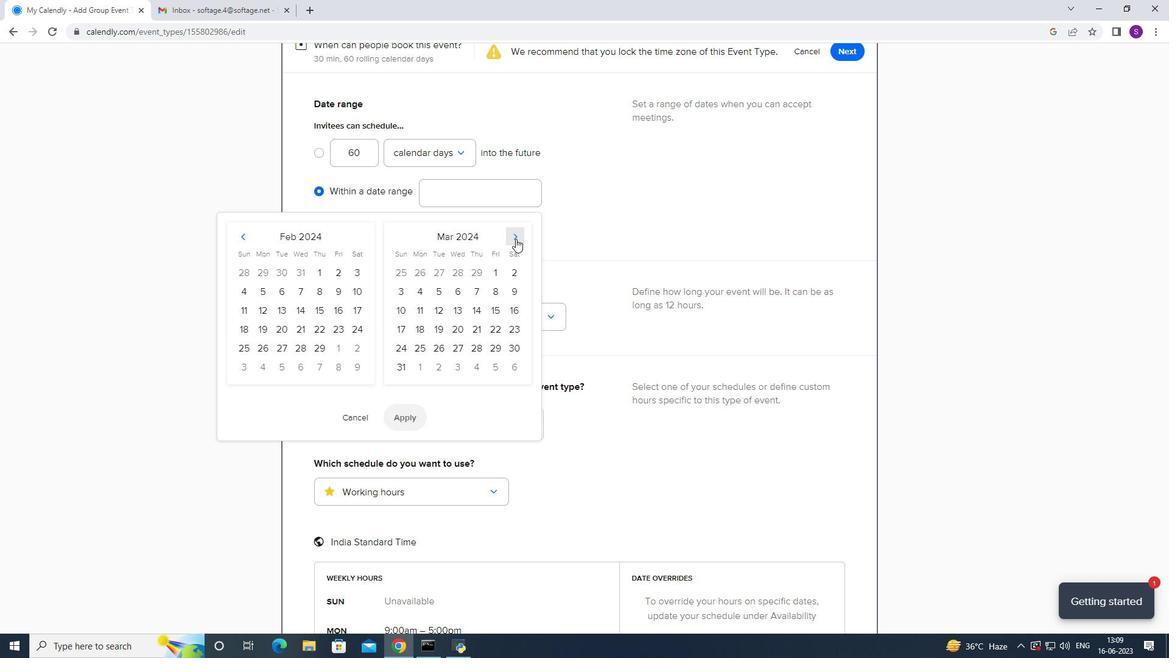 
Action: Mouse moved to (454, 330)
Screenshot: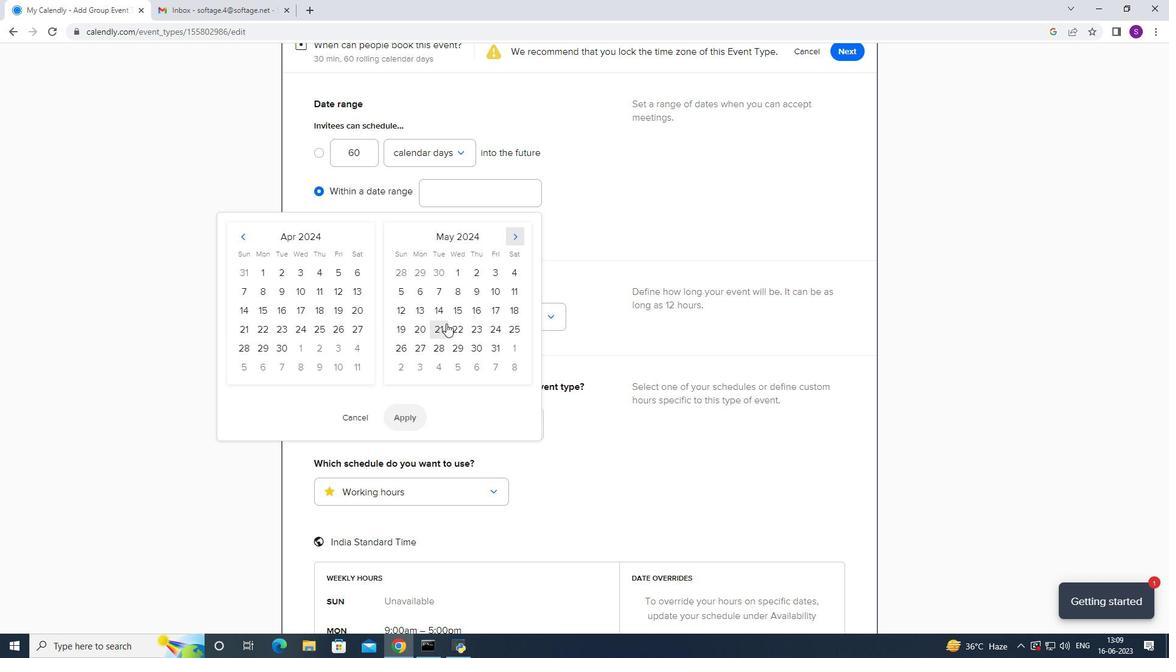 
Action: Mouse pressed left at (454, 330)
Screenshot: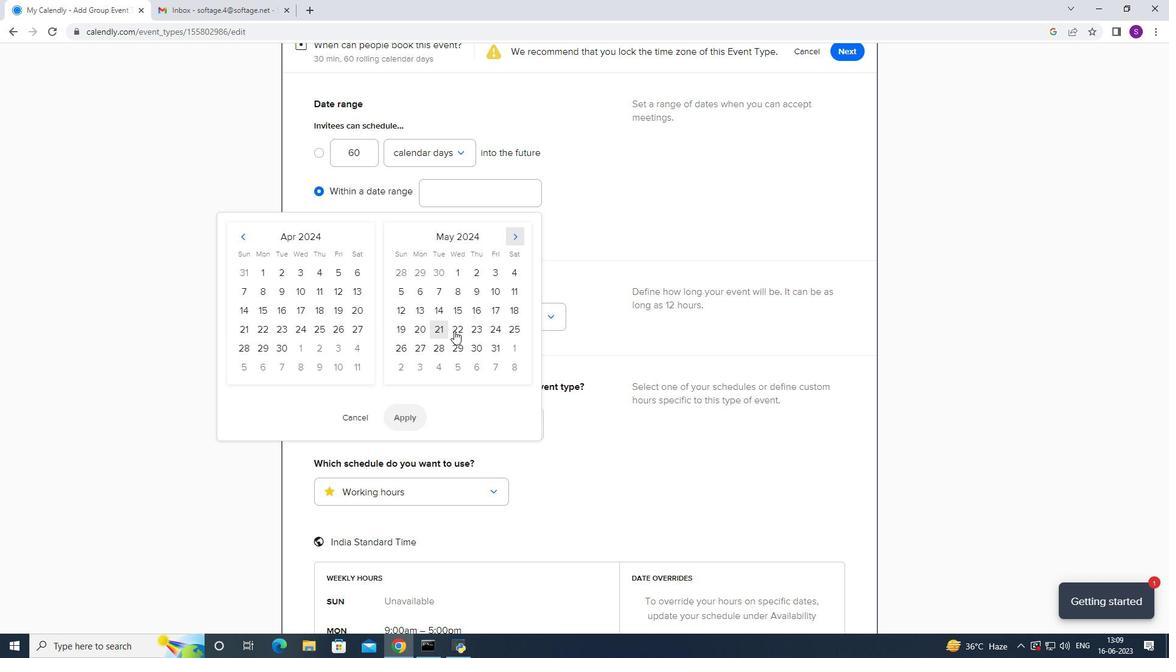 
Action: Mouse moved to (484, 330)
Screenshot: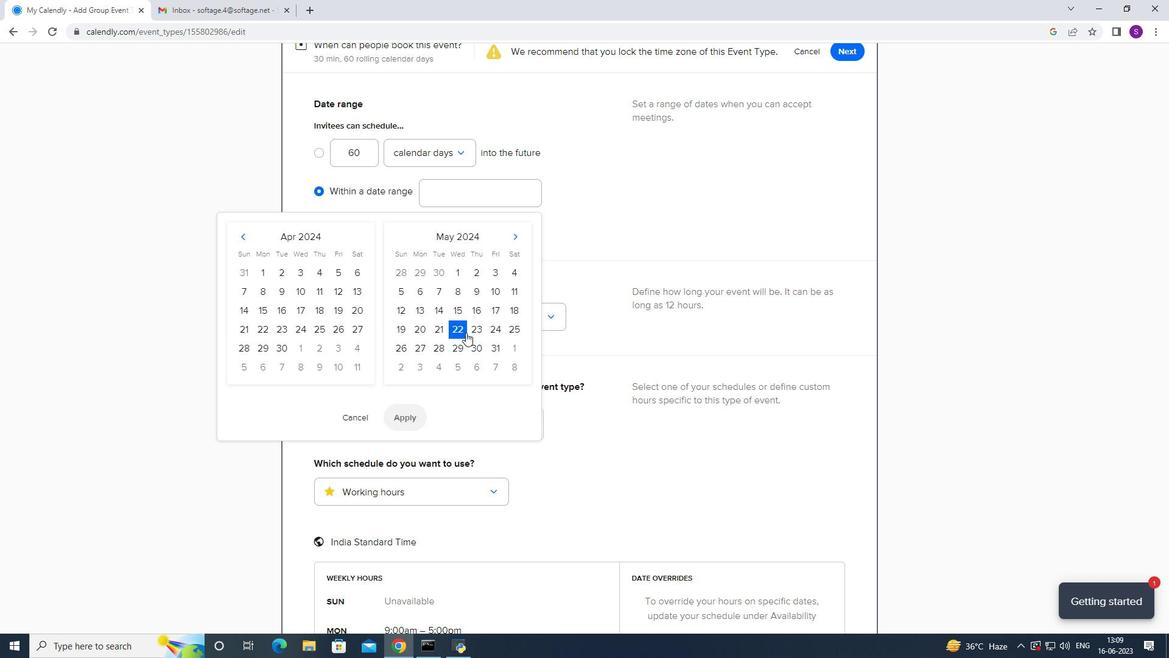 
Action: Mouse pressed left at (484, 330)
Screenshot: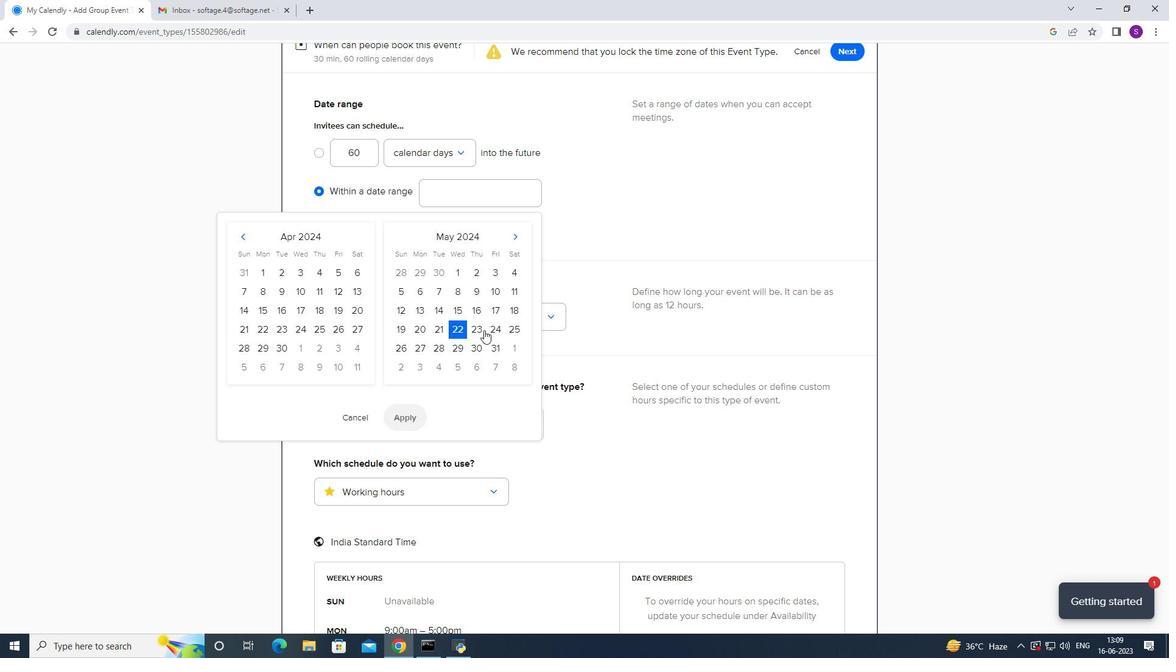 
Action: Mouse moved to (417, 410)
Screenshot: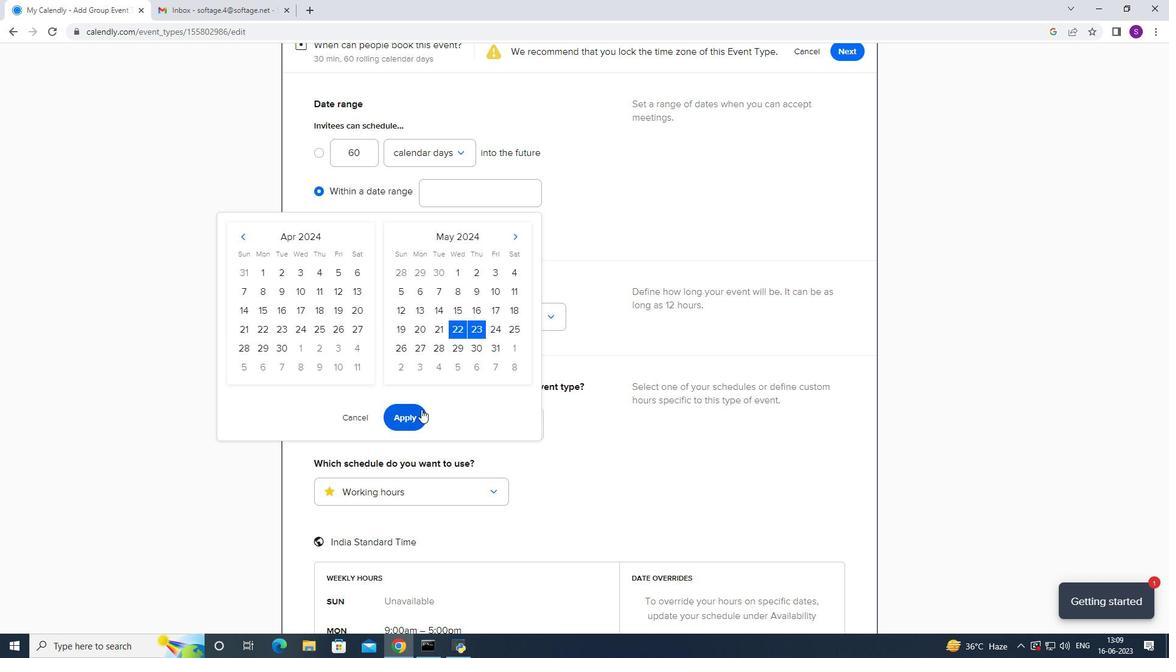 
Action: Mouse pressed left at (417, 410)
Screenshot: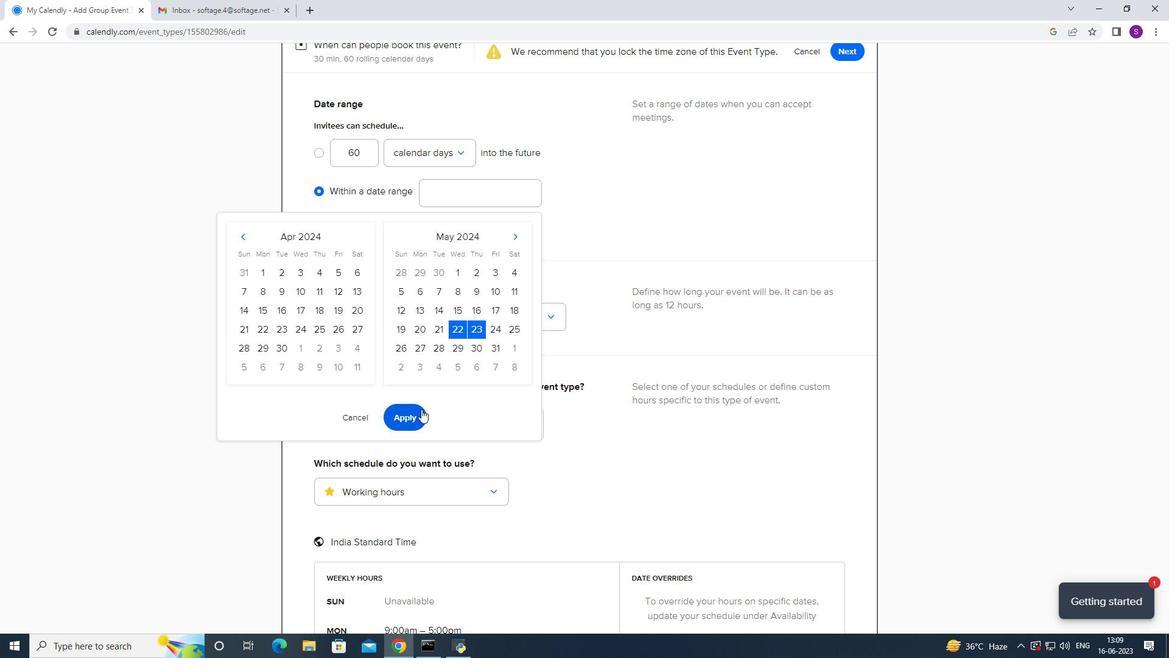 
Action: Mouse moved to (498, 366)
Screenshot: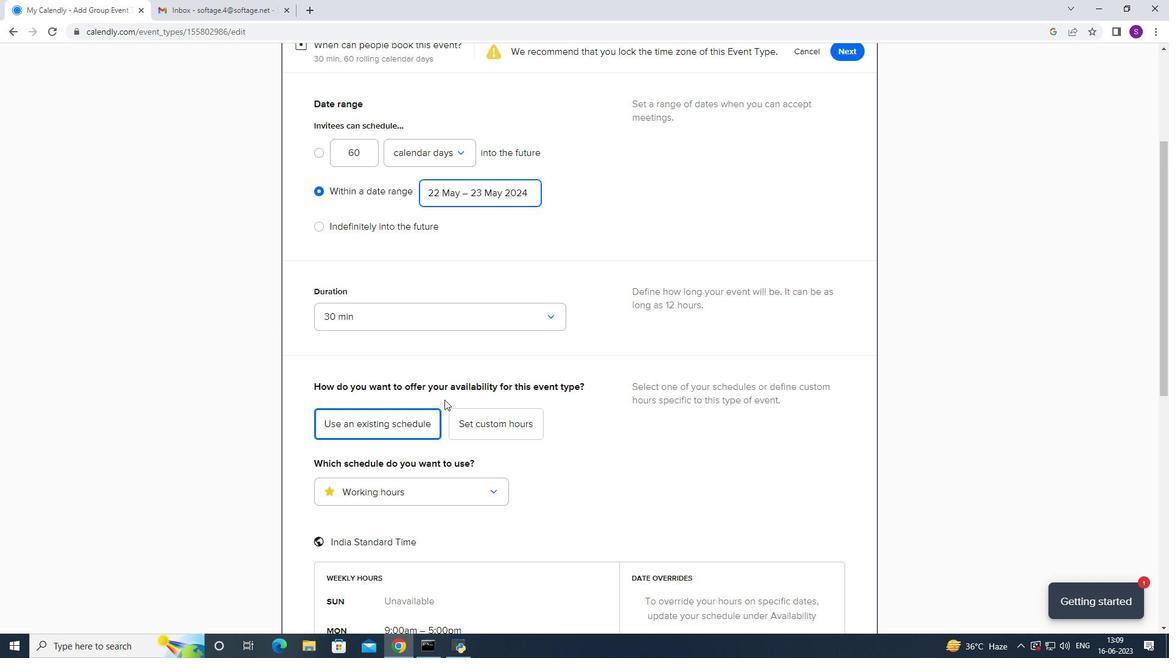 
Action: Mouse scrolled (498, 366) with delta (0, 0)
Screenshot: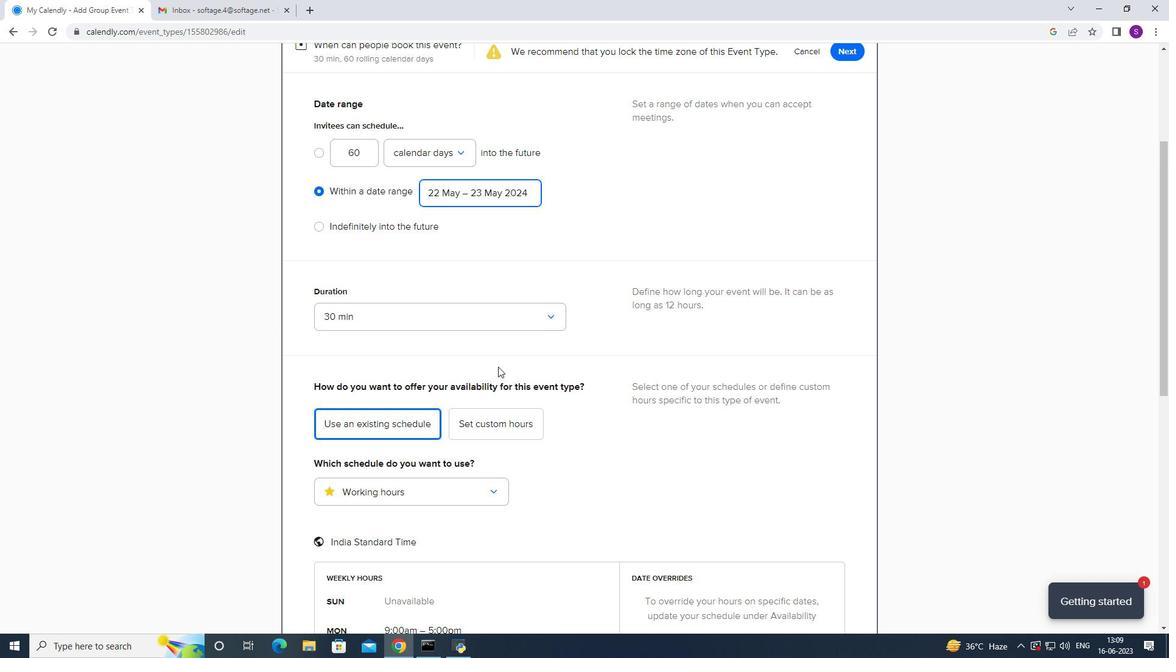 
Action: Mouse scrolled (498, 366) with delta (0, 0)
Screenshot: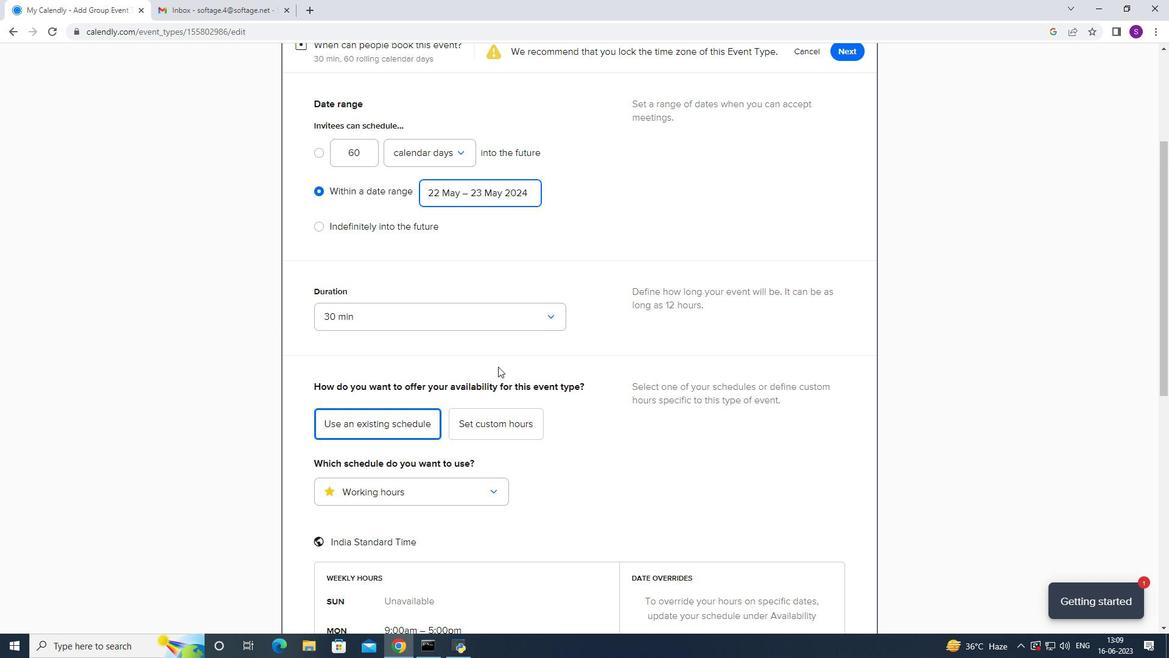 
Action: Mouse scrolled (498, 366) with delta (0, 0)
Screenshot: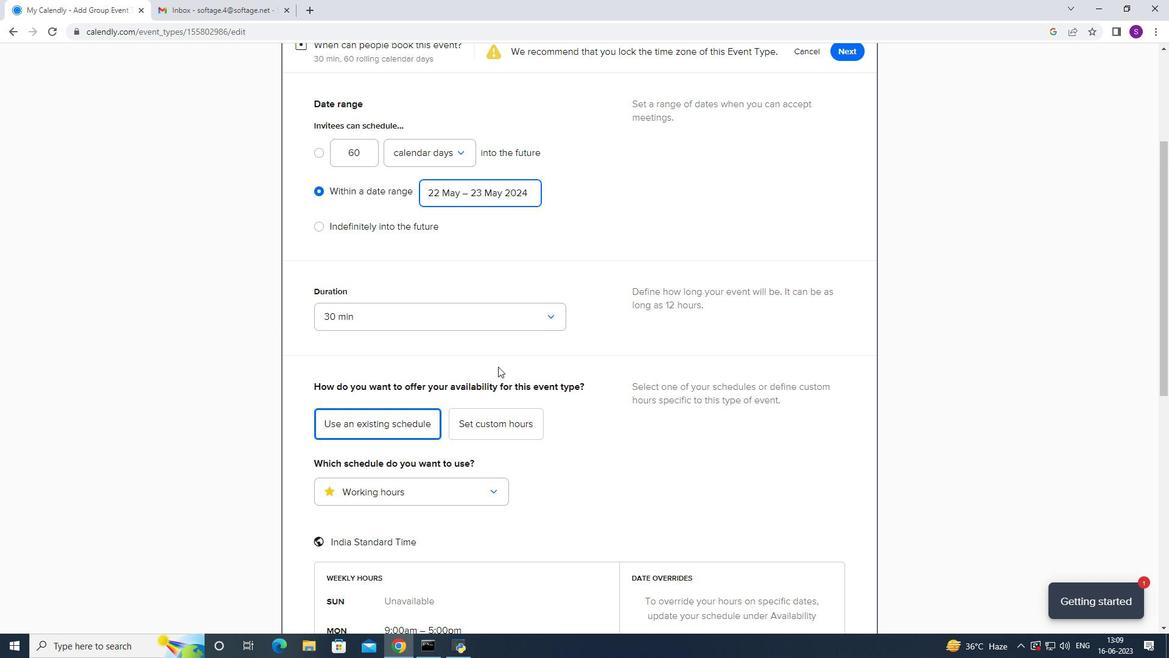 
Action: Mouse scrolled (498, 366) with delta (0, 0)
Screenshot: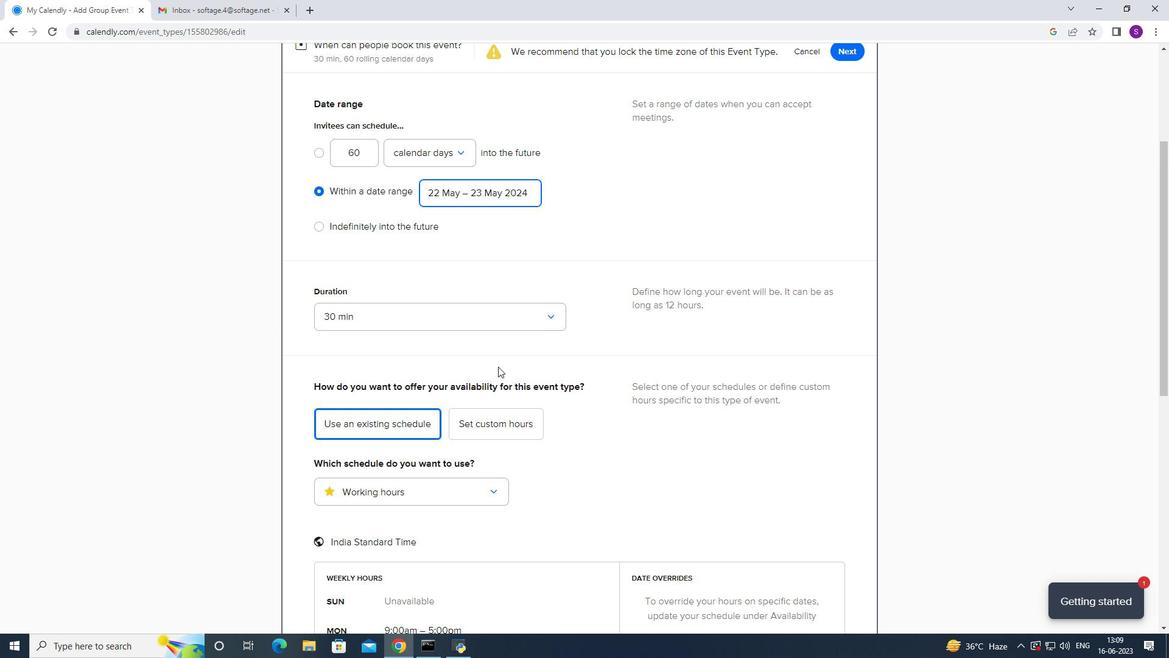 
Action: Mouse scrolled (498, 365) with delta (0, -1)
Screenshot: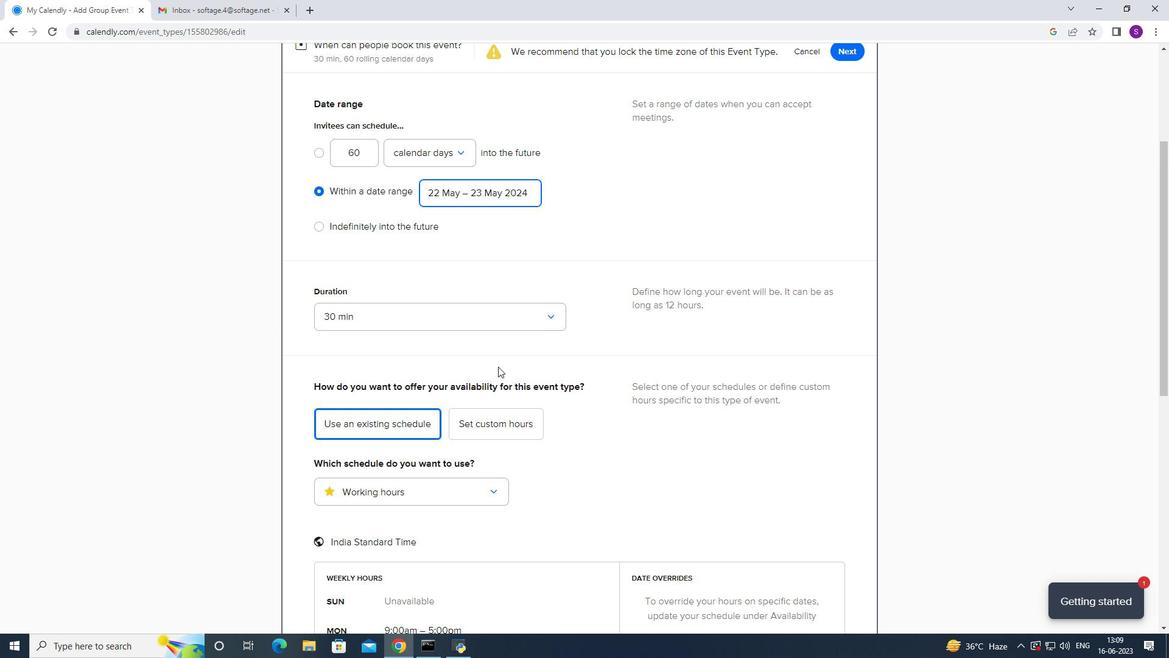 
Action: Mouse scrolled (498, 366) with delta (0, 0)
Screenshot: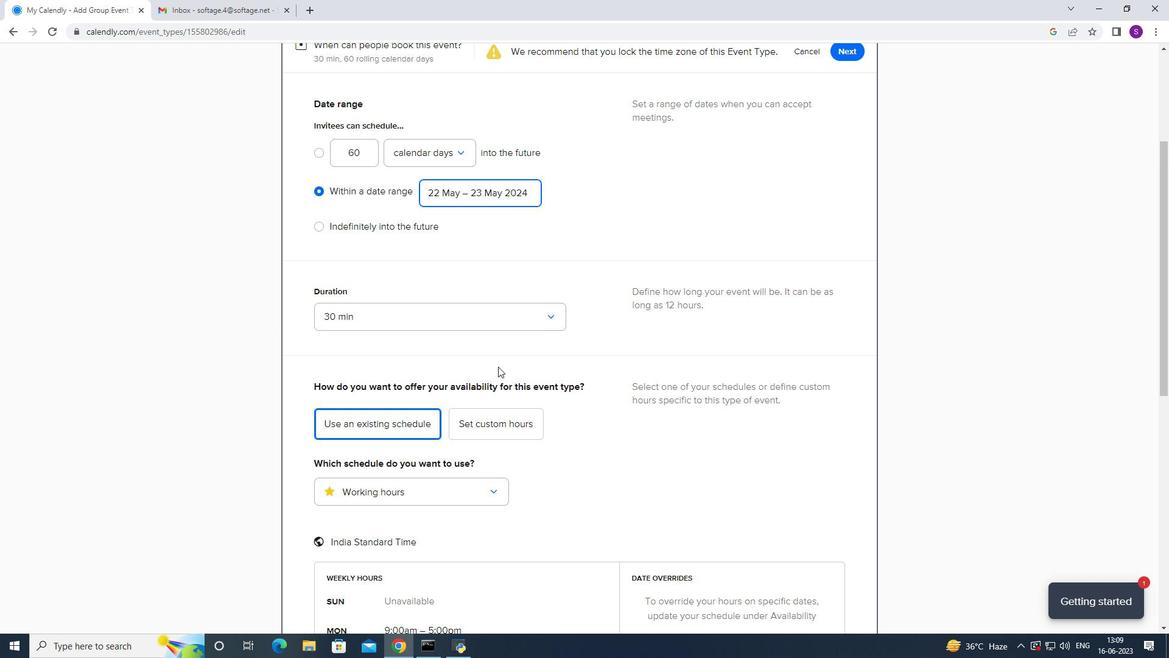 
Action: Mouse scrolled (498, 366) with delta (0, 0)
Screenshot: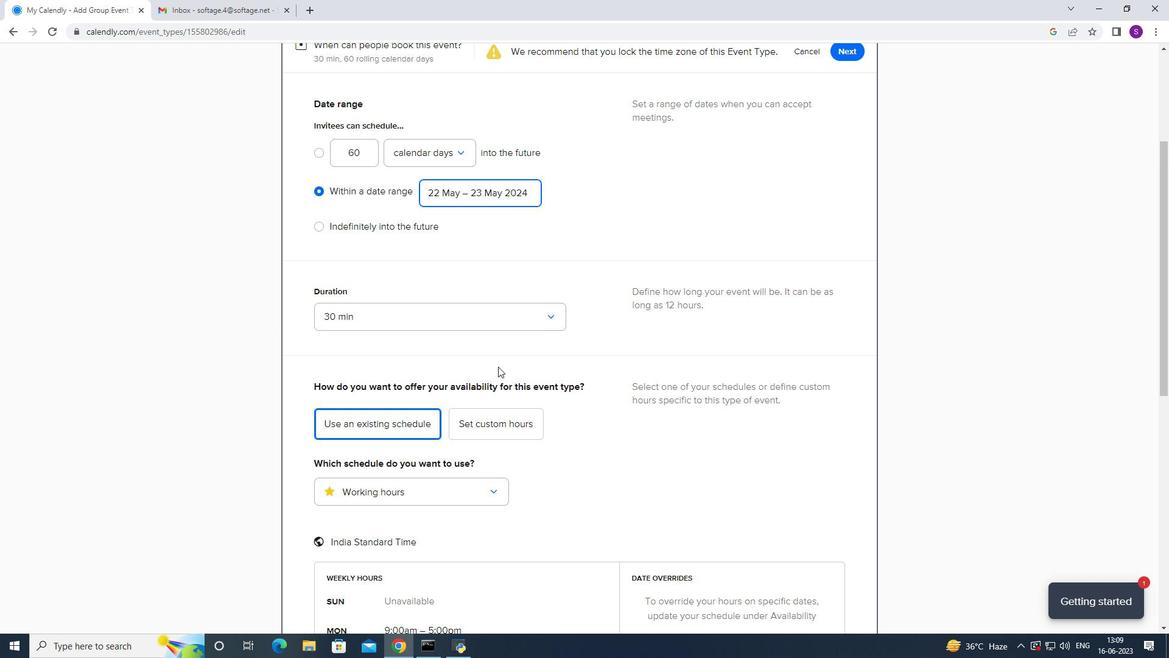 
Action: Mouse scrolled (498, 366) with delta (0, 0)
Screenshot: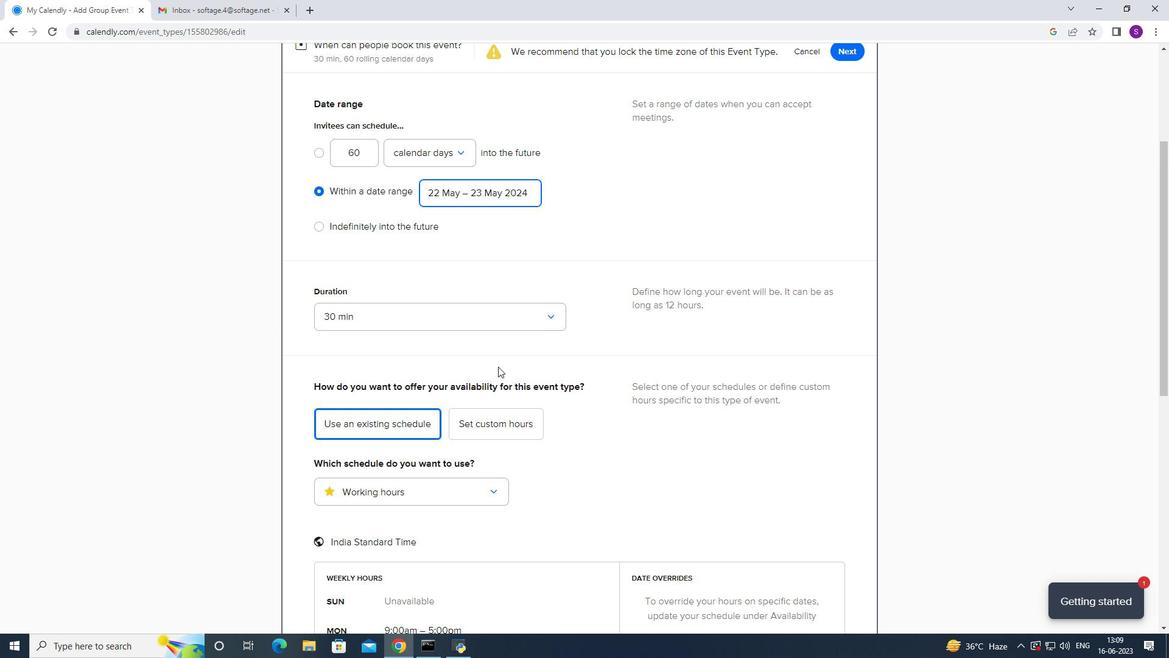 
Action: Mouse moved to (846, 570)
Screenshot: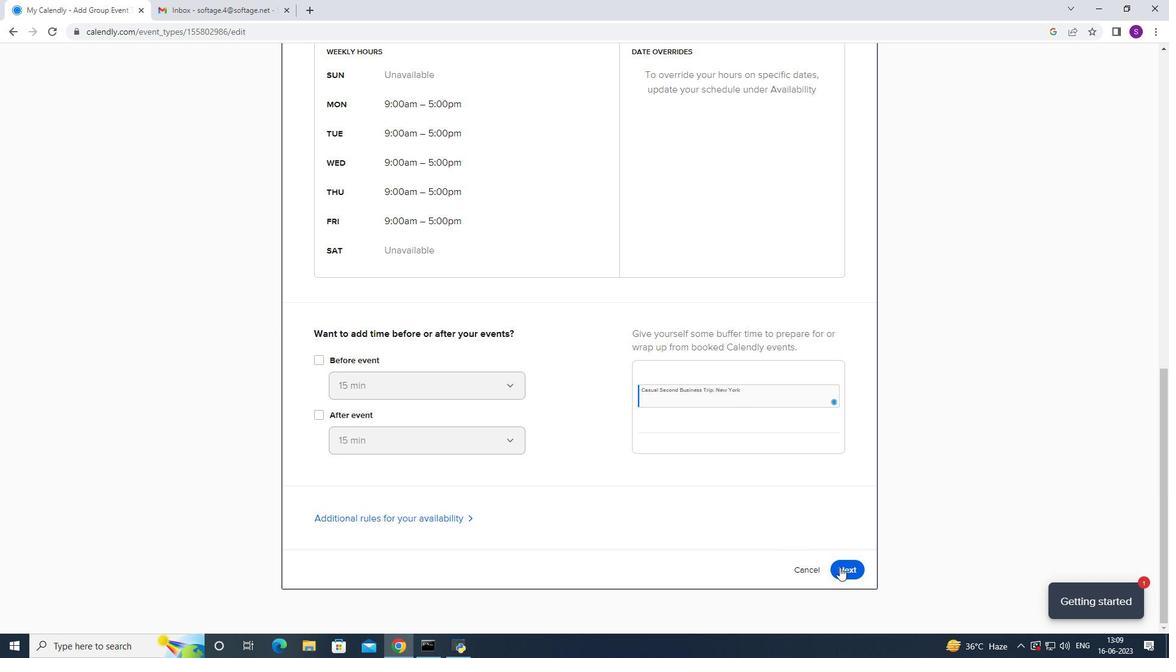 
Action: Mouse pressed left at (846, 570)
Screenshot: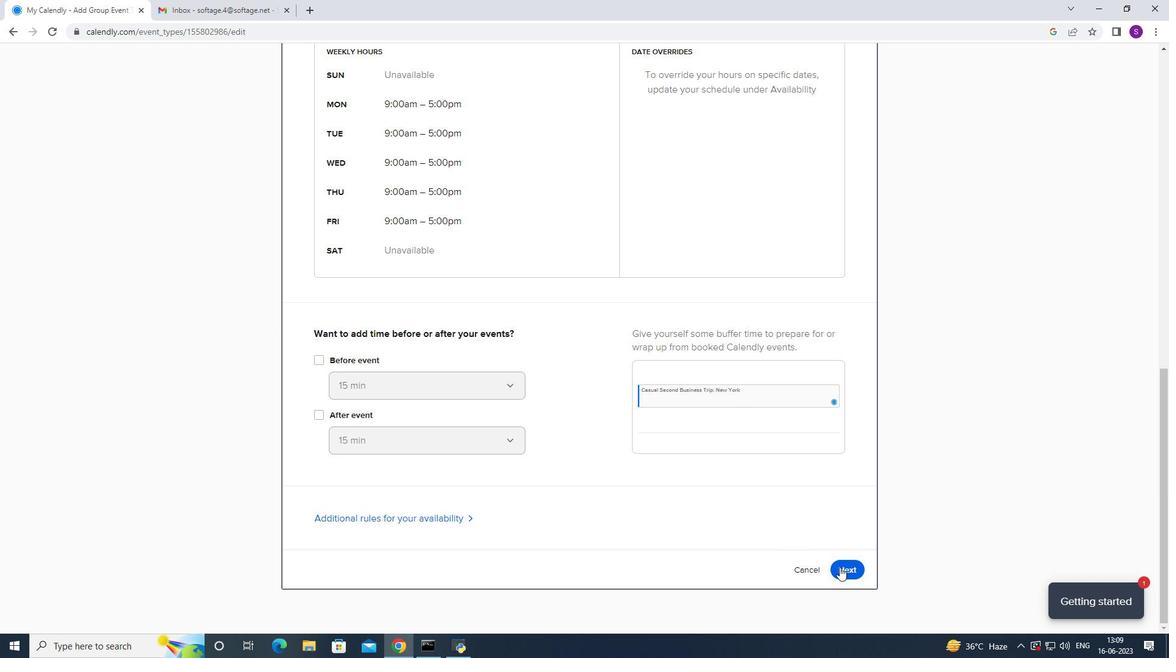 
Action: Mouse moved to (839, 107)
Screenshot: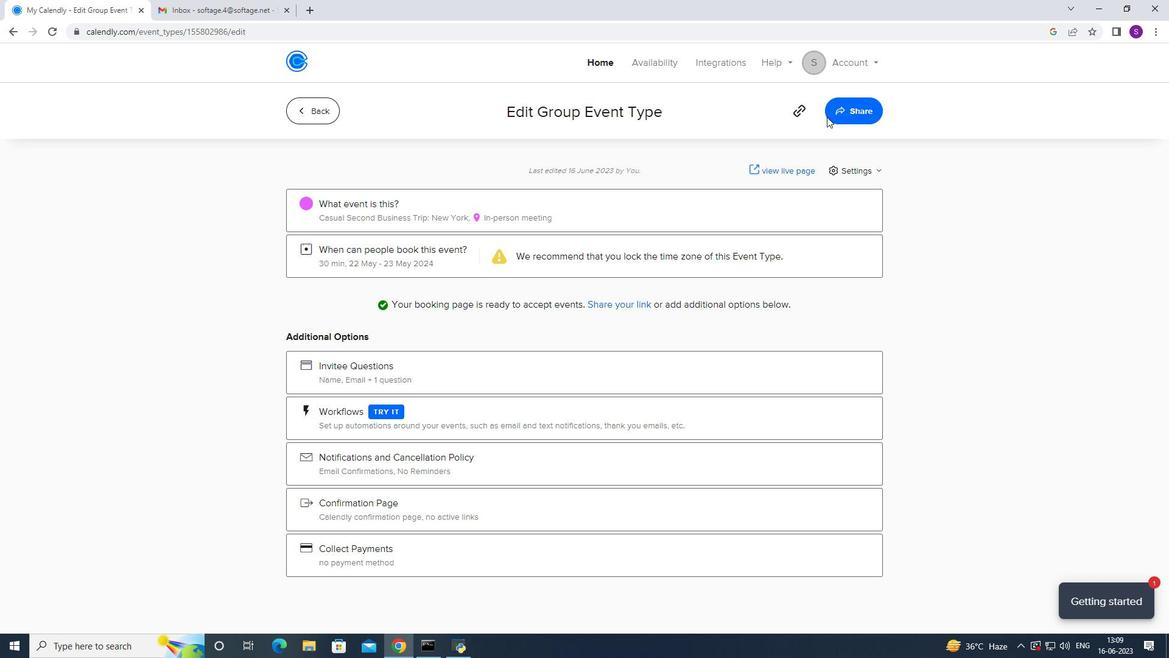 
Action: Mouse pressed left at (839, 107)
Screenshot: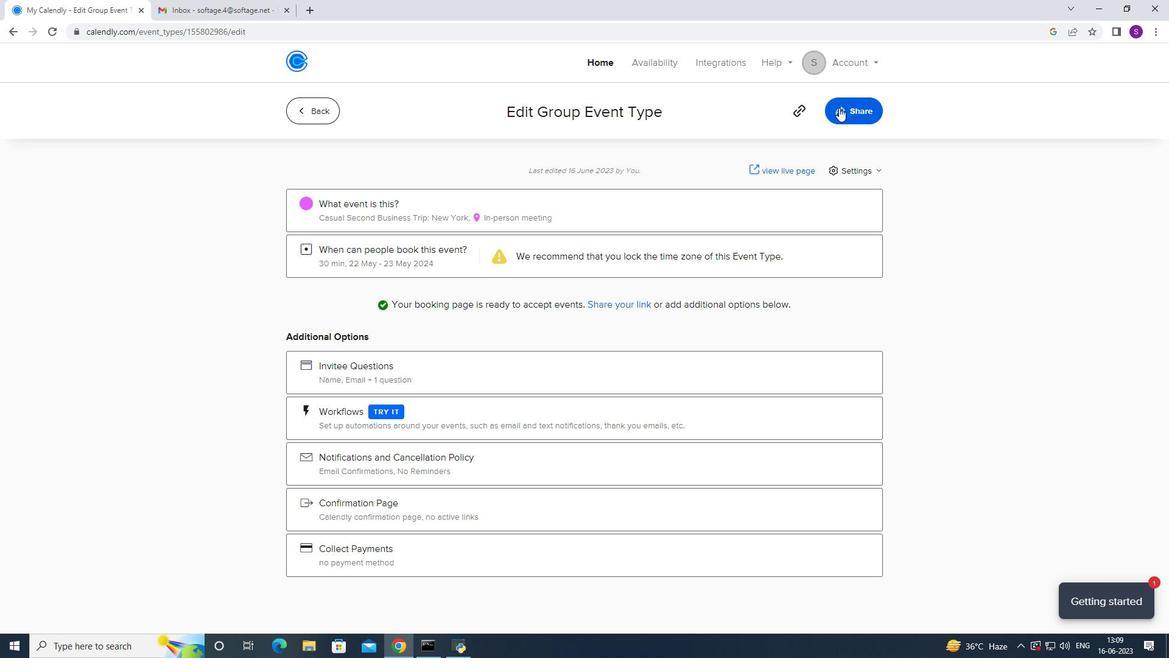 
Action: Mouse moved to (706, 219)
Screenshot: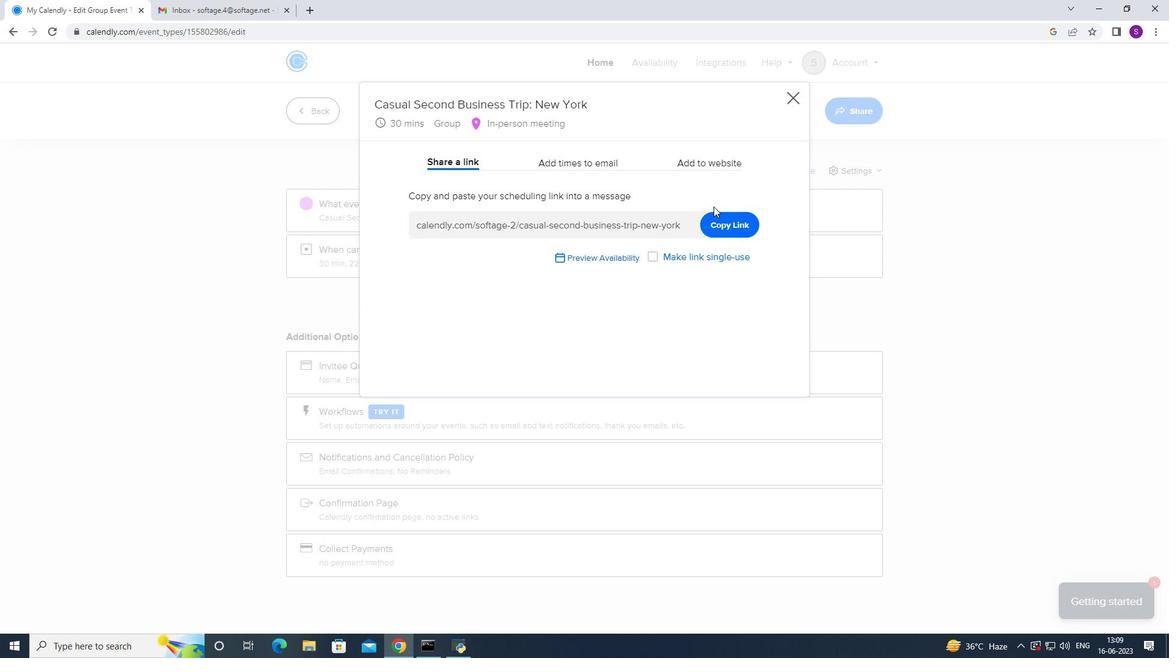 
Action: Mouse pressed left at (706, 219)
Screenshot: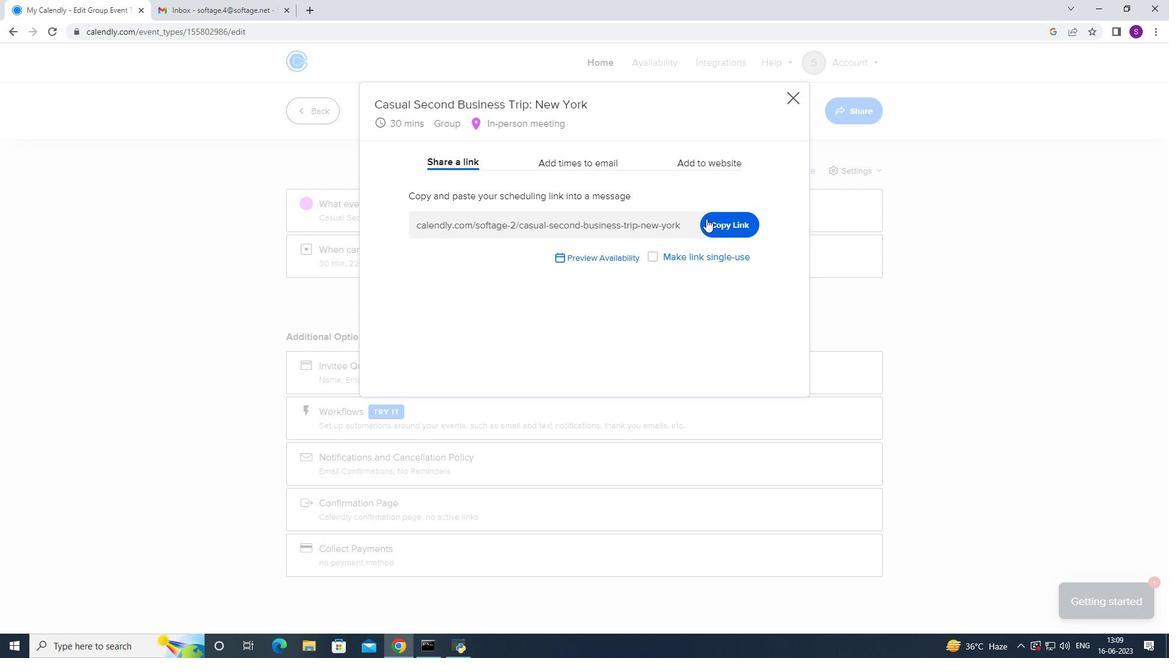 
Action: Mouse moved to (162, 4)
Screenshot: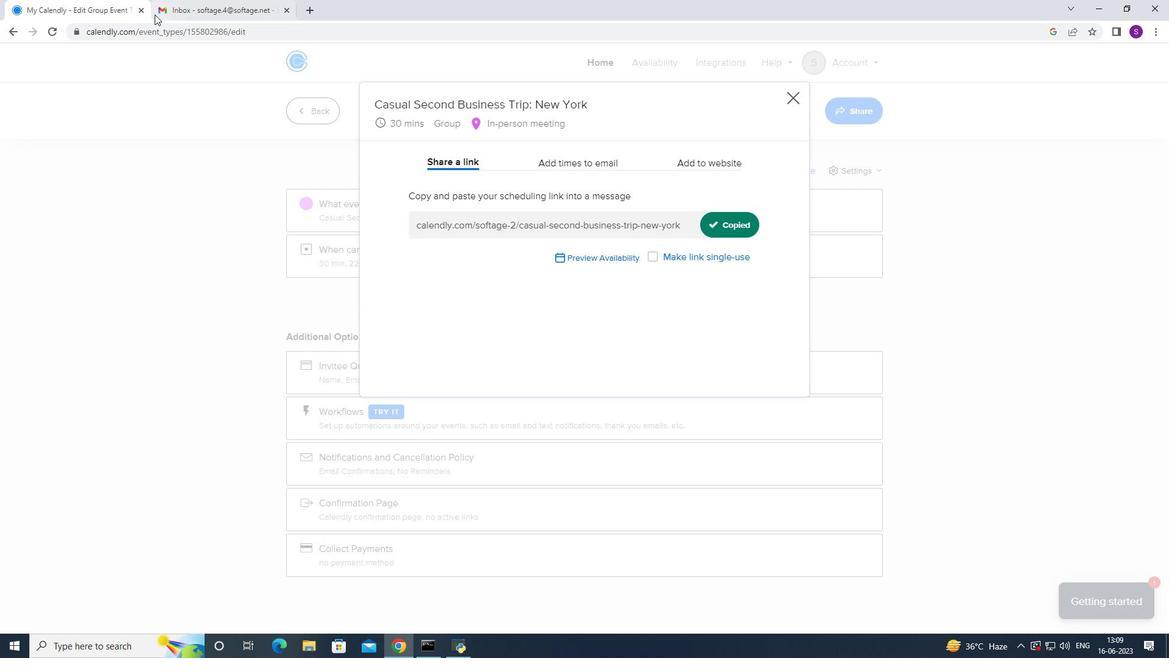 
Action: Mouse pressed left at (162, 4)
Screenshot: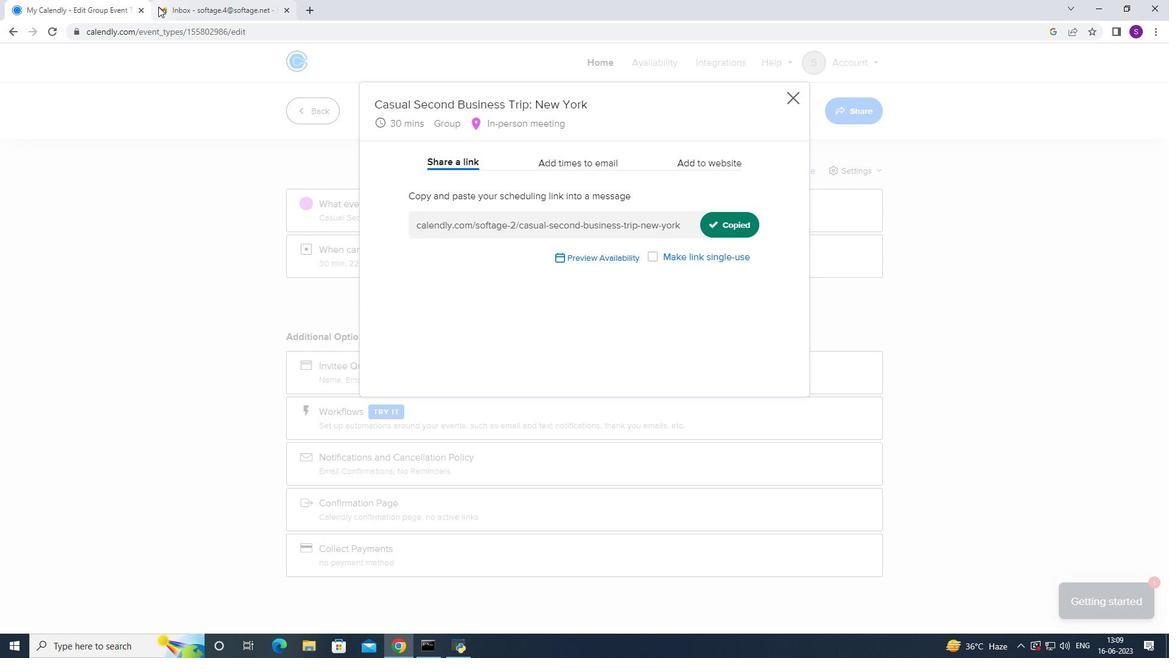 
Action: Mouse moved to (74, 98)
Screenshot: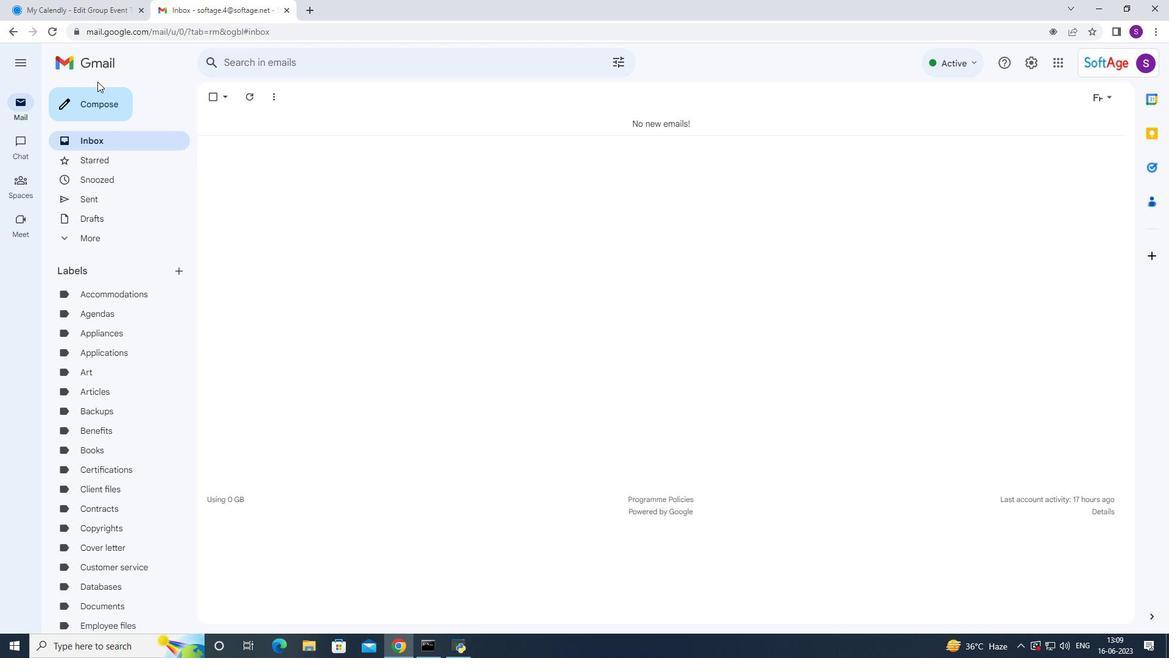 
Action: Mouse pressed left at (74, 98)
Screenshot: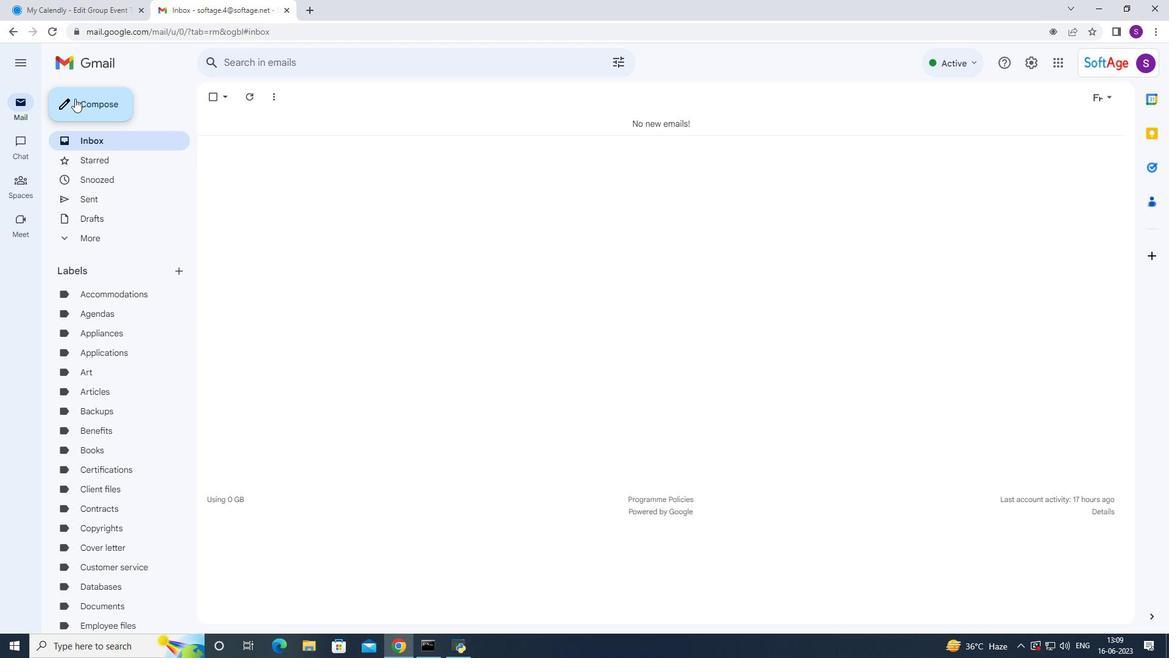 
Action: Mouse moved to (784, 365)
Screenshot: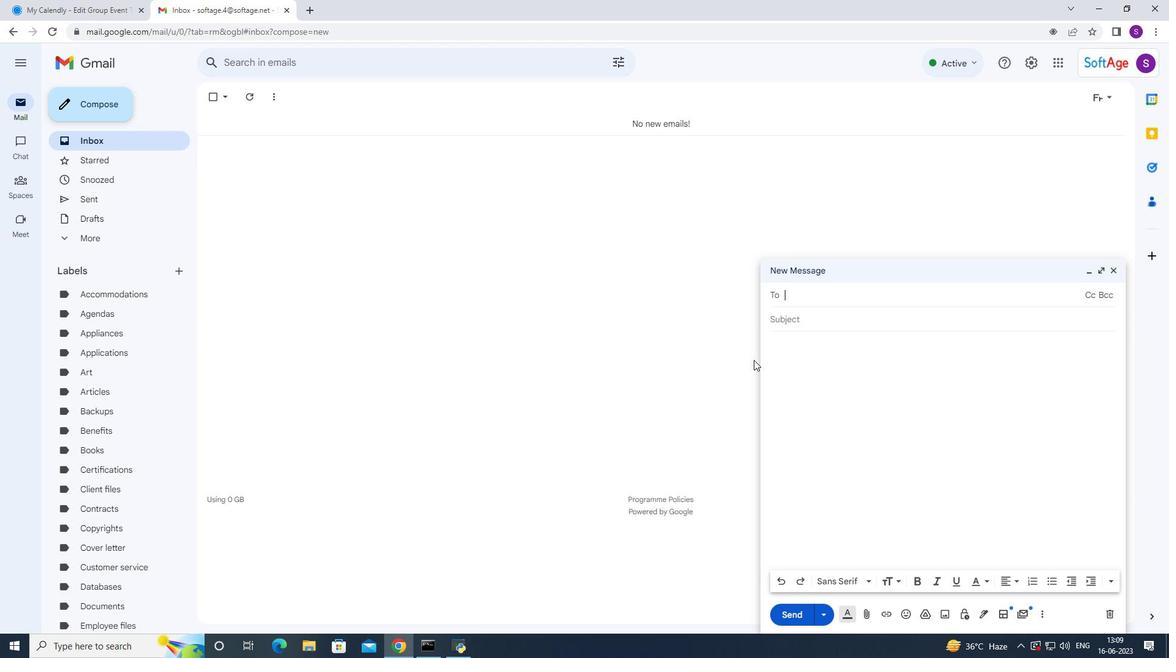 
Action: Mouse pressed right at (784, 365)
Screenshot: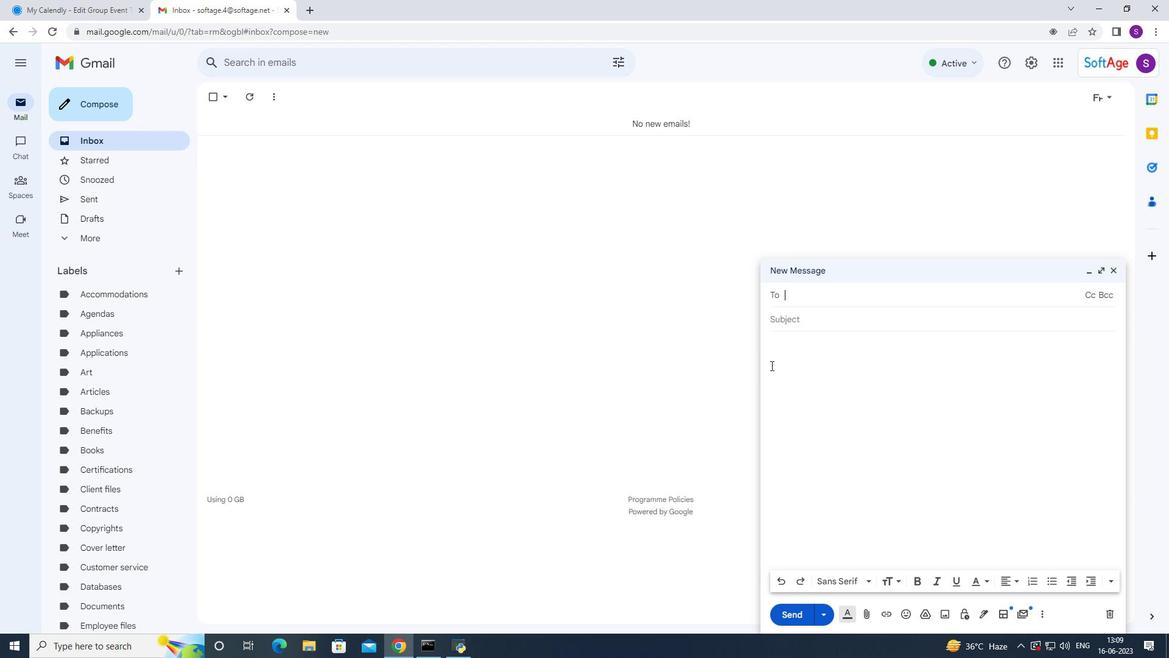 
Action: Mouse moved to (805, 462)
Screenshot: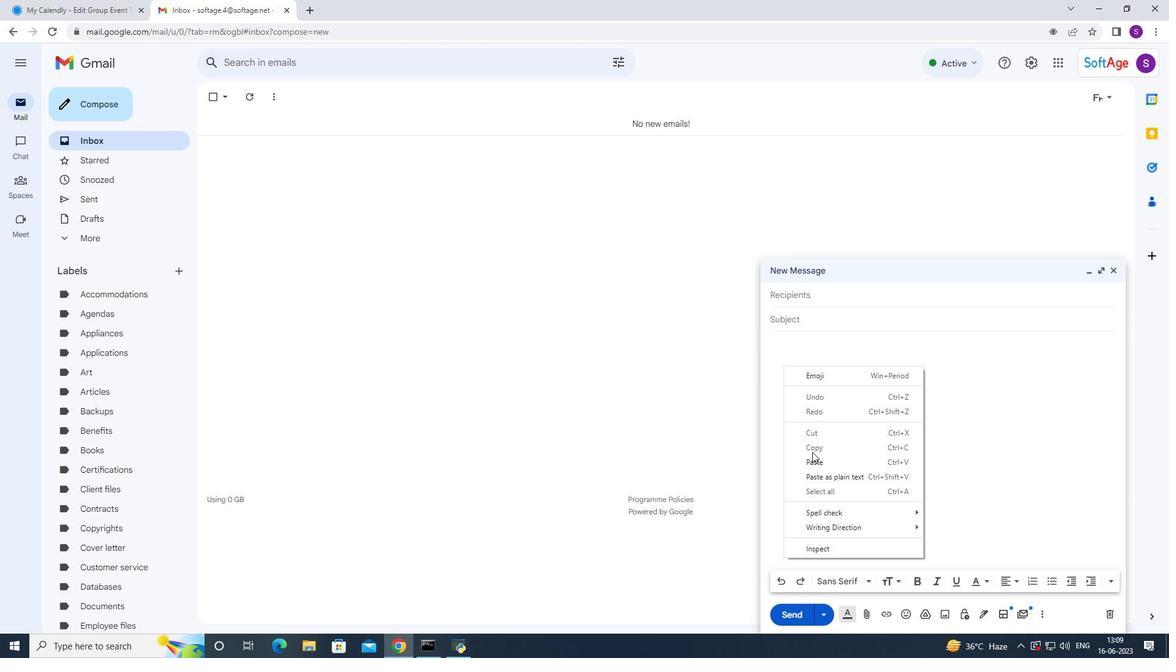
Action: Mouse pressed left at (805, 462)
Screenshot: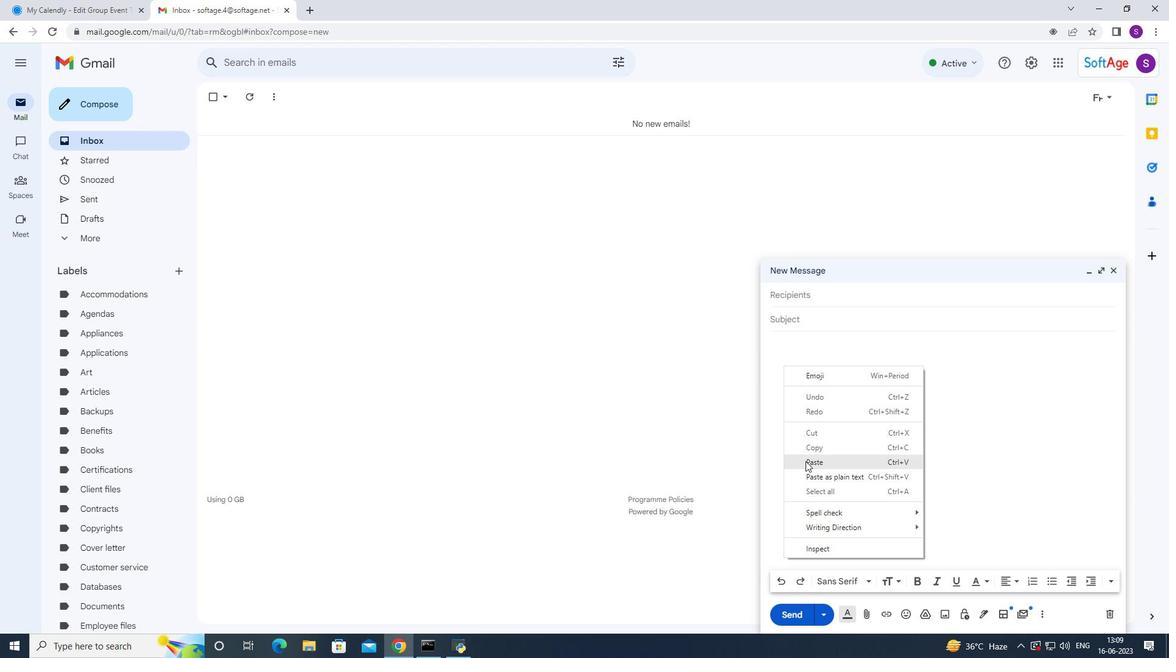 
Action: Mouse moved to (862, 301)
Screenshot: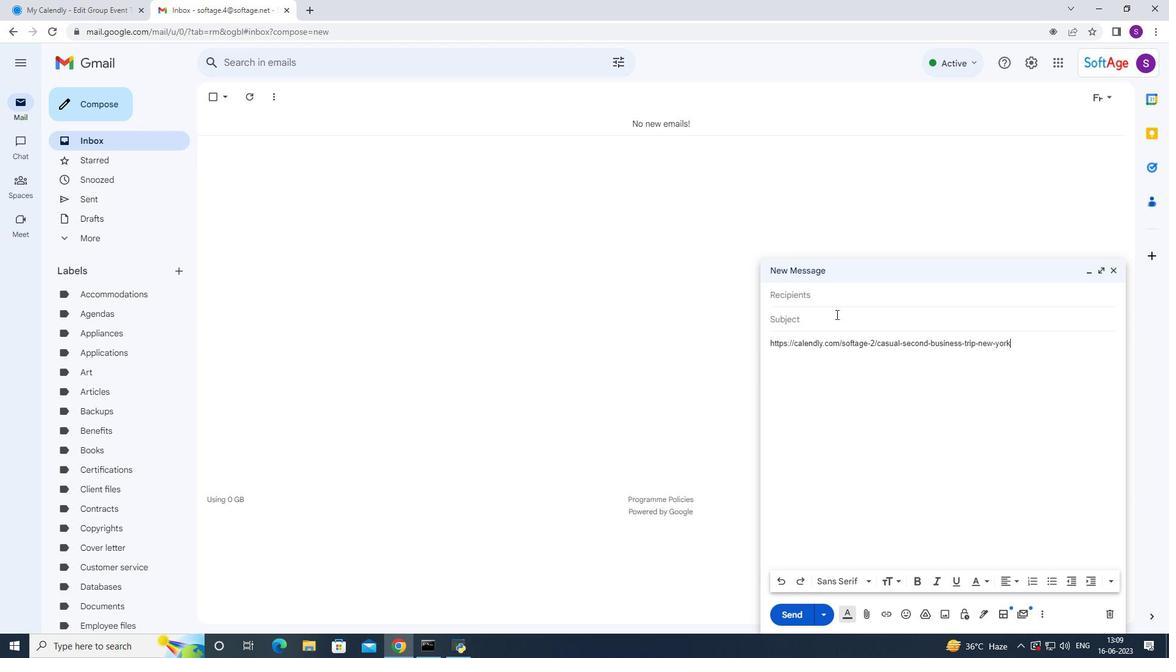 
Action: Mouse pressed left at (862, 301)
Screenshot: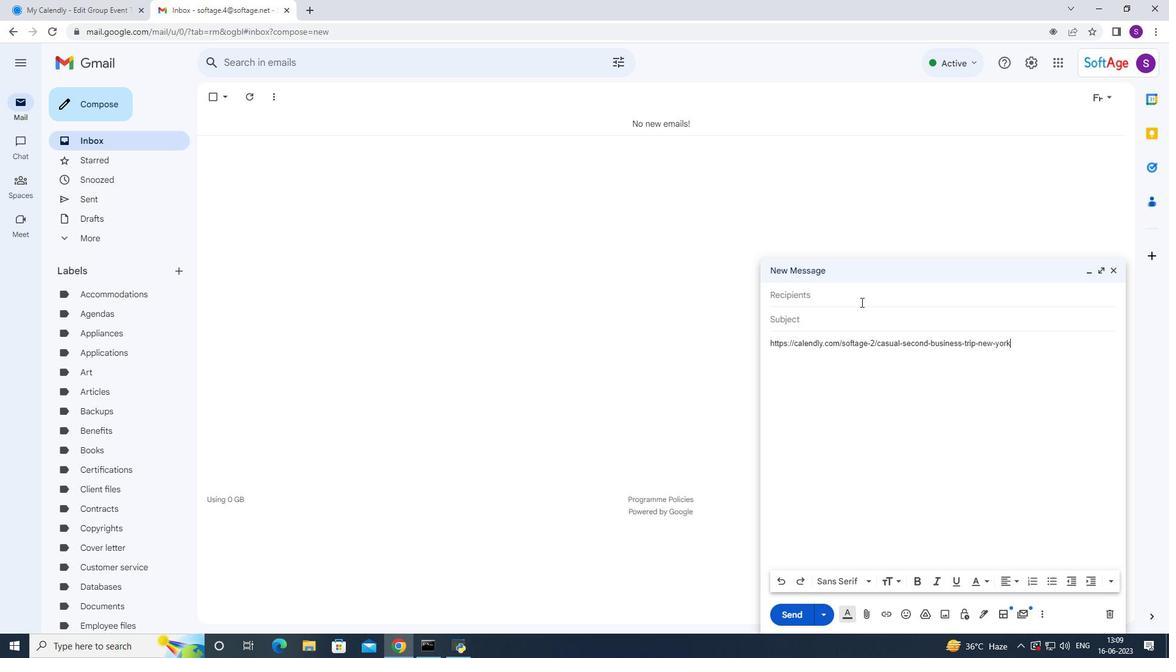 
Action: Key pressed soft
Screenshot: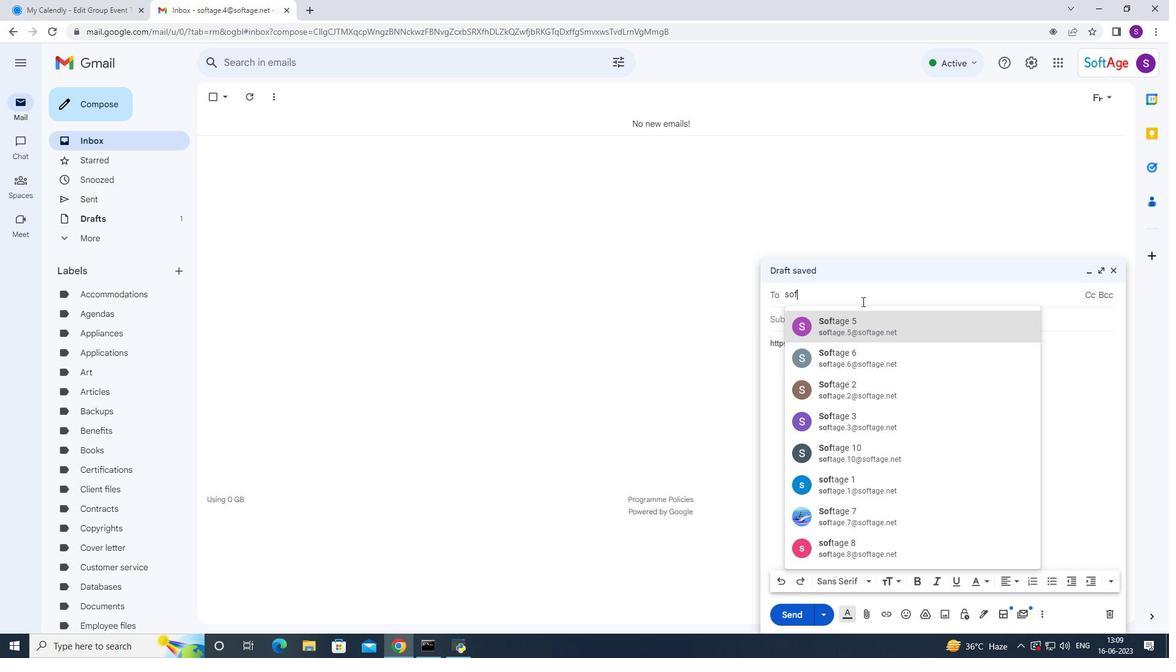 
Action: Mouse moved to (857, 518)
Screenshot: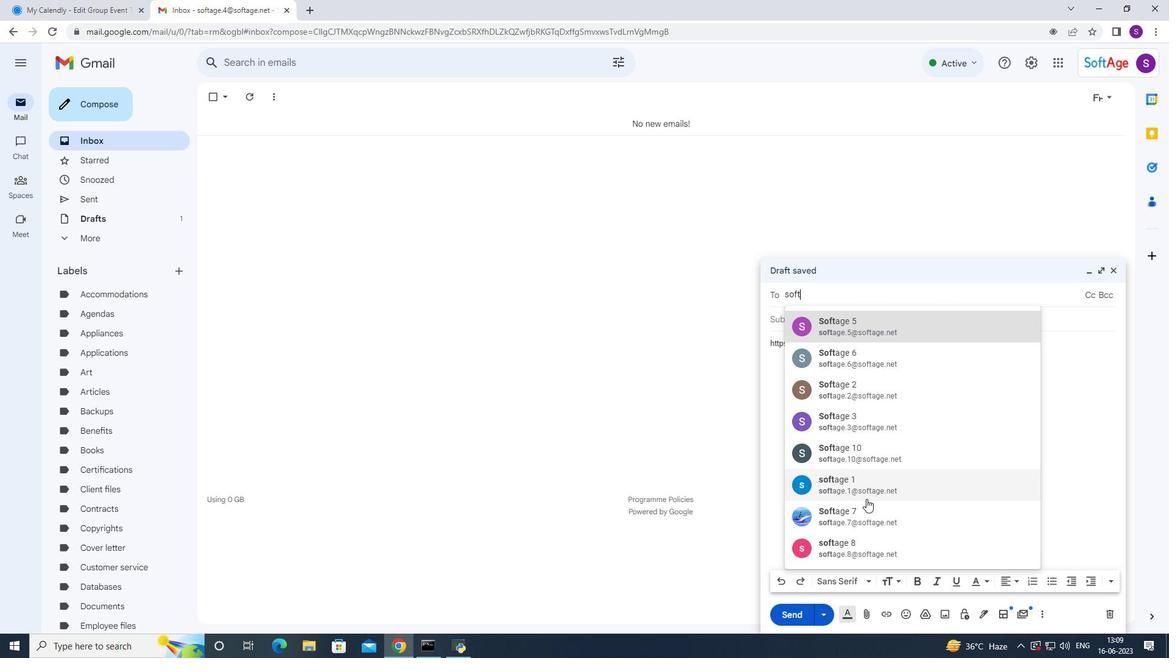 
Action: Mouse pressed left at (857, 518)
Screenshot: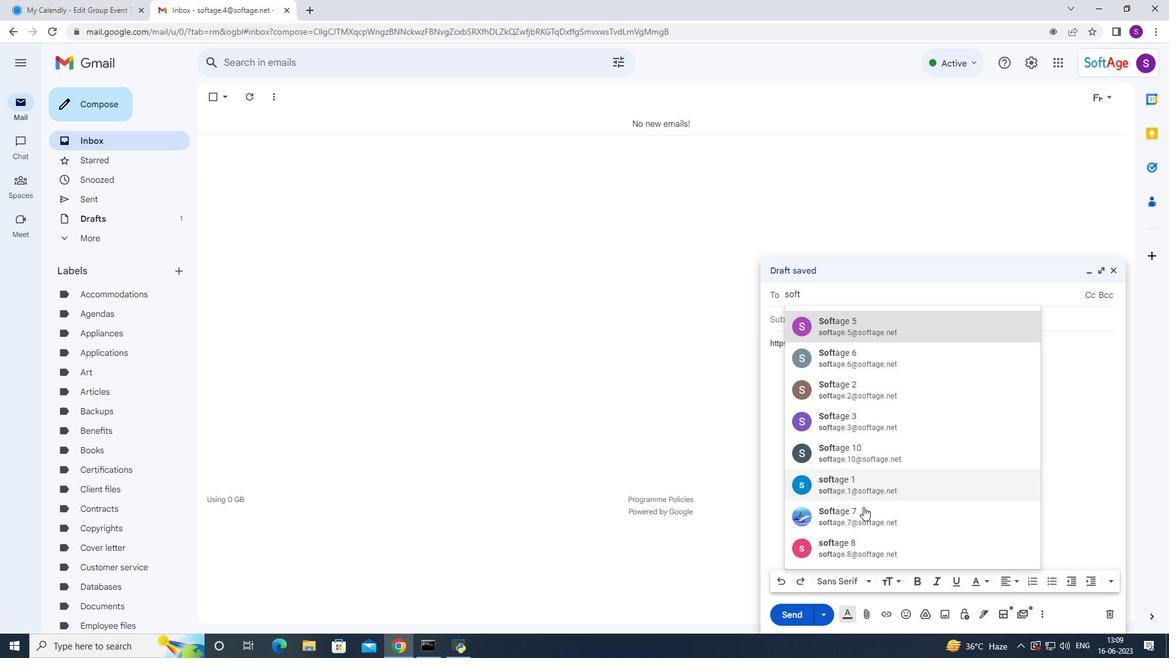 
Action: Mouse moved to (856, 518)
Screenshot: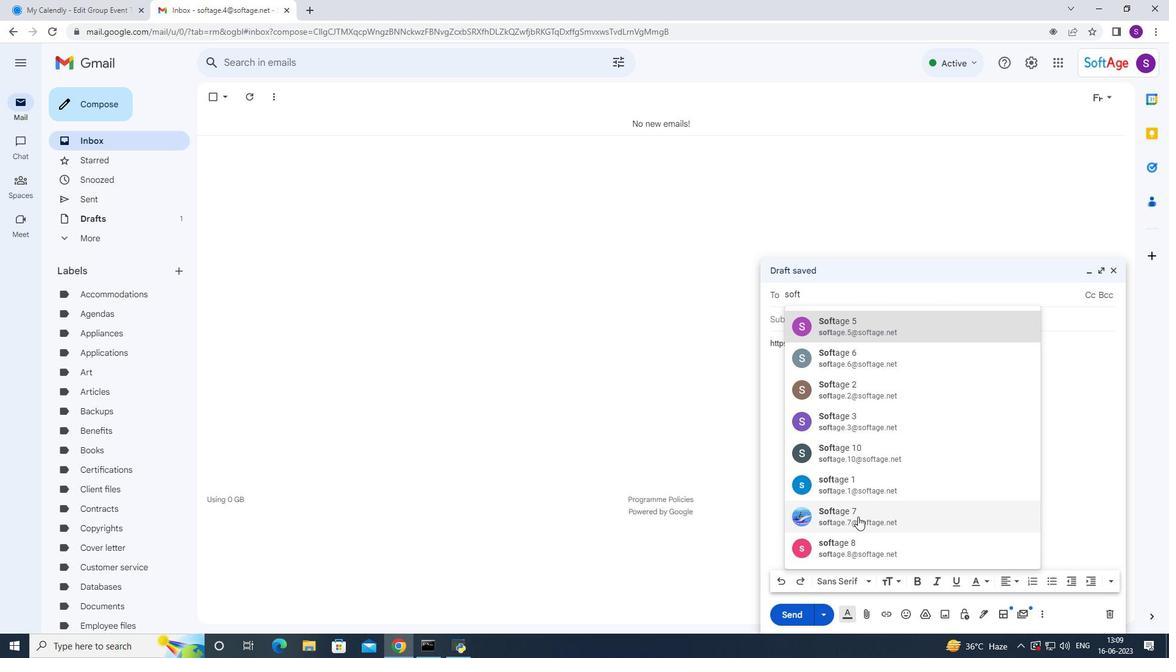 
Action: Key pressed soft
Screenshot: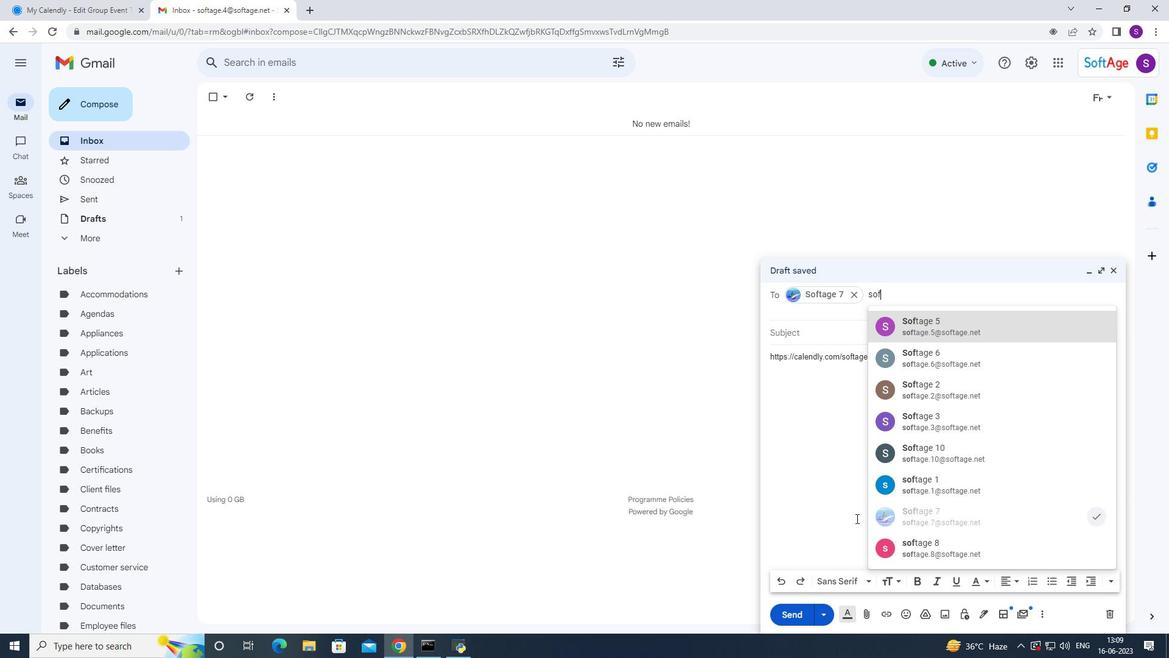 
Action: Mouse moved to (938, 544)
Screenshot: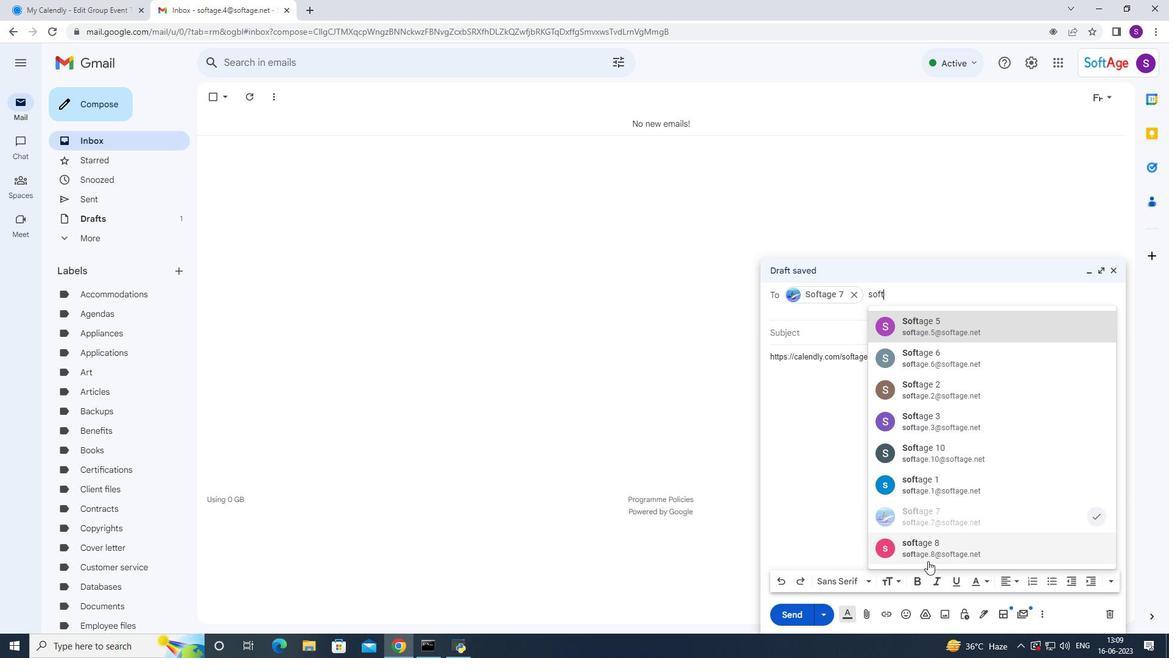 
Action: Mouse pressed left at (938, 544)
Screenshot: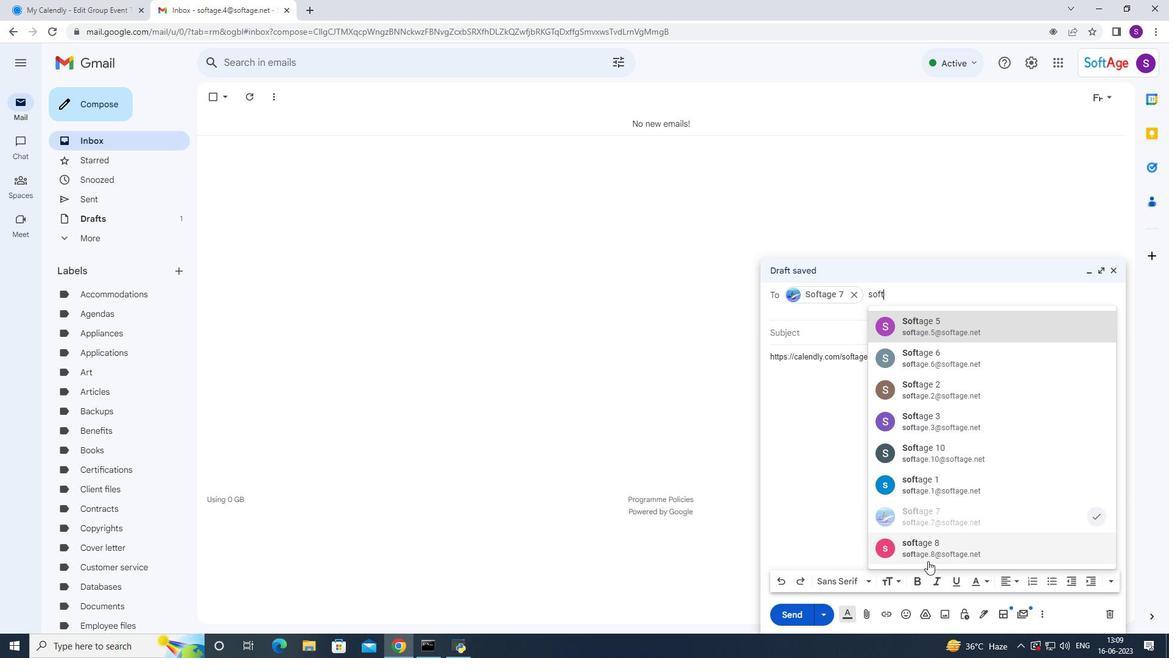 
Action: Mouse moved to (859, 528)
Screenshot: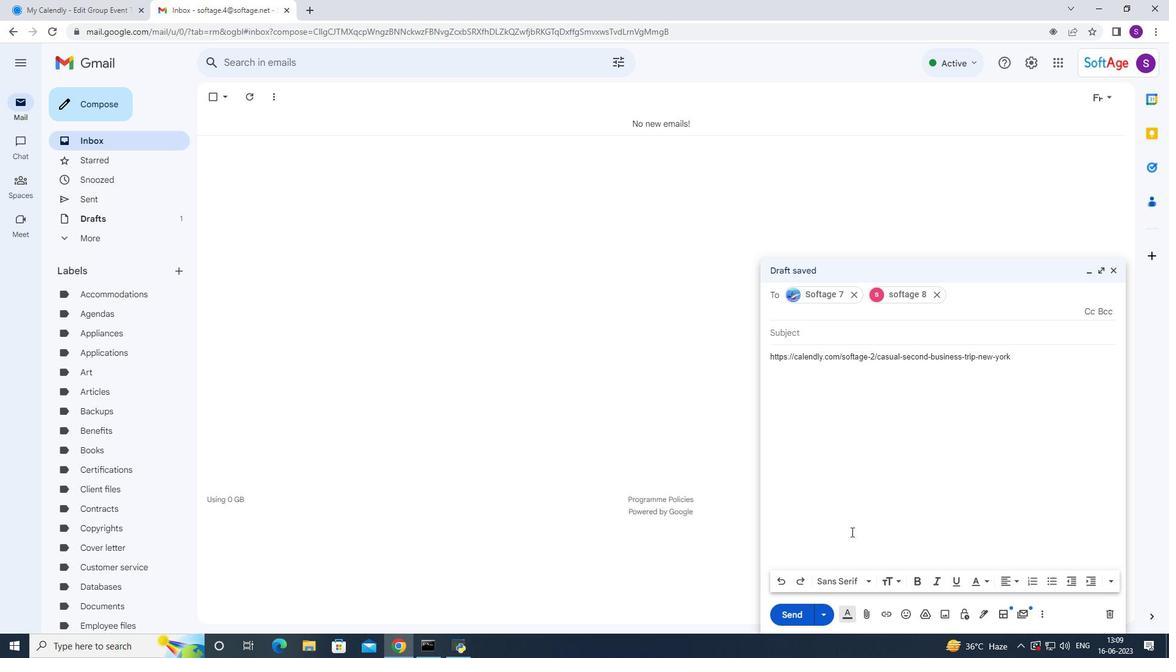 
Action: Mouse pressed left at (859, 528)
Screenshot: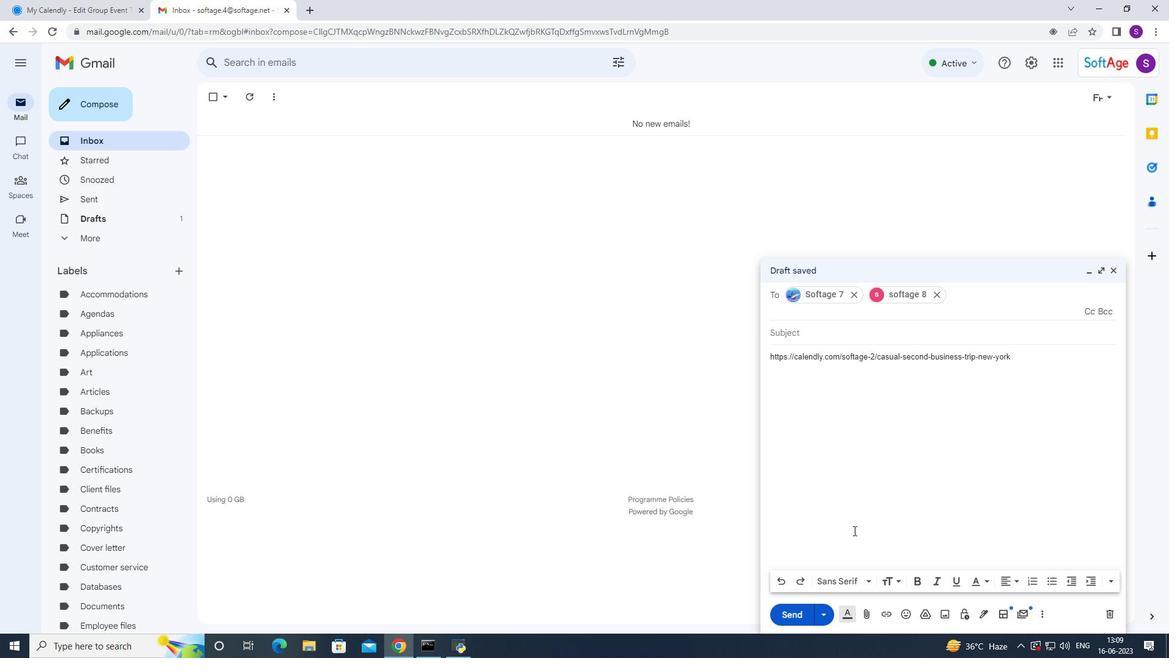 
Action: Mouse moved to (802, 618)
Screenshot: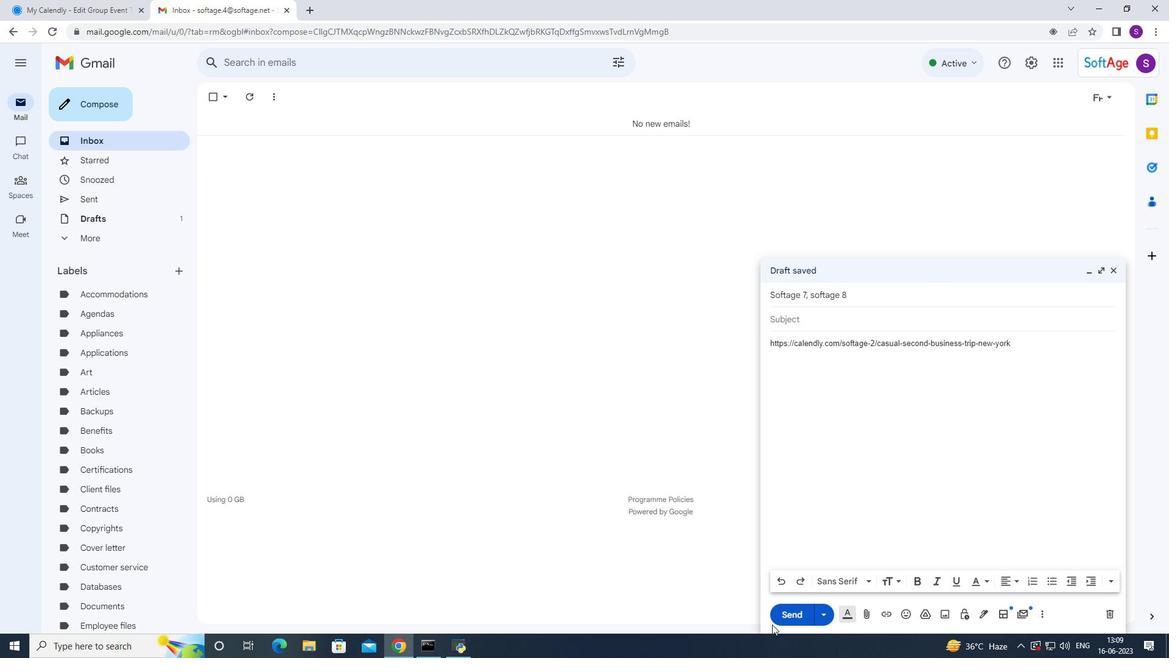 
Action: Mouse pressed left at (802, 618)
Screenshot: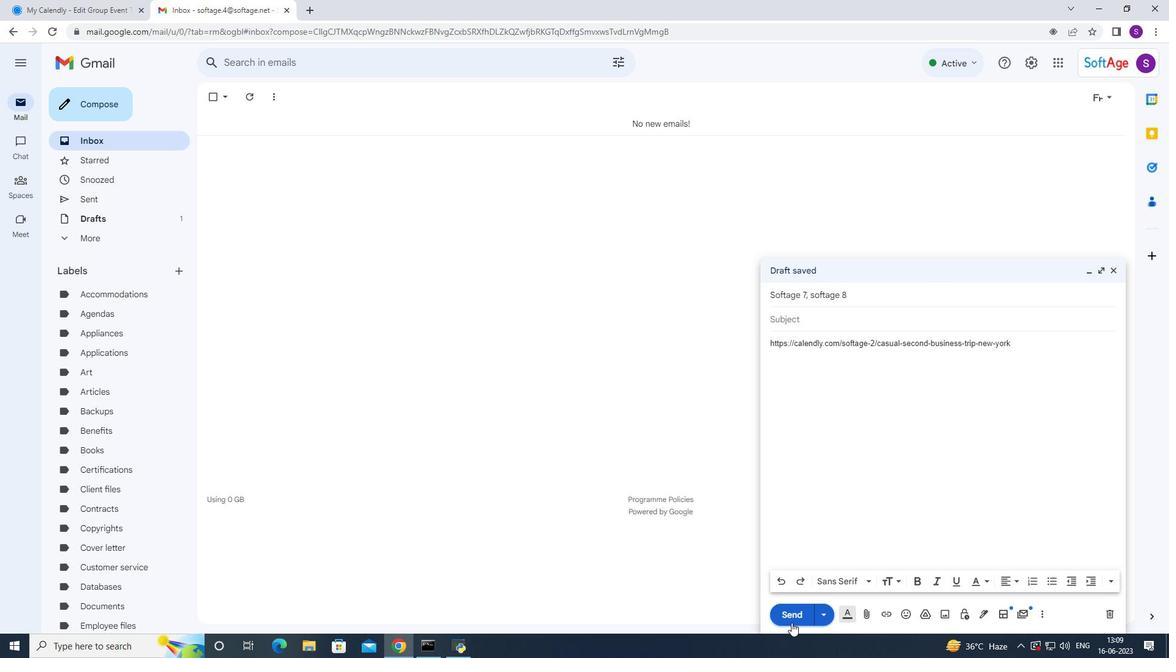 
